 Task: Search one way flight ticket for 2 adults, 2 children, 2 infants in seat in first from Philadelphia: Philadelphia International Airport to Greensboro: Piedmont Triad International Airport on 5-1-2023. Choice of flights is Southwest. Number of bags: 2 carry on bags. Price is upto 81000. Outbound departure time preference is 18:00.
Action: Mouse moved to (196, 335)
Screenshot: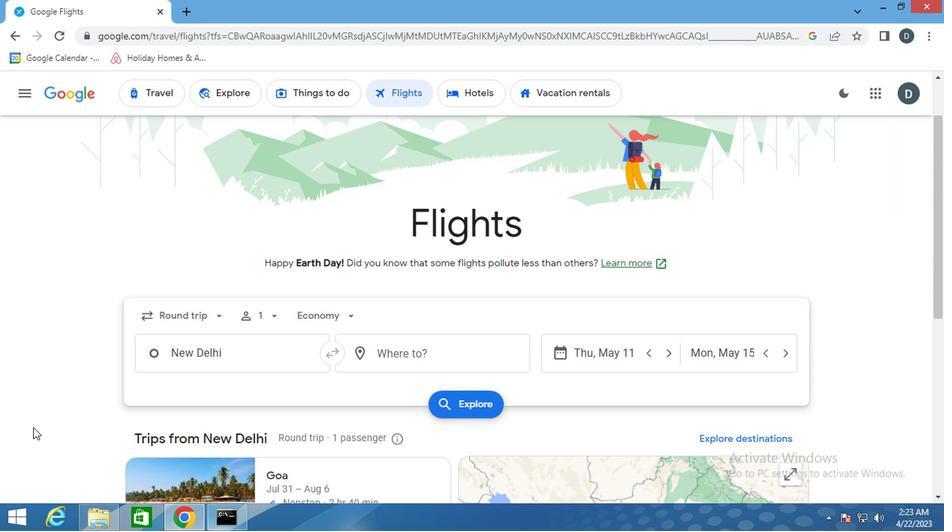 
Action: Mouse pressed left at (196, 335)
Screenshot: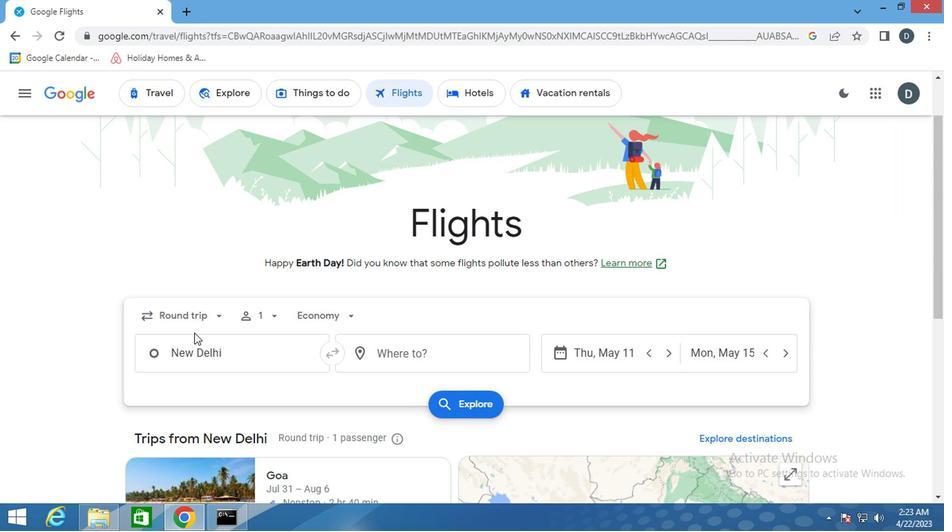 
Action: Mouse moved to (205, 321)
Screenshot: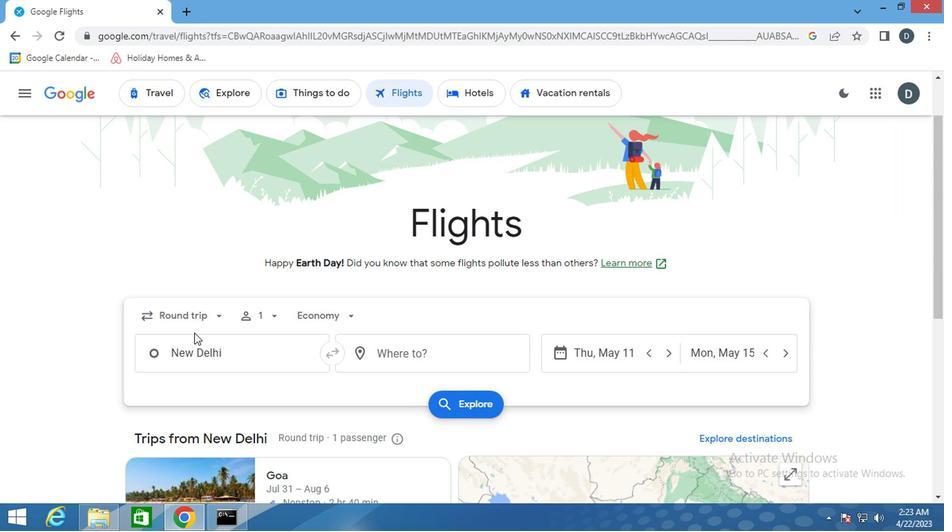 
Action: Mouse pressed left at (205, 321)
Screenshot: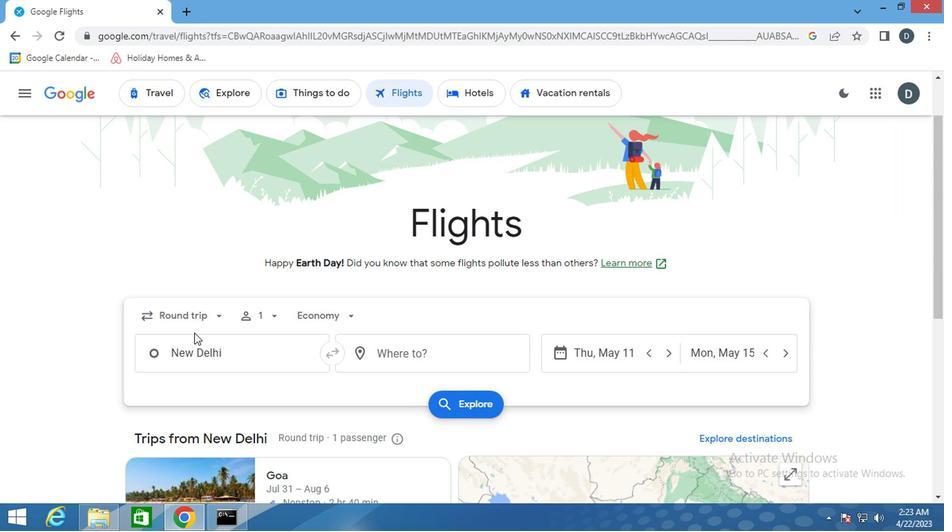 
Action: Mouse moved to (210, 376)
Screenshot: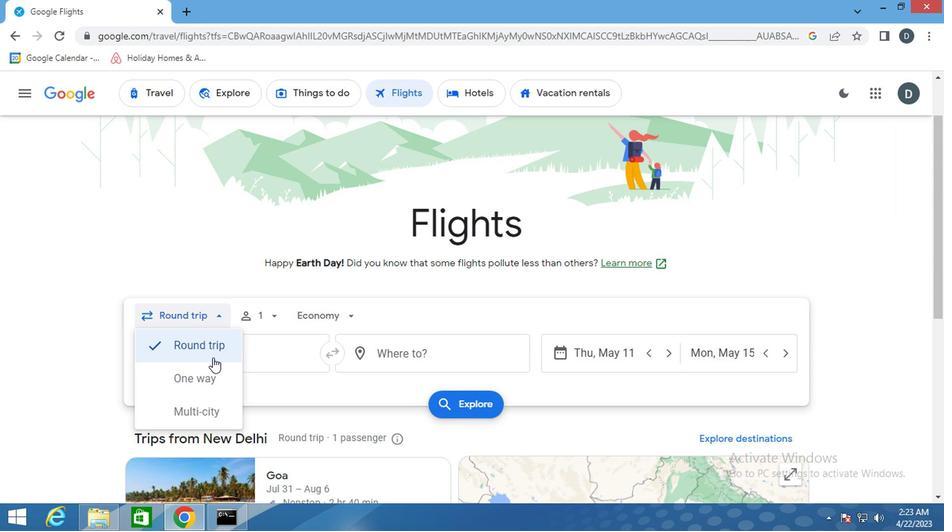 
Action: Mouse pressed left at (210, 376)
Screenshot: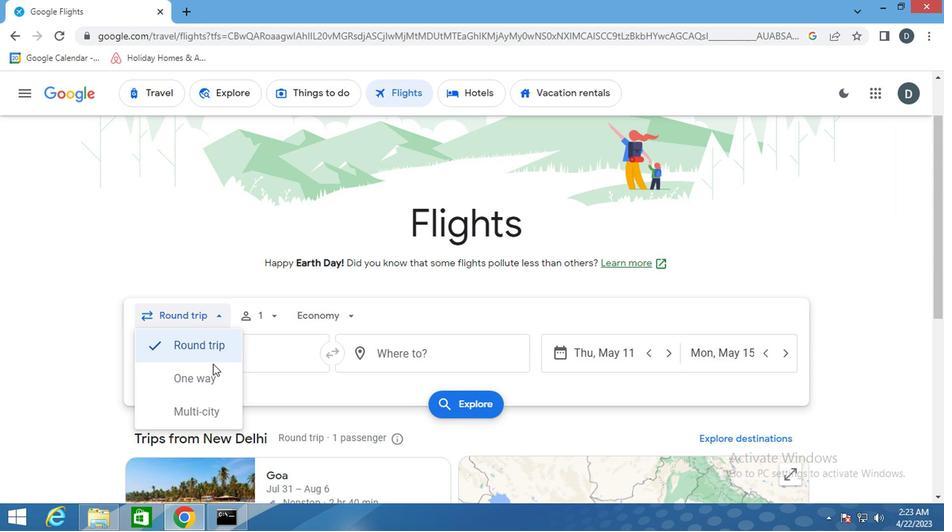 
Action: Mouse moved to (259, 319)
Screenshot: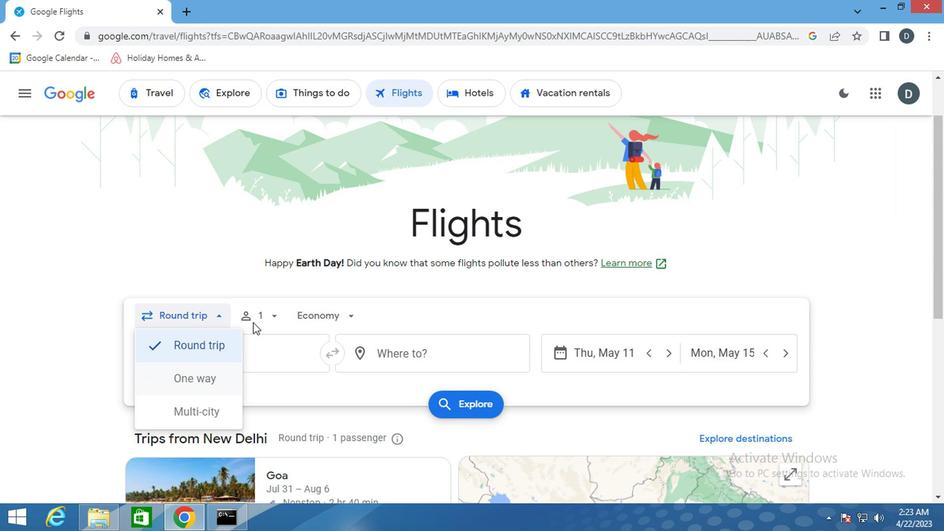 
Action: Mouse pressed left at (259, 319)
Screenshot: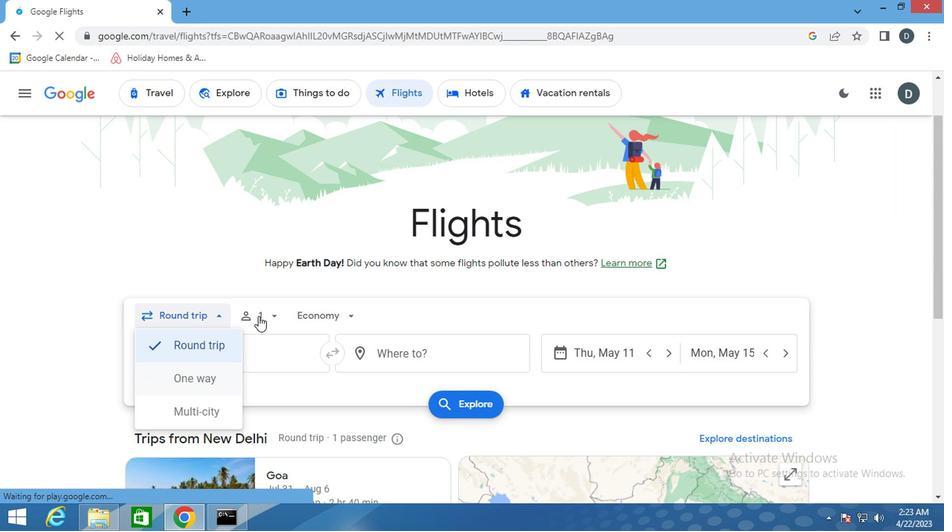 
Action: Mouse moved to (376, 349)
Screenshot: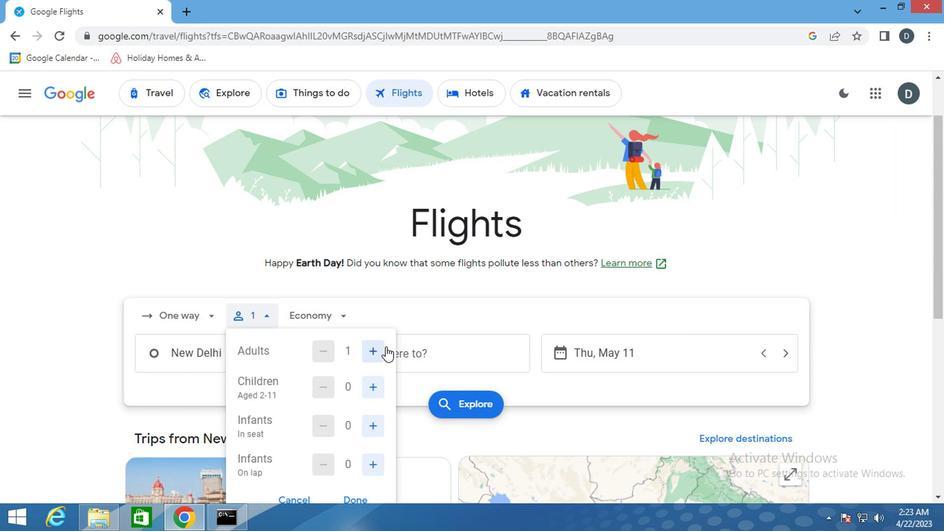 
Action: Mouse pressed left at (376, 349)
Screenshot: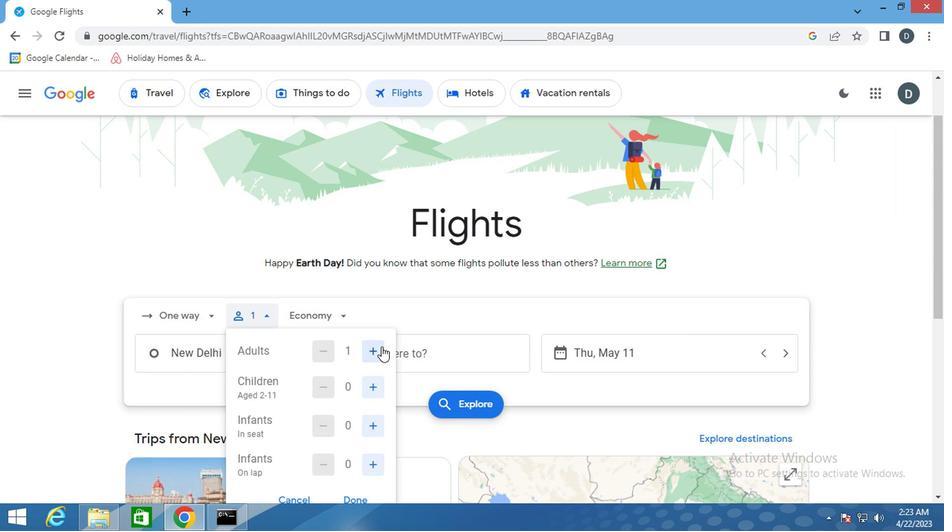 
Action: Mouse moved to (369, 383)
Screenshot: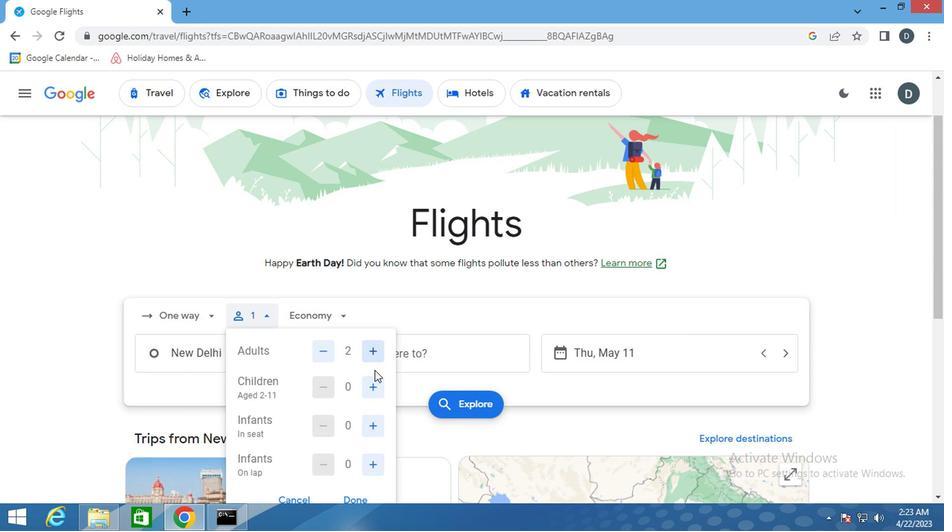 
Action: Mouse pressed left at (369, 383)
Screenshot: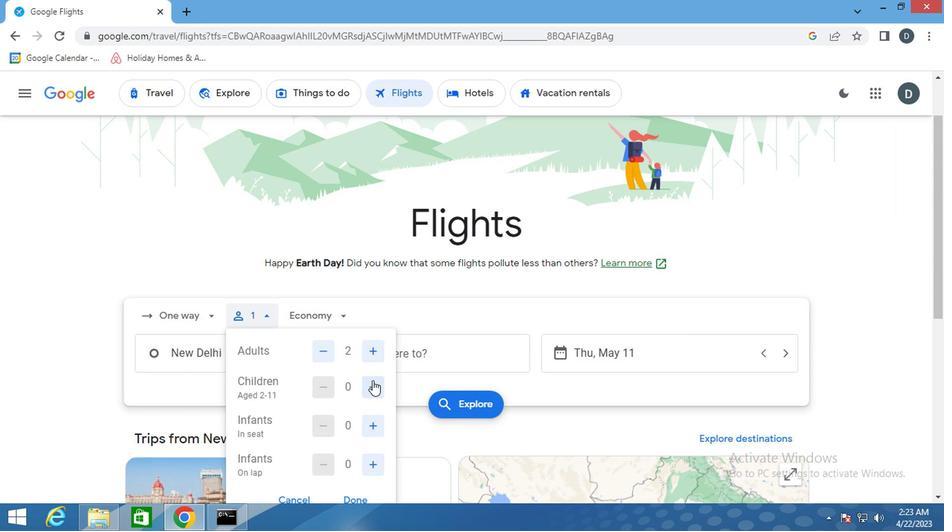 
Action: Mouse pressed left at (369, 383)
Screenshot: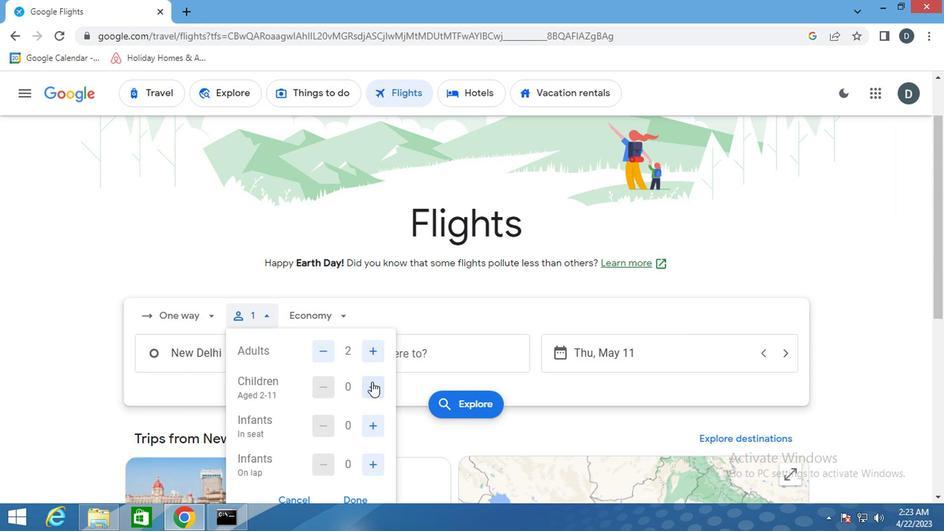 
Action: Mouse moved to (373, 425)
Screenshot: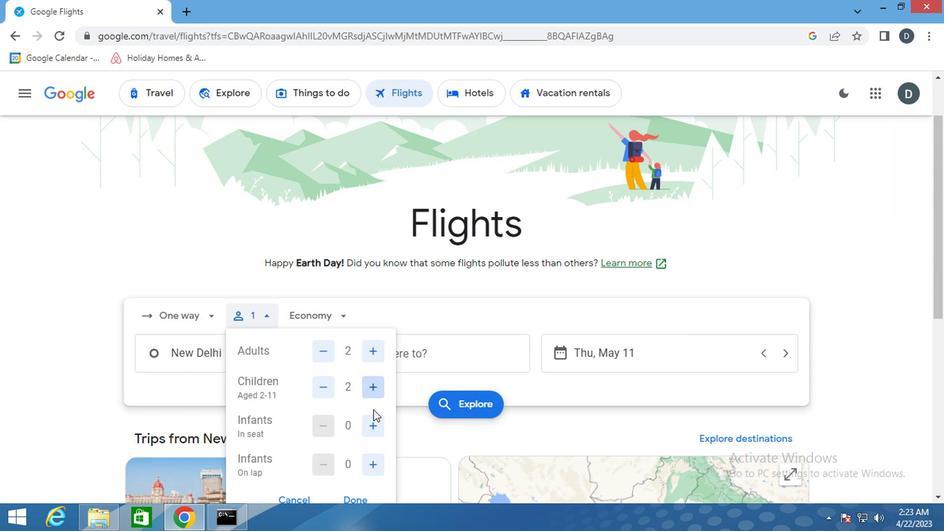 
Action: Mouse pressed left at (373, 425)
Screenshot: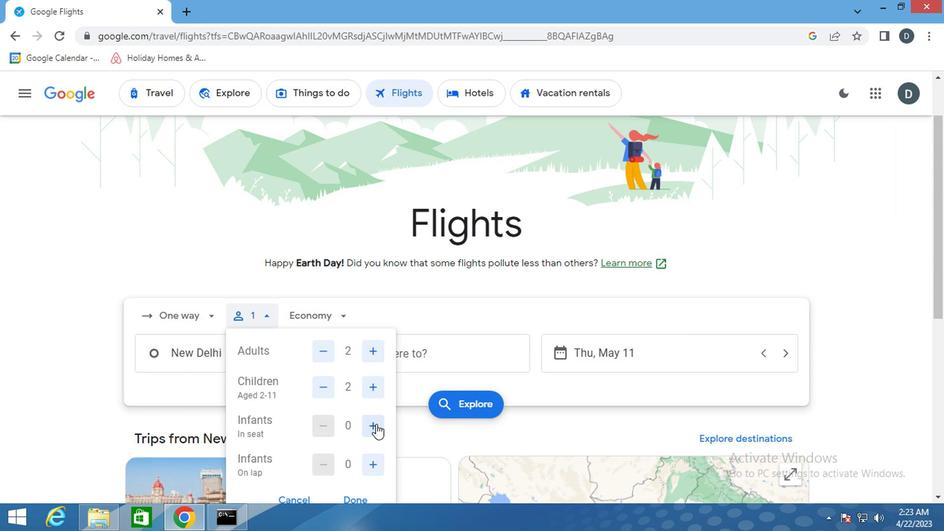 
Action: Mouse moved to (371, 423)
Screenshot: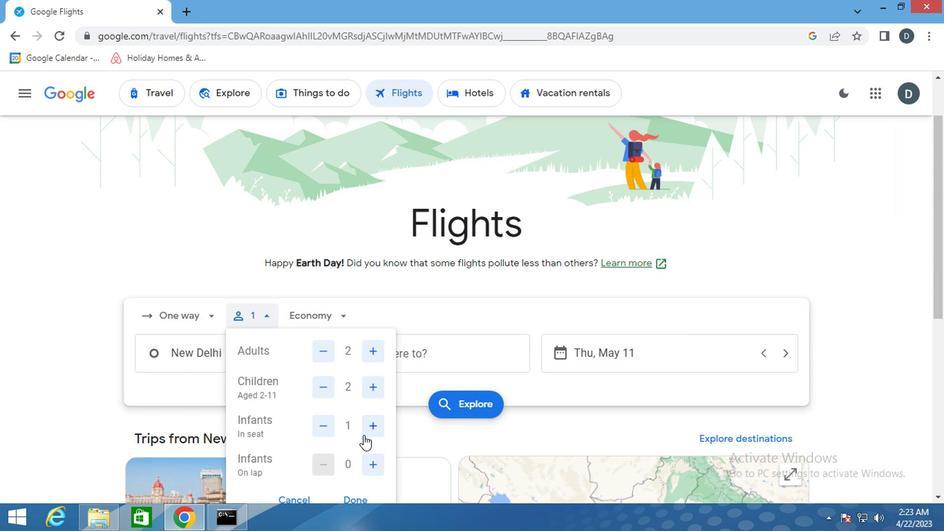 
Action: Mouse pressed left at (371, 423)
Screenshot: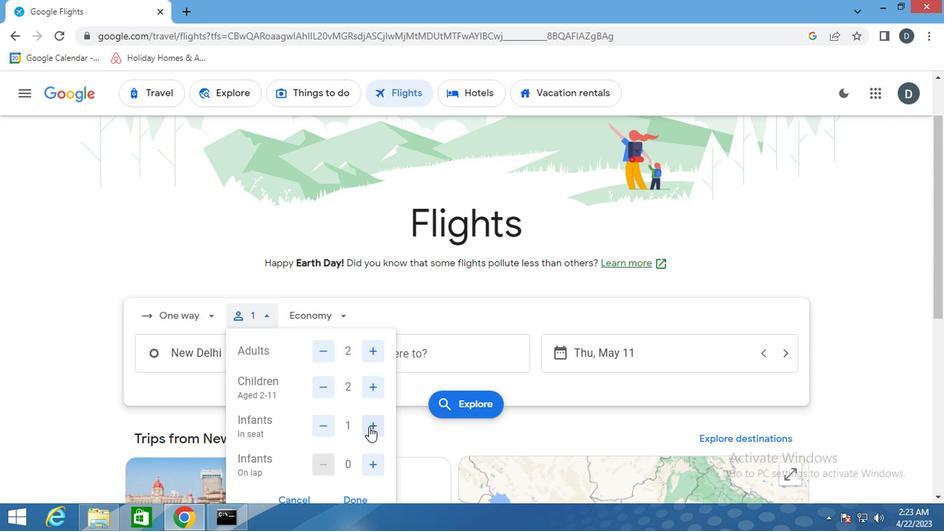 
Action: Mouse moved to (352, 494)
Screenshot: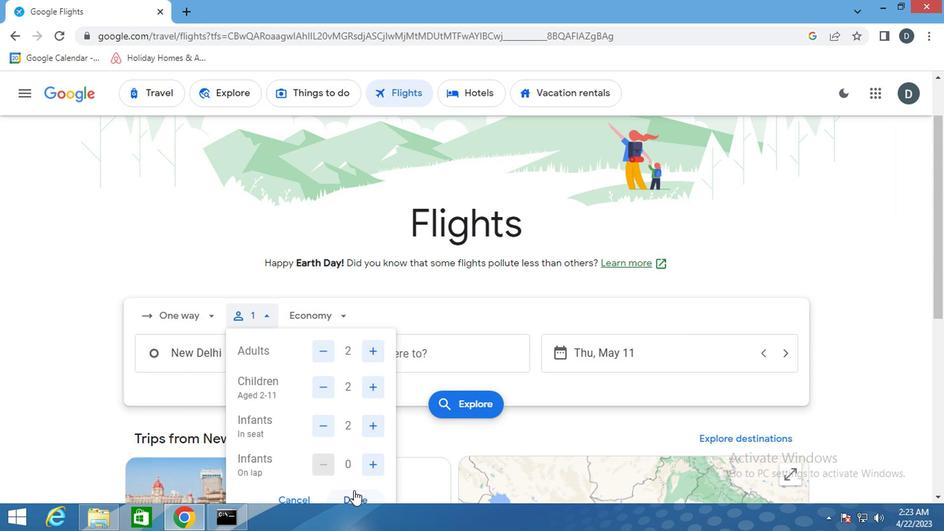 
Action: Mouse pressed left at (352, 494)
Screenshot: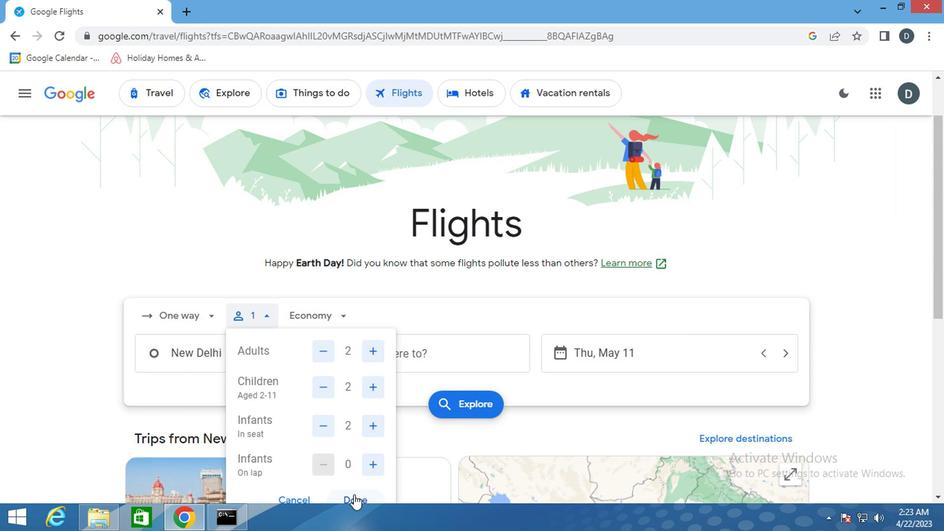
Action: Mouse moved to (315, 329)
Screenshot: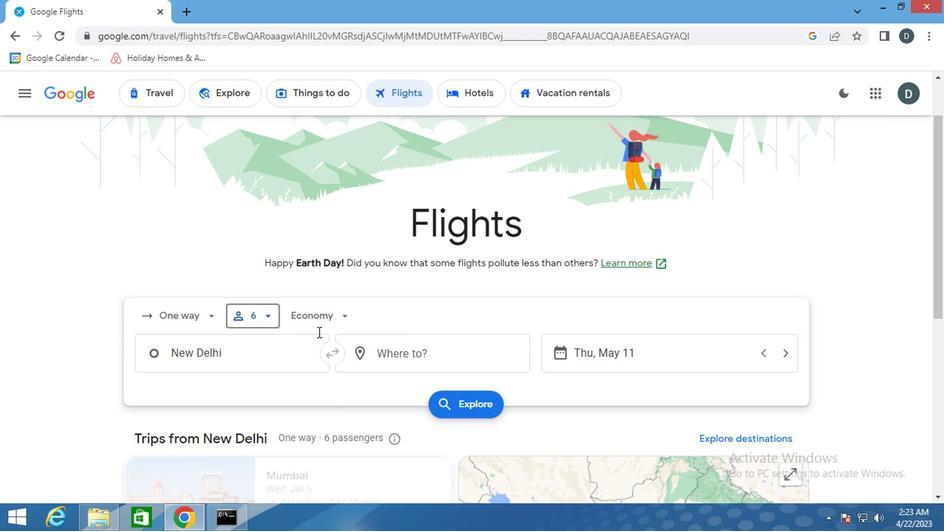 
Action: Mouse pressed left at (315, 329)
Screenshot: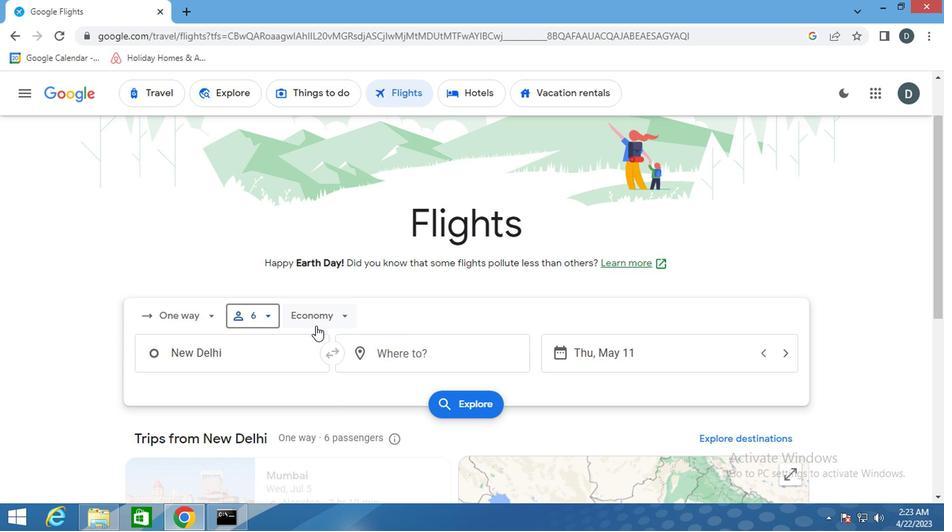 
Action: Mouse moved to (341, 444)
Screenshot: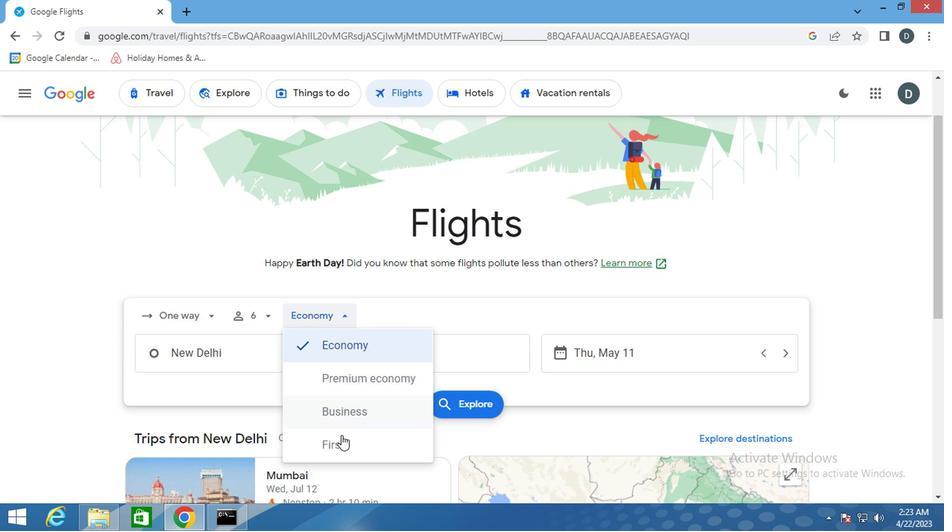 
Action: Mouse pressed left at (341, 444)
Screenshot: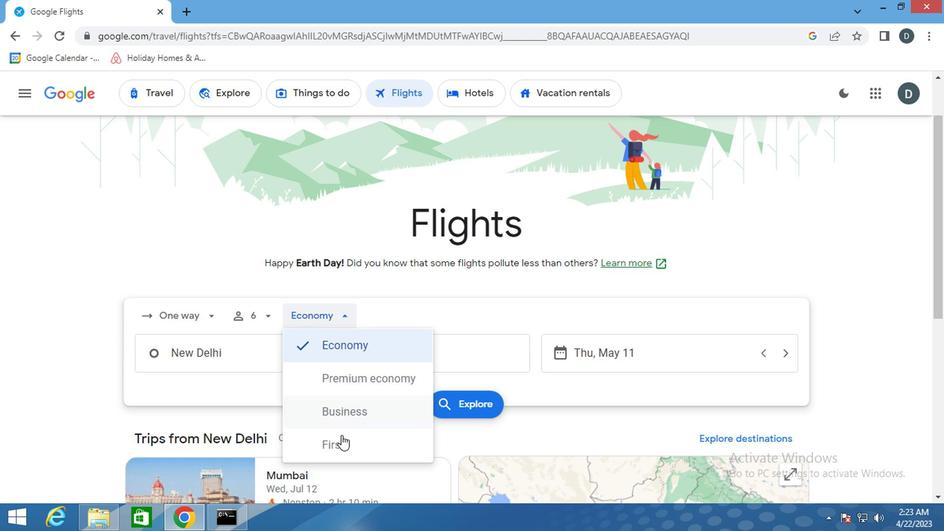 
Action: Mouse moved to (243, 360)
Screenshot: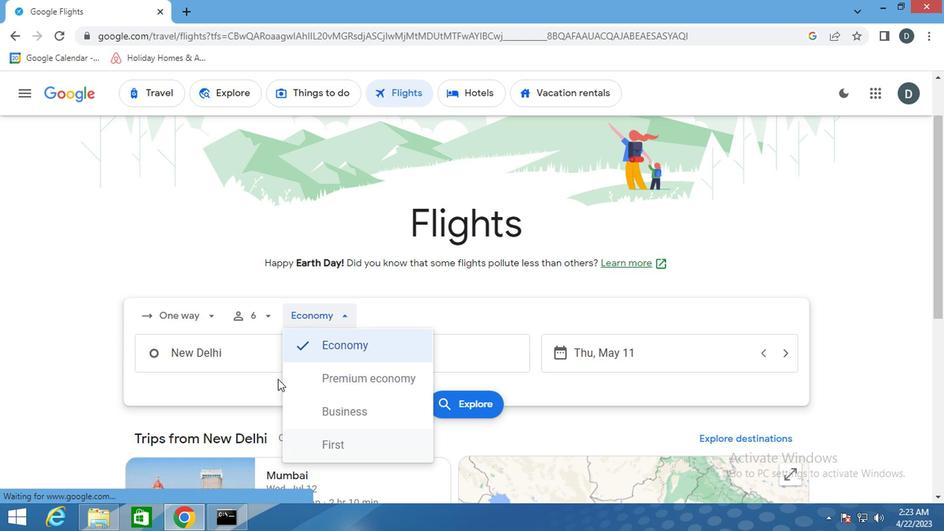 
Action: Mouse pressed left at (243, 360)
Screenshot: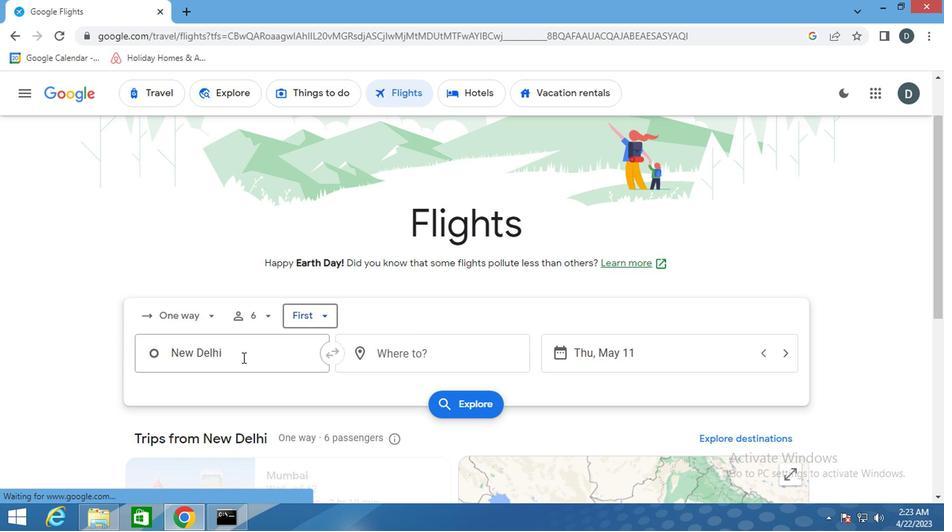 
Action: Key pressed <Key.shift>PHILAD
Screenshot: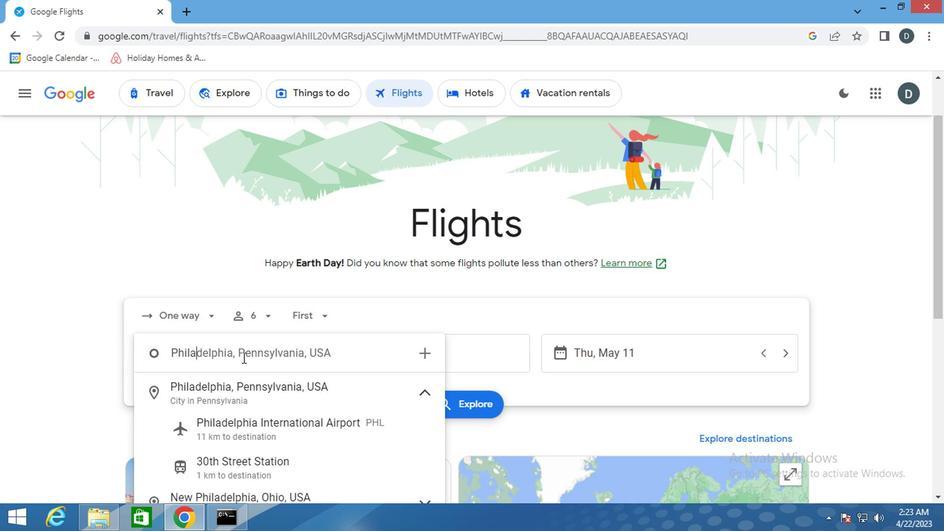 
Action: Mouse moved to (301, 429)
Screenshot: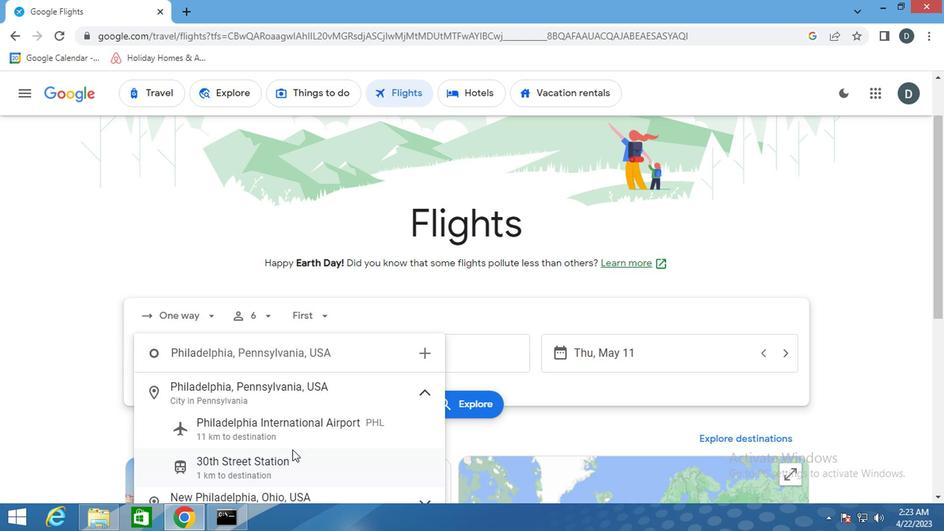 
Action: Mouse pressed left at (301, 429)
Screenshot: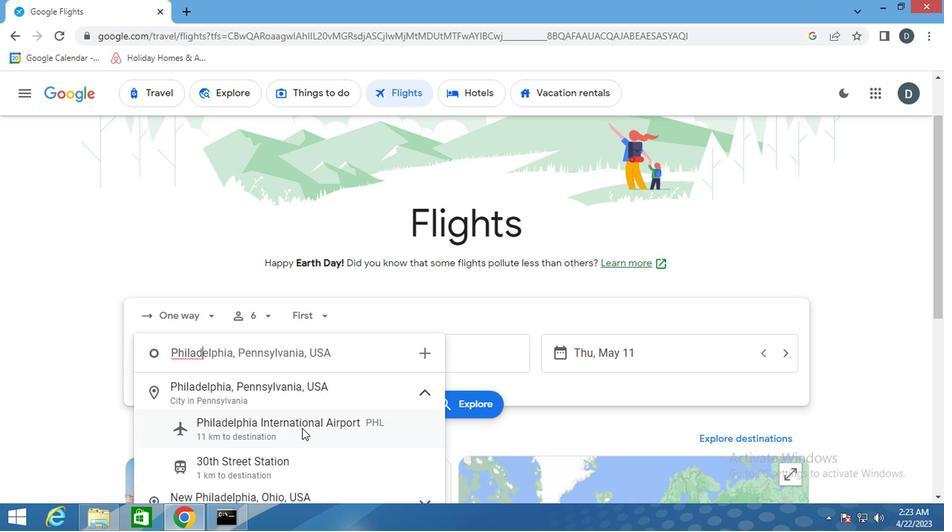 
Action: Mouse moved to (406, 363)
Screenshot: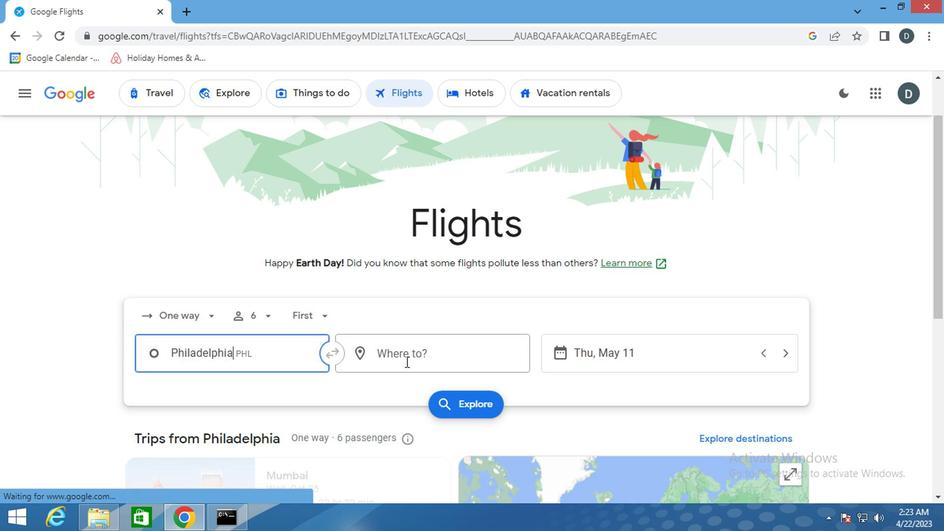 
Action: Mouse pressed left at (406, 363)
Screenshot: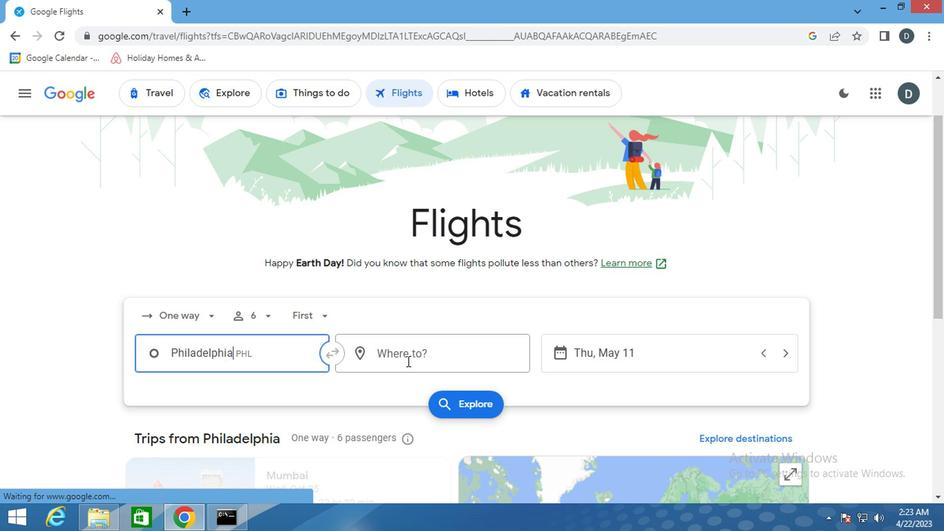 
Action: Key pressed <Key.shift>GREENS
Screenshot: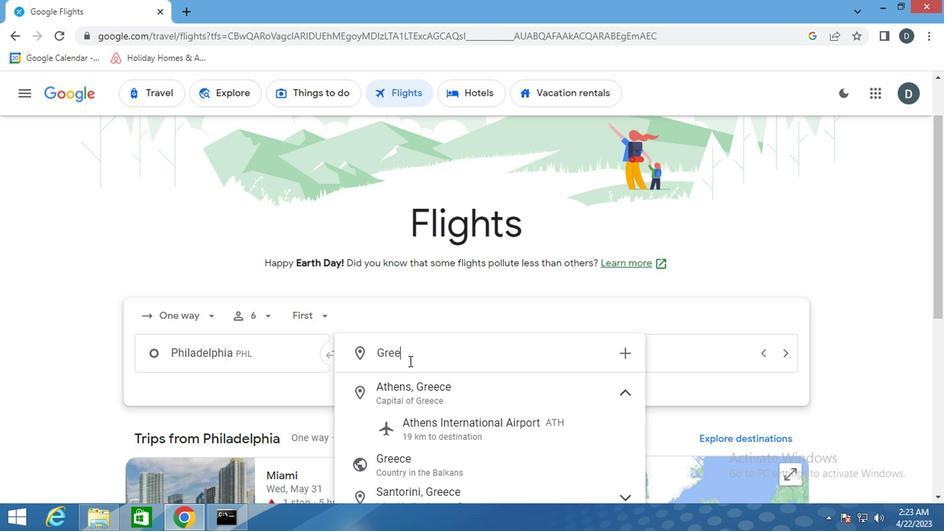 
Action: Mouse moved to (420, 420)
Screenshot: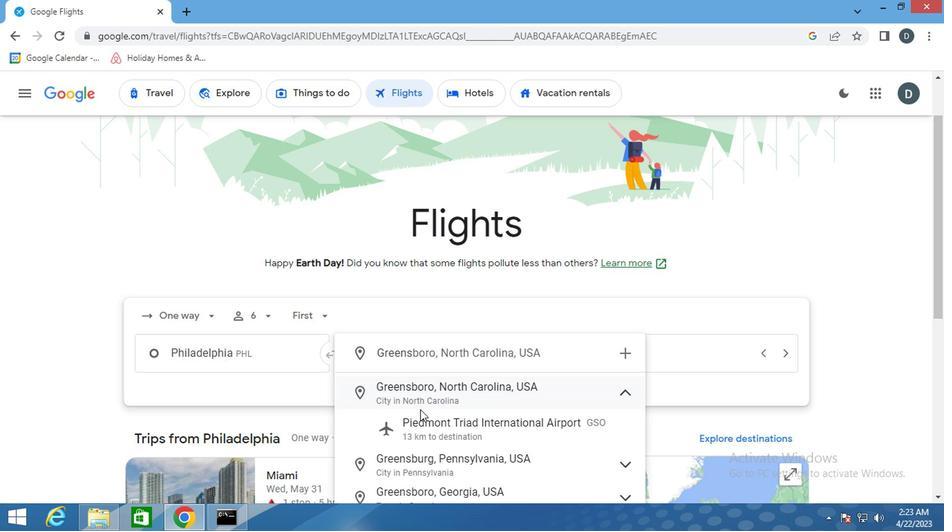 
Action: Mouse pressed left at (420, 420)
Screenshot: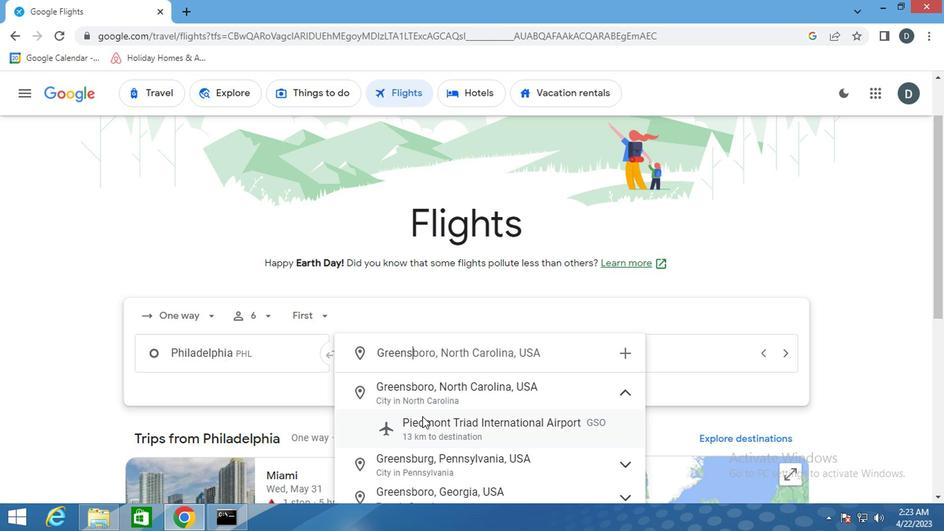 
Action: Mouse moved to (609, 347)
Screenshot: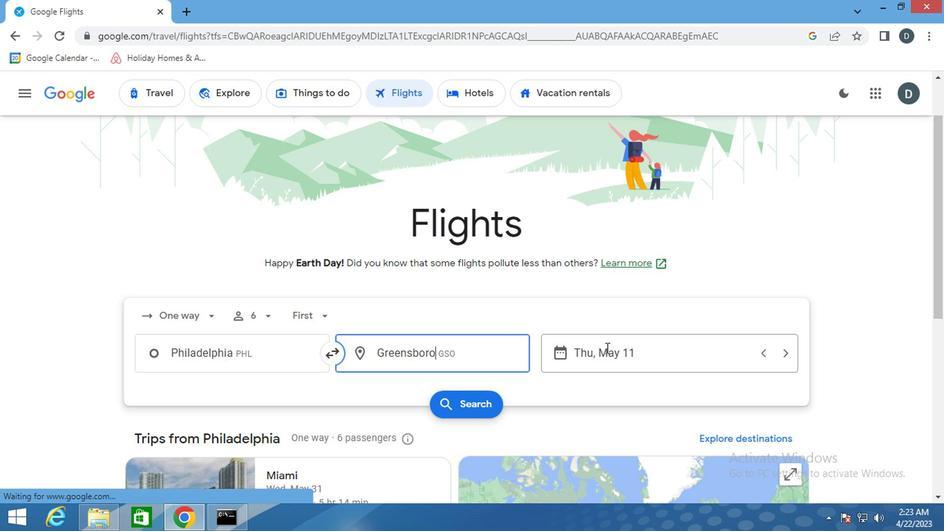
Action: Mouse pressed left at (609, 347)
Screenshot: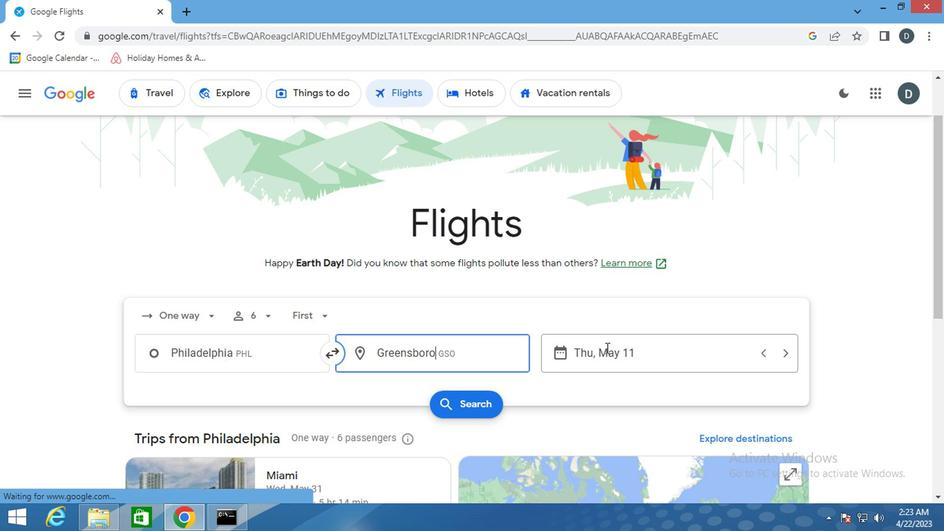 
Action: Mouse moved to (596, 257)
Screenshot: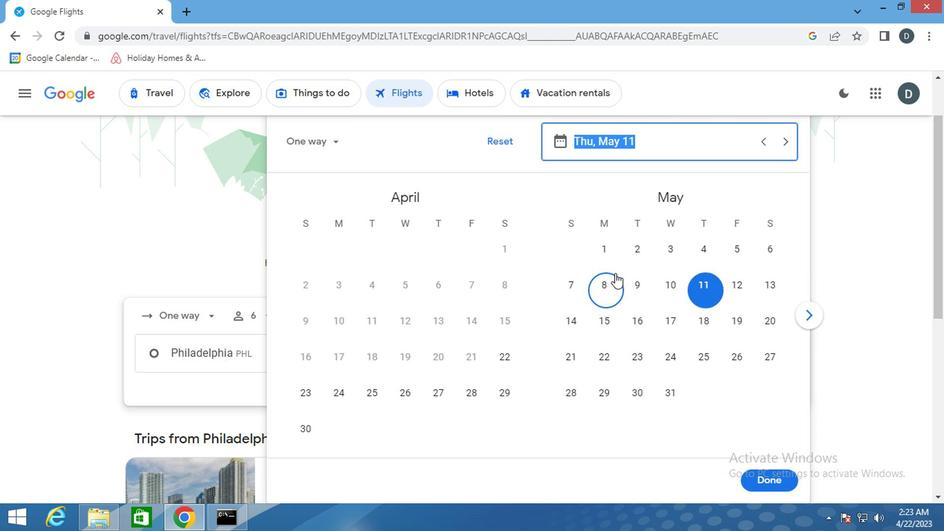 
Action: Mouse pressed left at (596, 257)
Screenshot: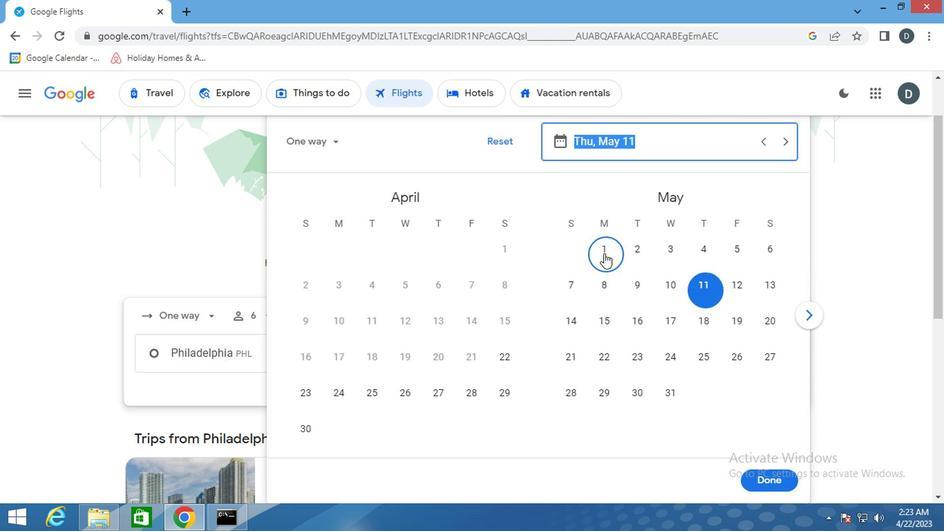 
Action: Mouse moved to (772, 484)
Screenshot: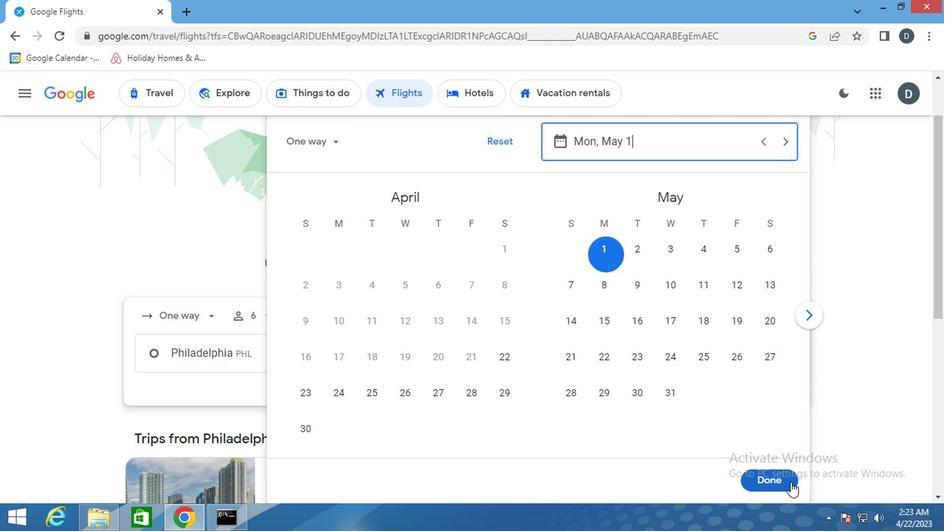 
Action: Mouse pressed left at (772, 484)
Screenshot: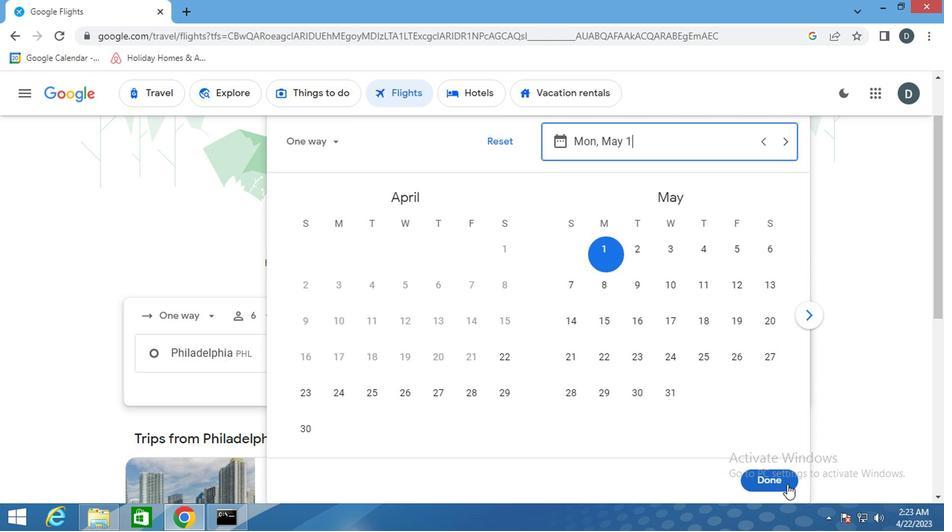 
Action: Mouse moved to (445, 406)
Screenshot: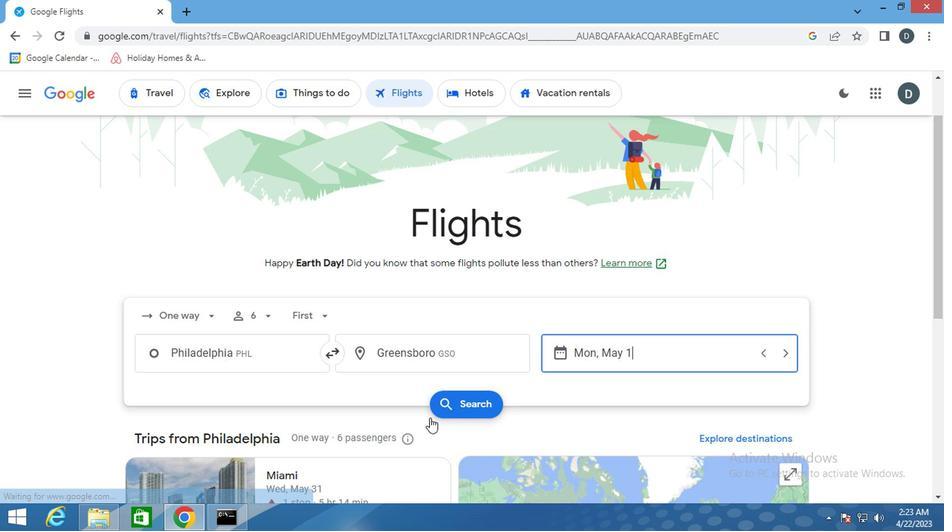 
Action: Mouse pressed left at (445, 406)
Screenshot: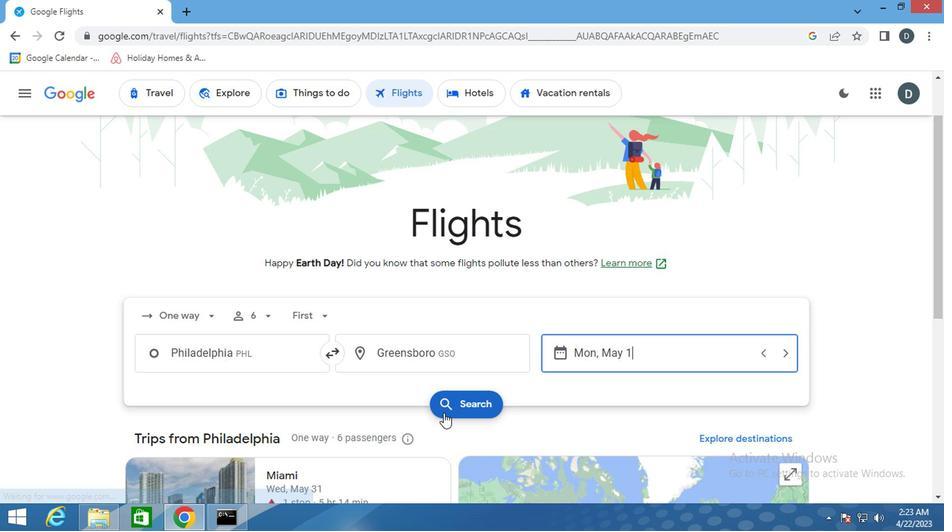 
Action: Mouse moved to (144, 225)
Screenshot: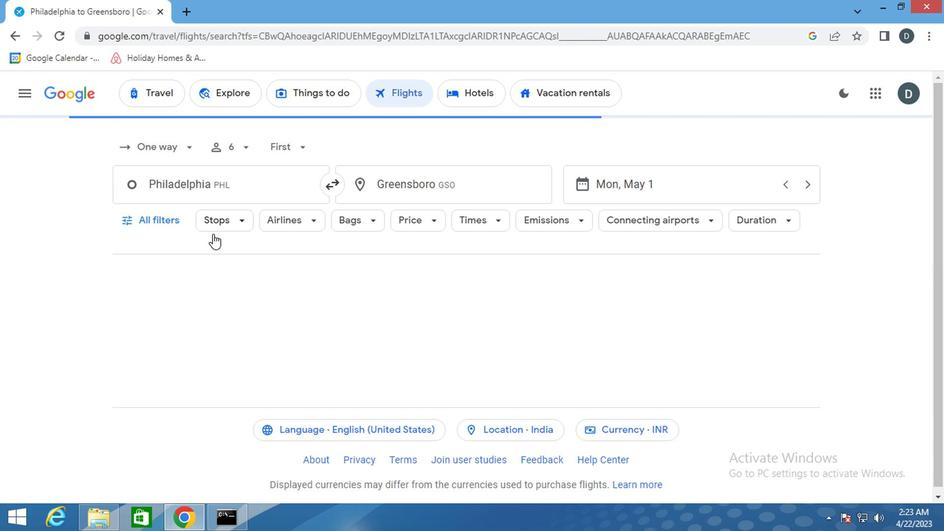 
Action: Mouse pressed left at (144, 225)
Screenshot: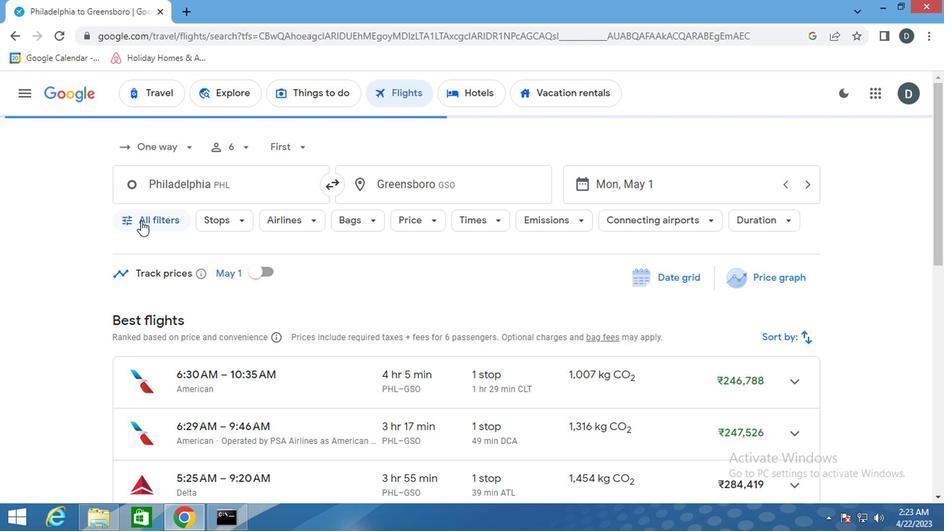 
Action: Mouse moved to (273, 418)
Screenshot: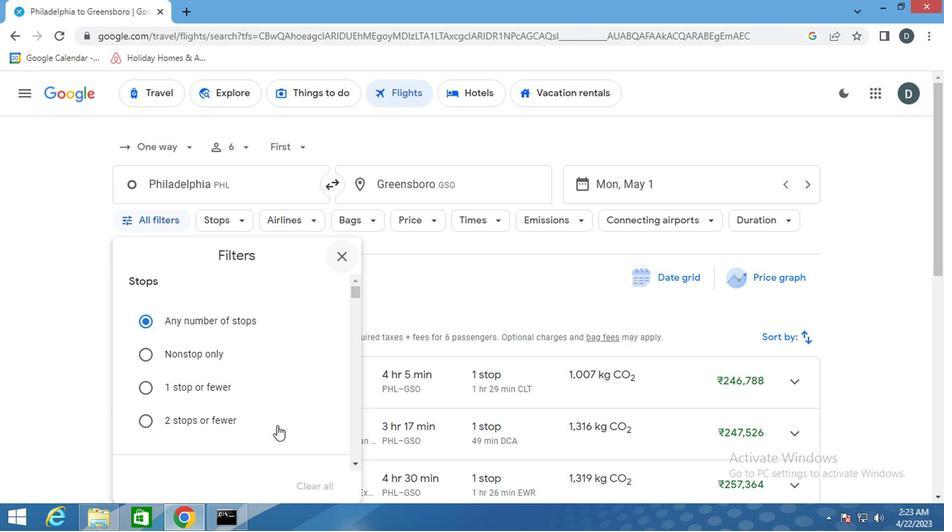 
Action: Mouse scrolled (273, 417) with delta (0, 0)
Screenshot: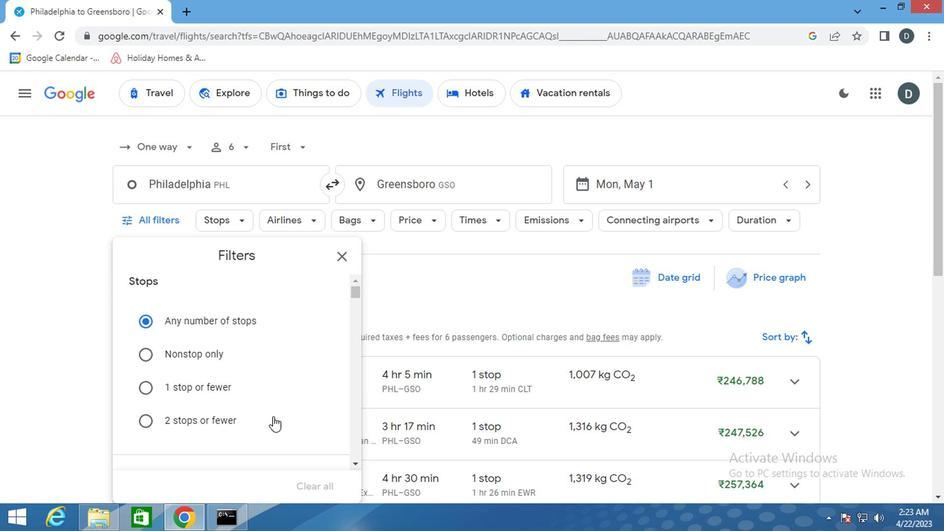 
Action: Mouse scrolled (273, 417) with delta (0, 0)
Screenshot: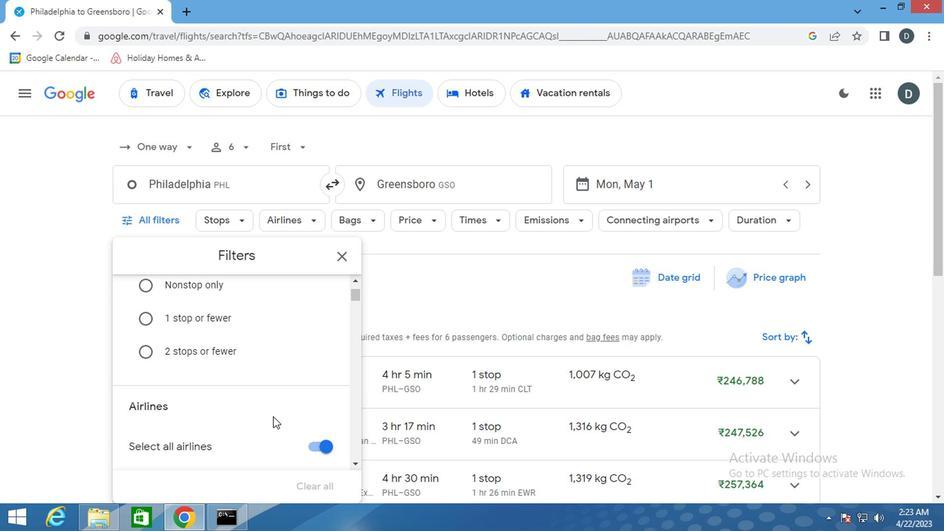 
Action: Mouse scrolled (273, 417) with delta (0, 0)
Screenshot: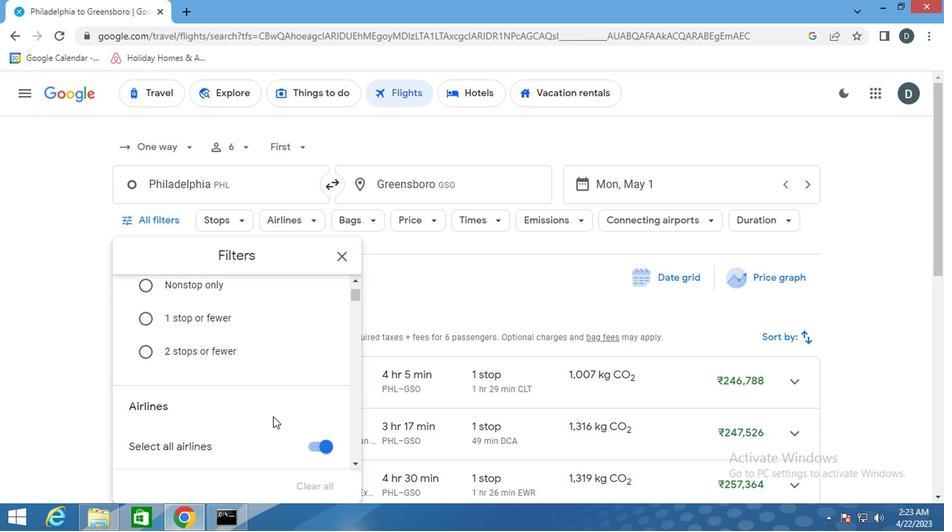 
Action: Mouse moved to (271, 411)
Screenshot: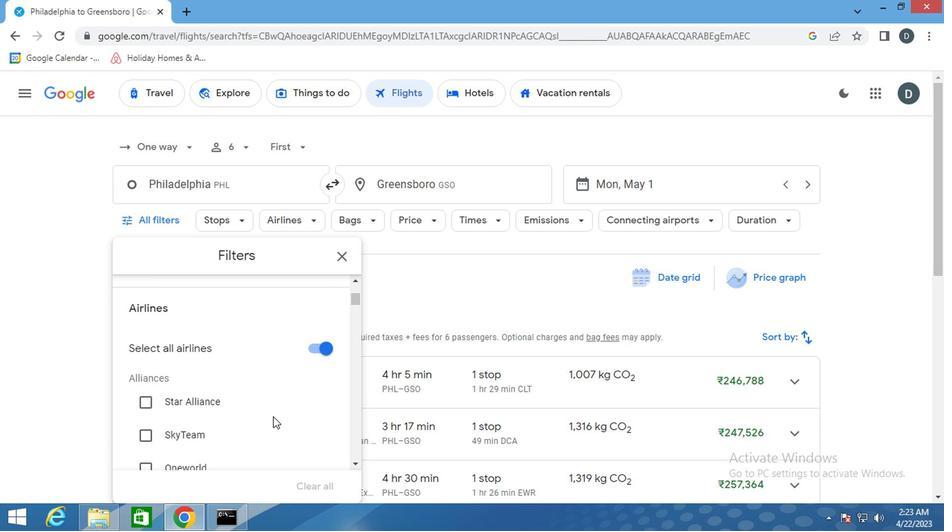 
Action: Mouse scrolled (271, 411) with delta (0, 0)
Screenshot: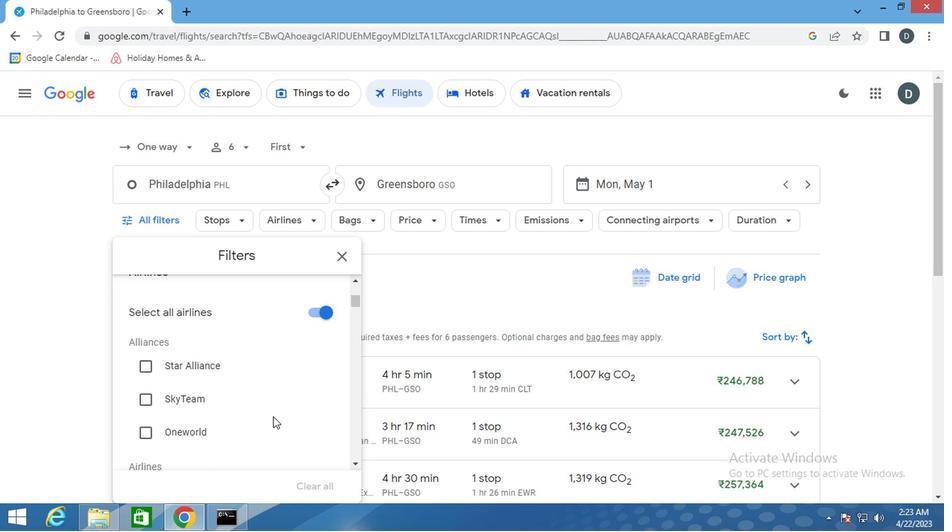 
Action: Mouse scrolled (271, 411) with delta (0, 0)
Screenshot: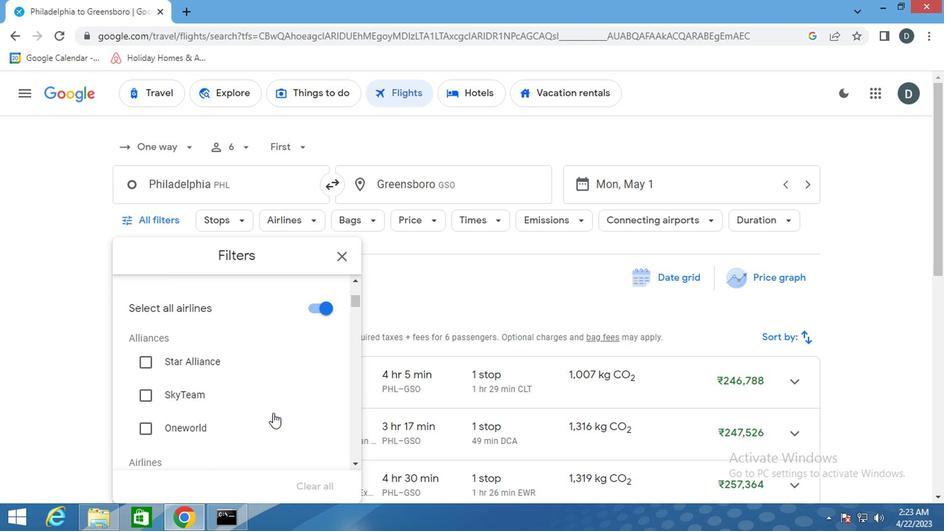 
Action: Mouse scrolled (271, 411) with delta (0, 0)
Screenshot: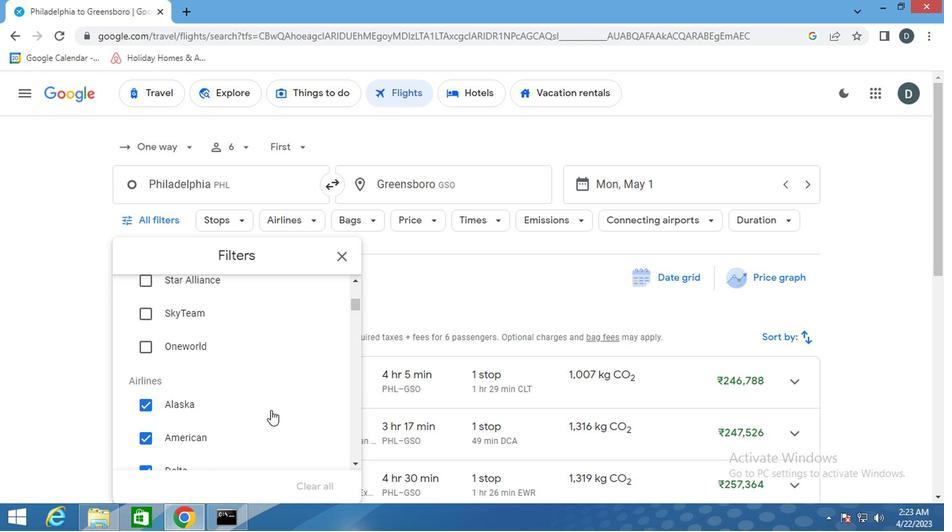 
Action: Mouse scrolled (271, 411) with delta (0, 0)
Screenshot: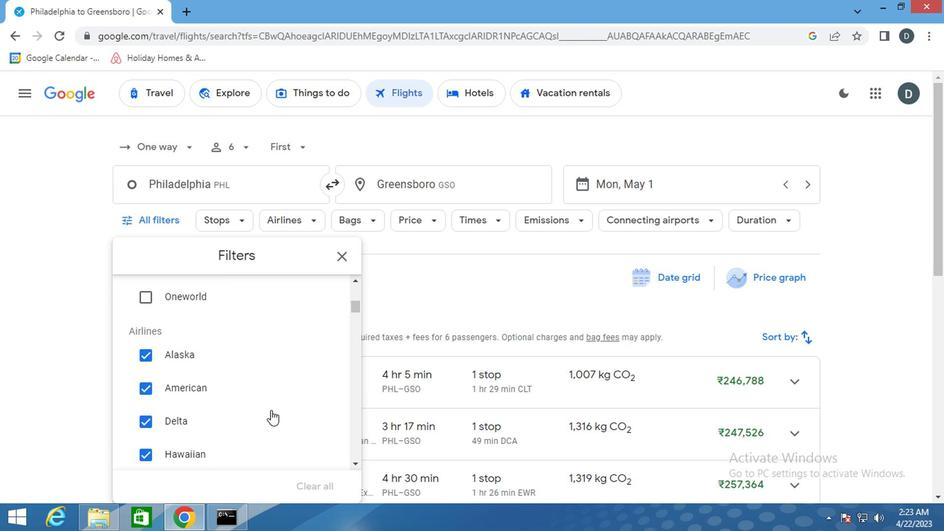 
Action: Mouse moved to (262, 400)
Screenshot: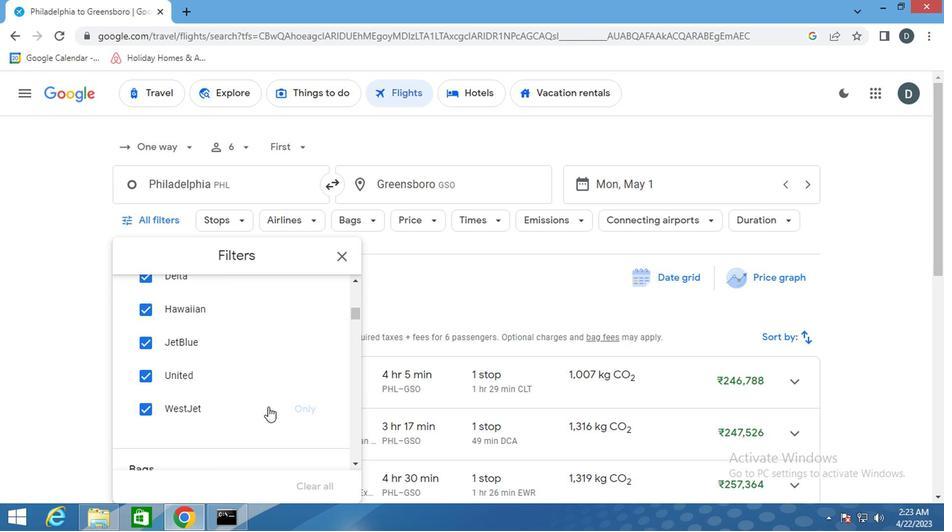 
Action: Mouse scrolled (262, 401) with delta (0, 0)
Screenshot: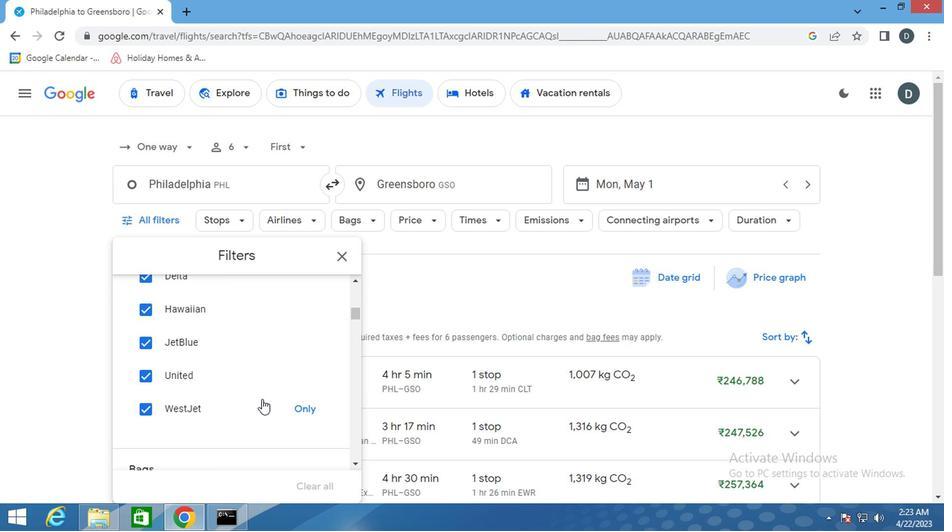 
Action: Mouse scrolled (262, 401) with delta (0, 0)
Screenshot: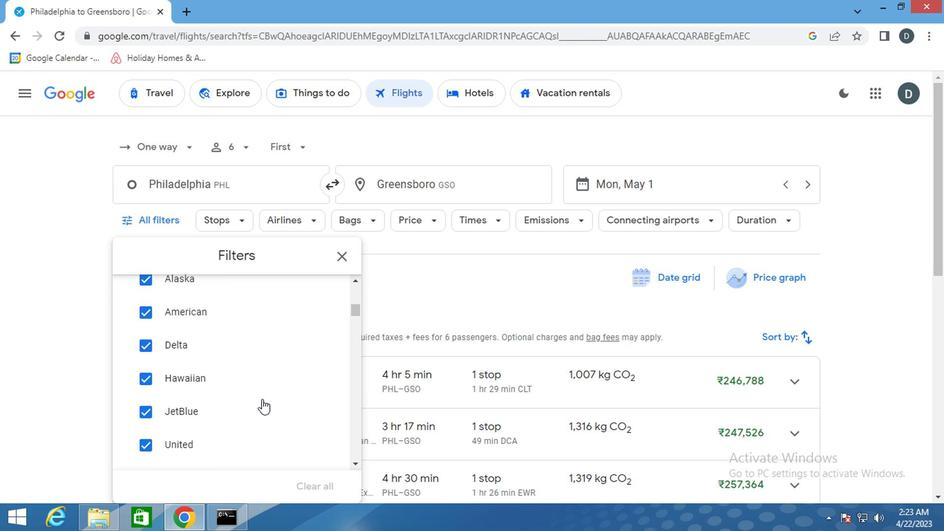 
Action: Mouse scrolled (262, 400) with delta (0, 0)
Screenshot: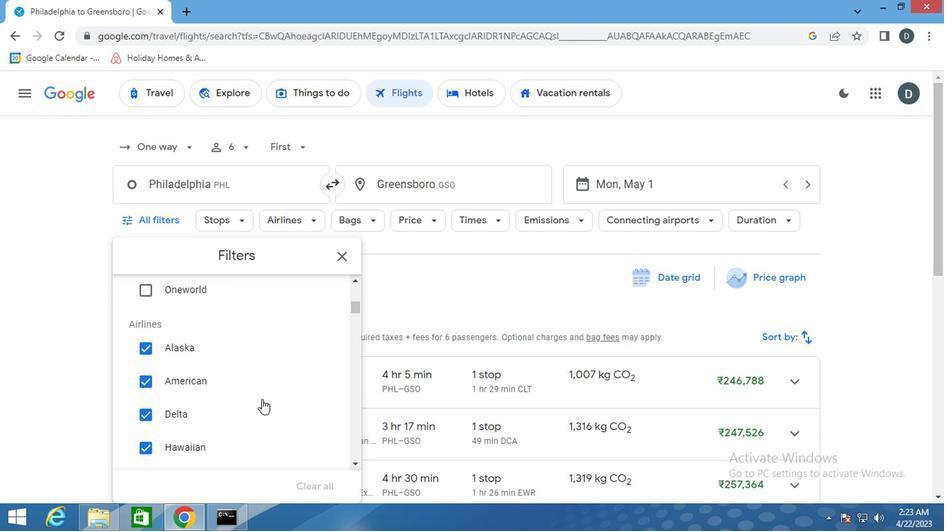 
Action: Mouse scrolled (262, 400) with delta (0, 0)
Screenshot: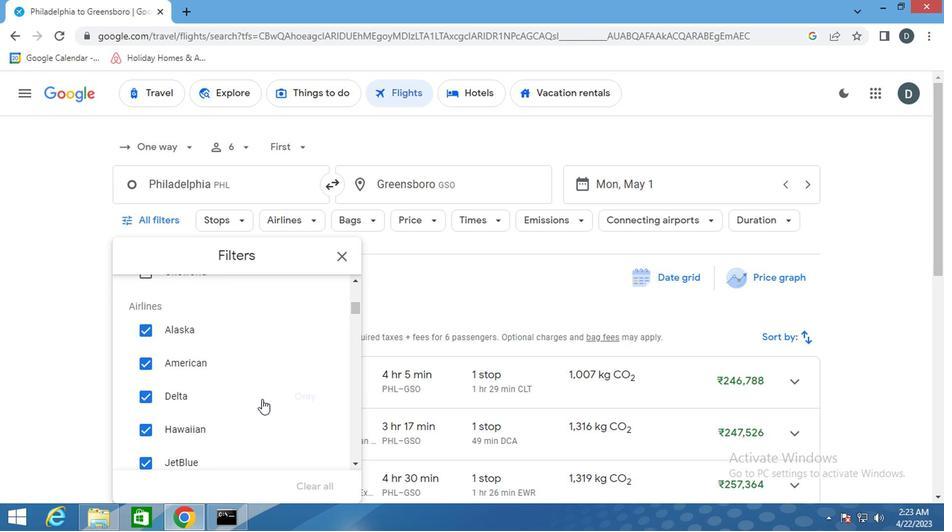 
Action: Mouse scrolled (262, 400) with delta (0, 0)
Screenshot: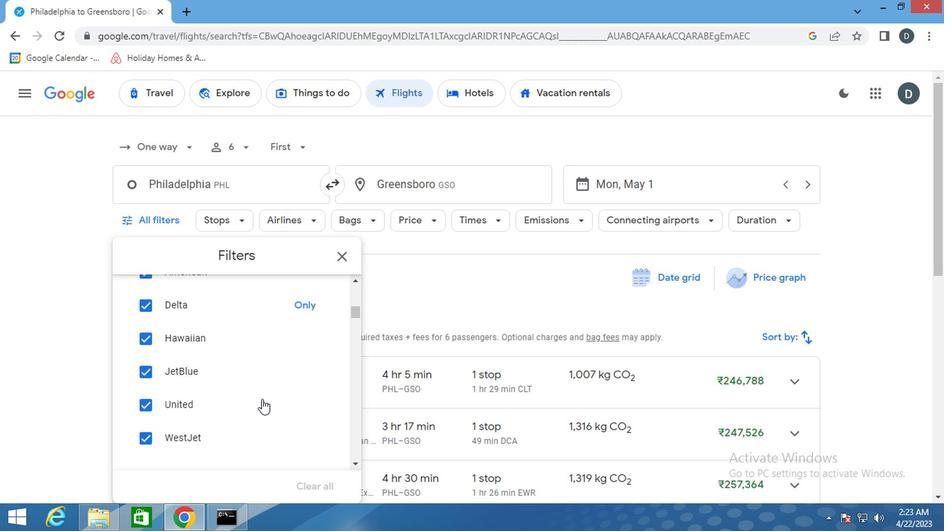 
Action: Mouse scrolled (262, 400) with delta (0, 0)
Screenshot: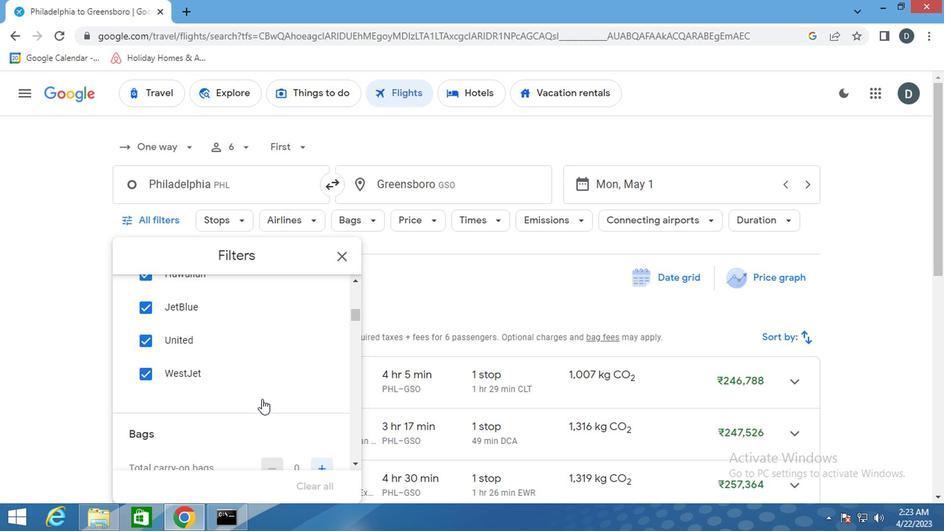 
Action: Mouse scrolled (262, 401) with delta (0, 0)
Screenshot: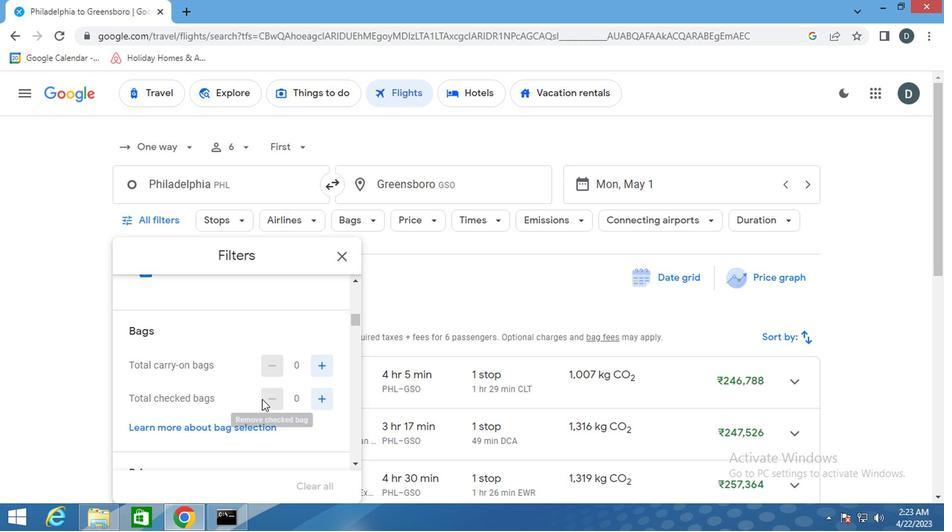 
Action: Mouse scrolled (262, 401) with delta (0, 0)
Screenshot: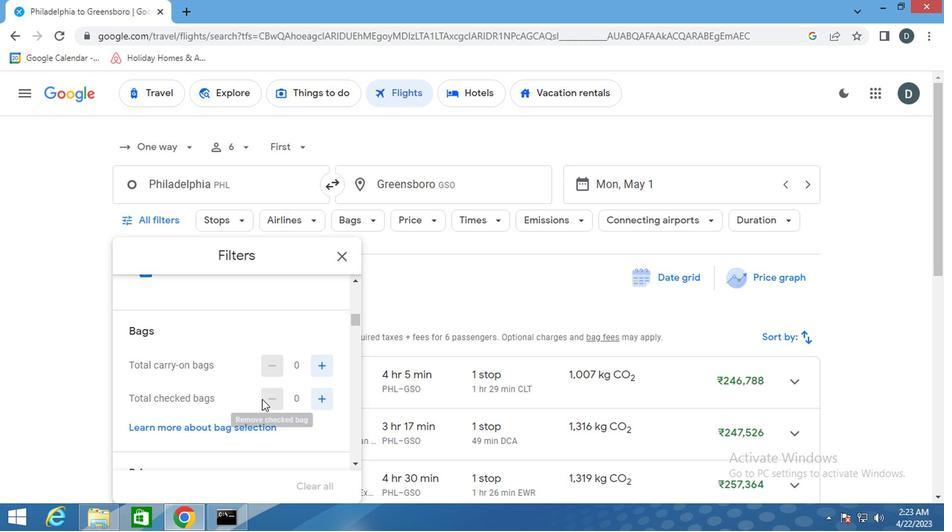 
Action: Mouse scrolled (262, 401) with delta (0, 0)
Screenshot: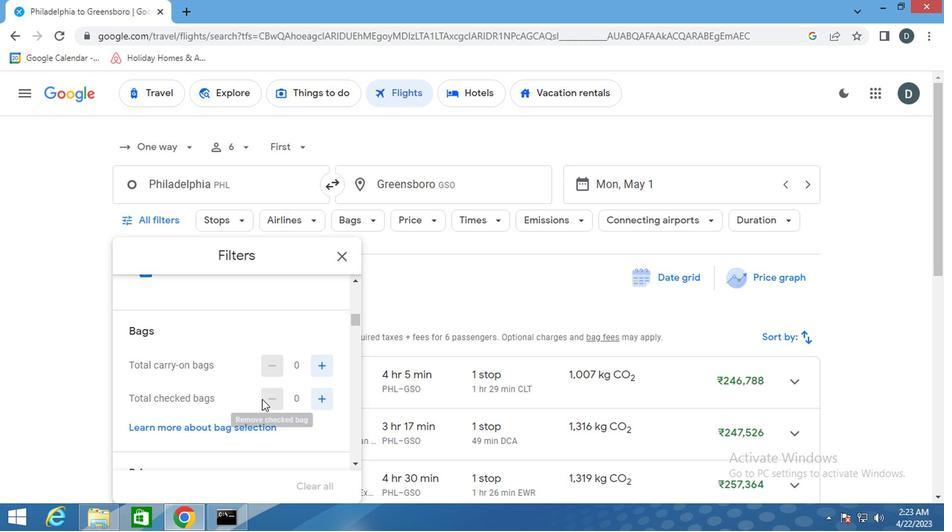 
Action: Mouse scrolled (262, 401) with delta (0, 0)
Screenshot: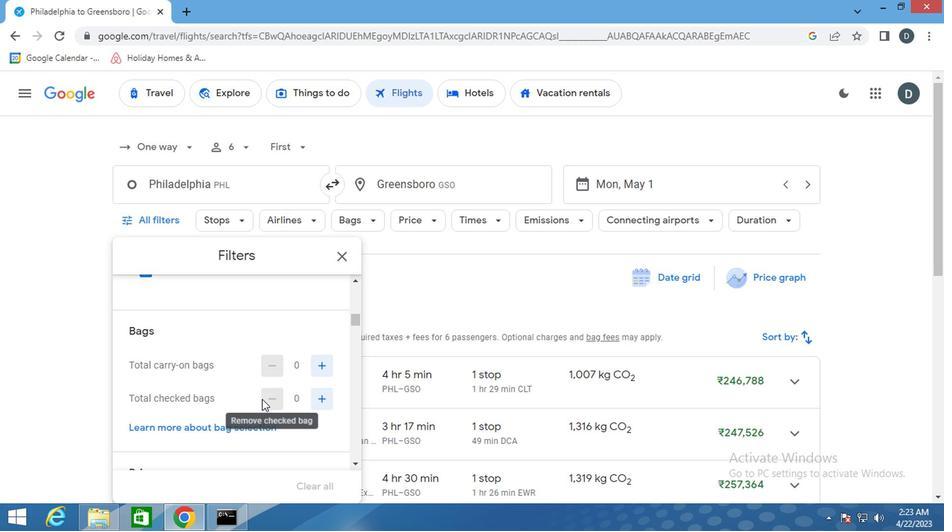 
Action: Mouse scrolled (262, 401) with delta (0, 0)
Screenshot: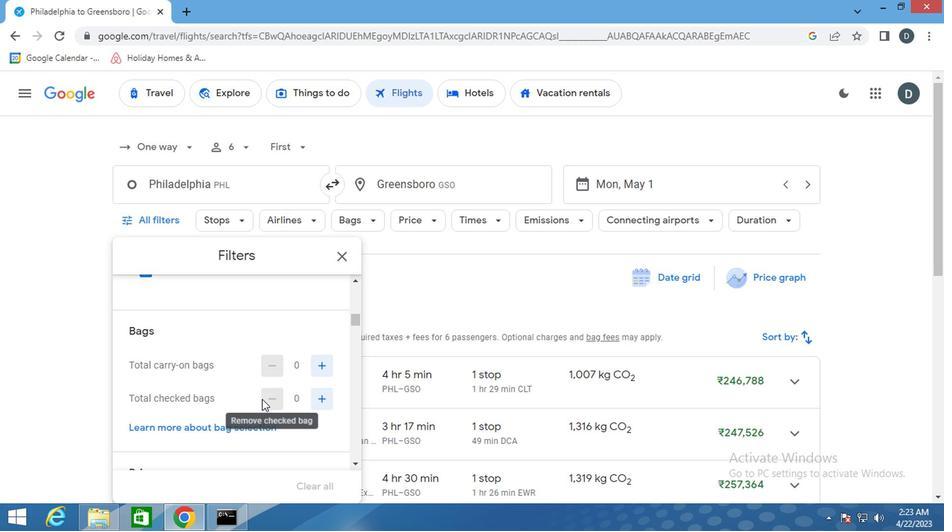 
Action: Mouse scrolled (262, 401) with delta (0, 0)
Screenshot: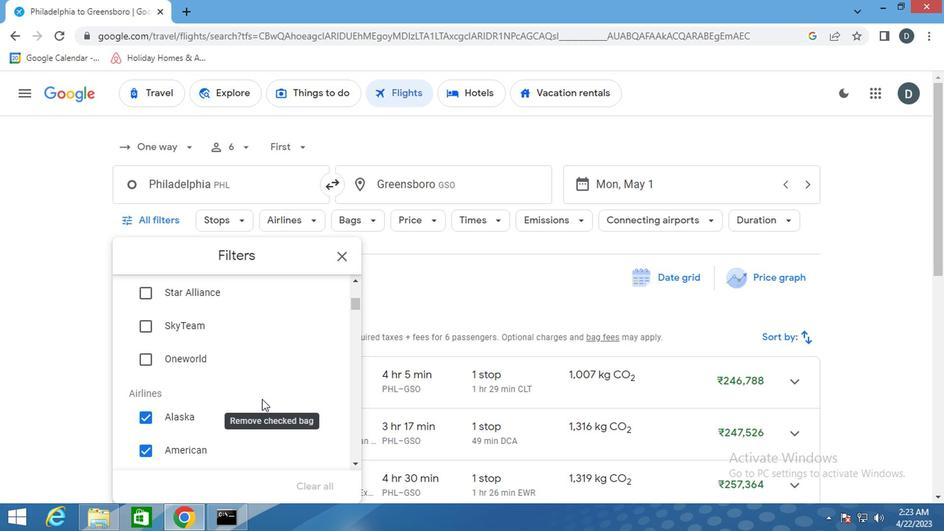 
Action: Mouse scrolled (262, 400) with delta (0, 0)
Screenshot: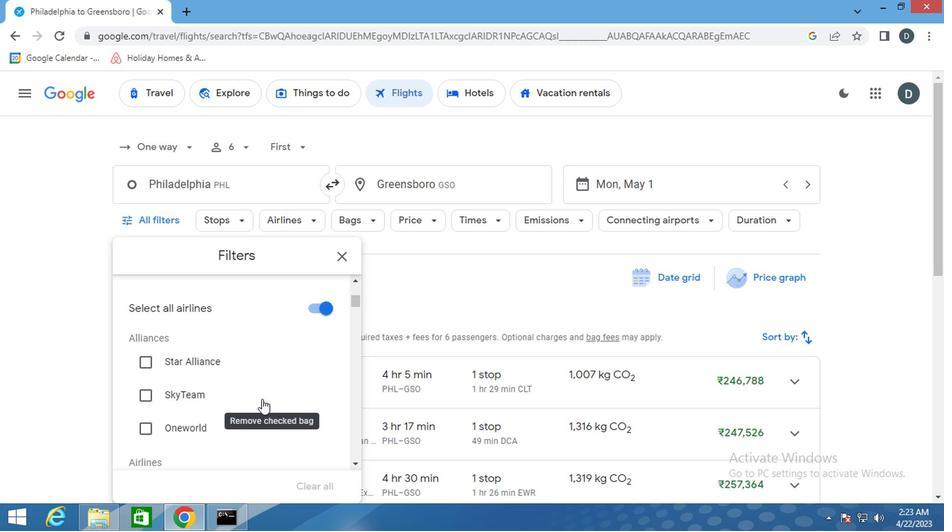 
Action: Mouse scrolled (262, 400) with delta (0, 0)
Screenshot: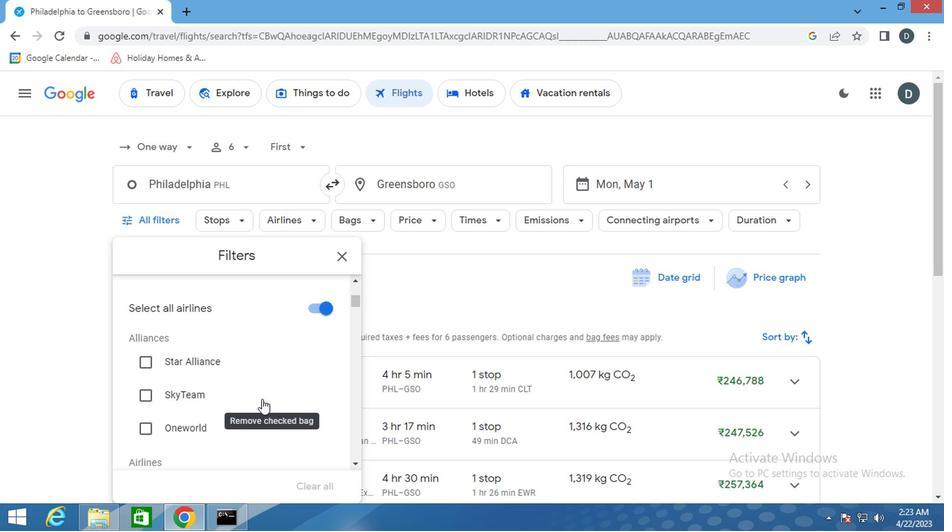 
Action: Mouse scrolled (262, 400) with delta (0, 0)
Screenshot: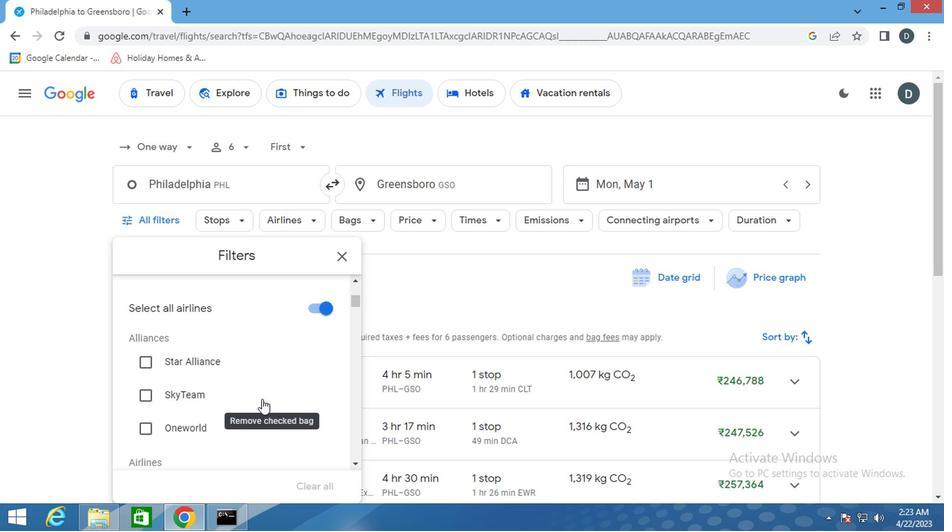 
Action: Mouse scrolled (262, 400) with delta (0, 0)
Screenshot: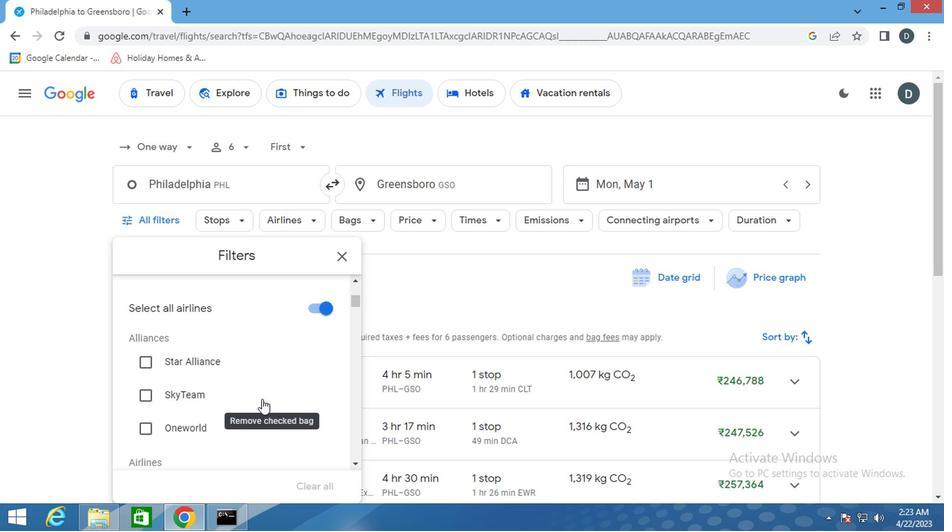 
Action: Mouse scrolled (262, 400) with delta (0, 0)
Screenshot: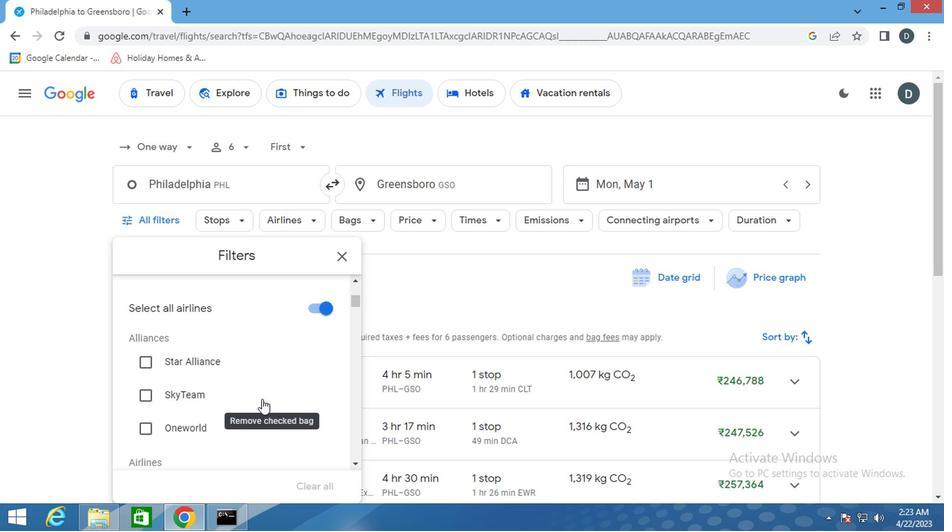 
Action: Mouse scrolled (262, 400) with delta (0, 0)
Screenshot: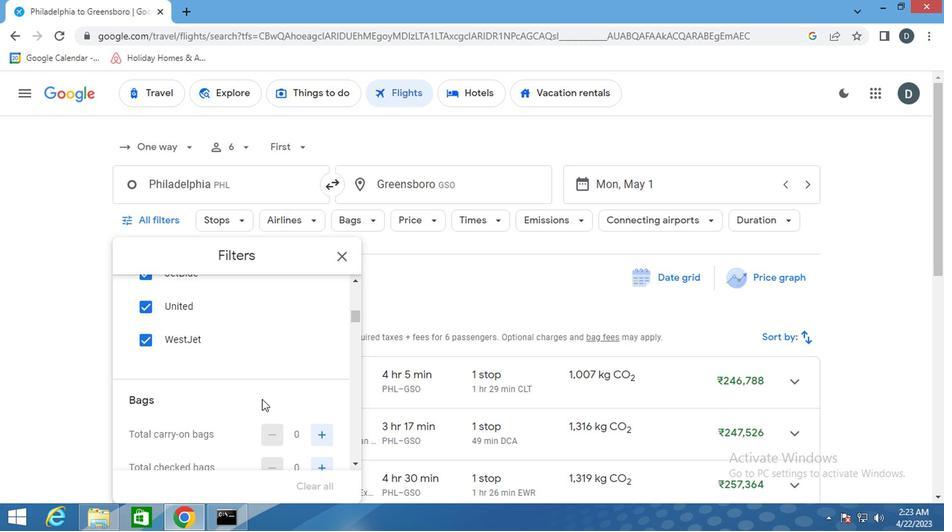 
Action: Mouse moved to (323, 368)
Screenshot: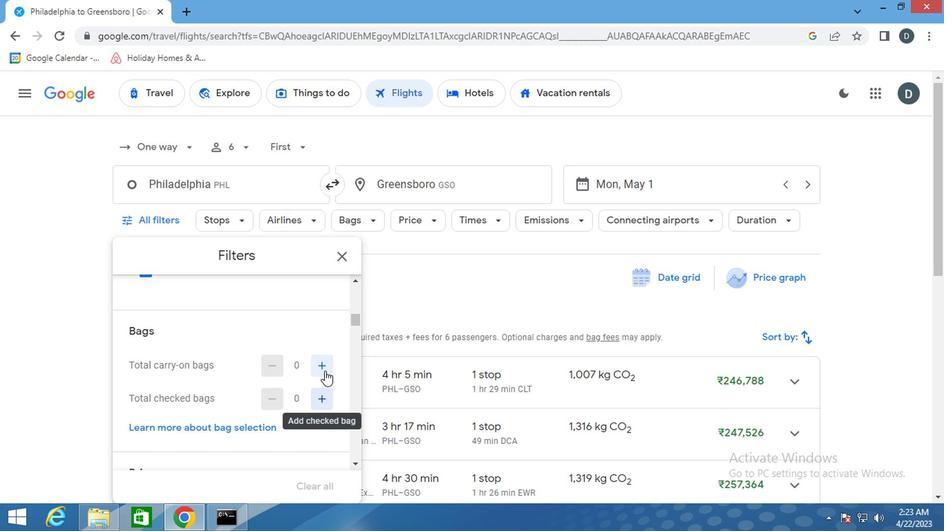 
Action: Mouse pressed left at (323, 368)
Screenshot: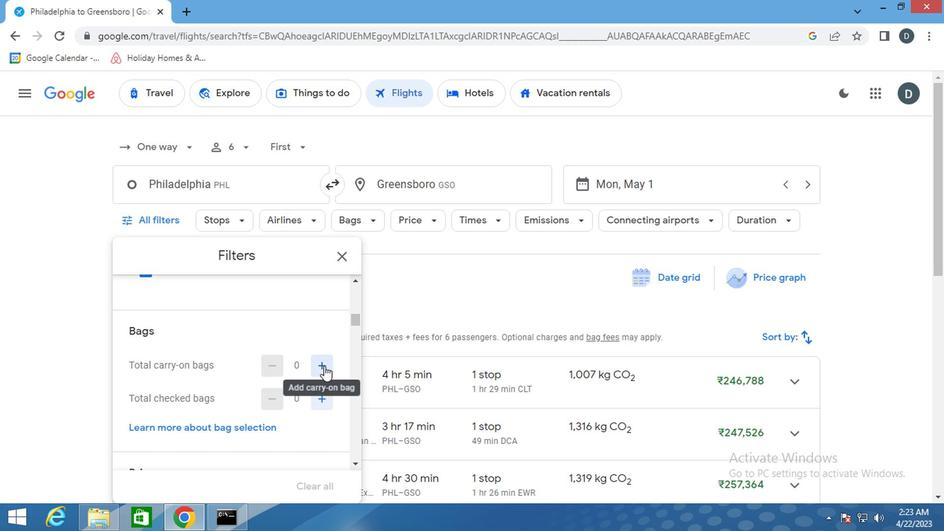 
Action: Mouse pressed left at (323, 368)
Screenshot: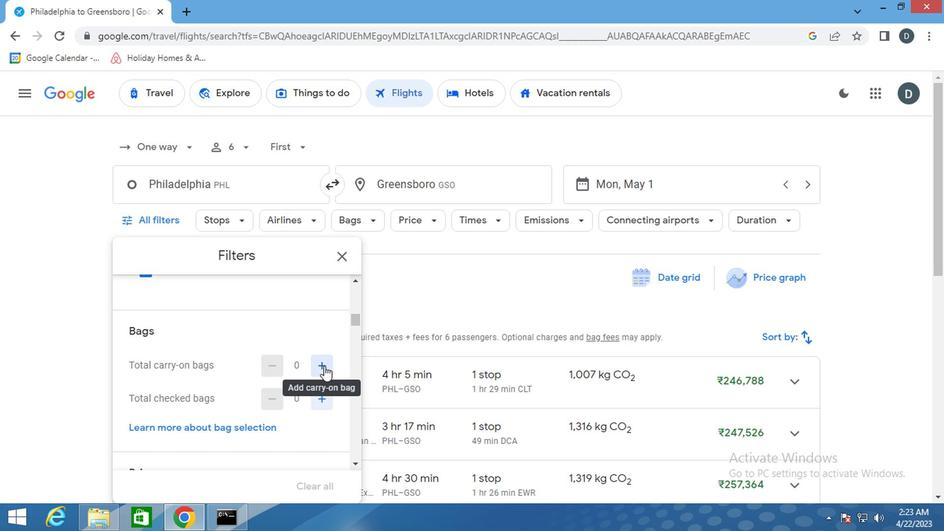 
Action: Mouse moved to (289, 420)
Screenshot: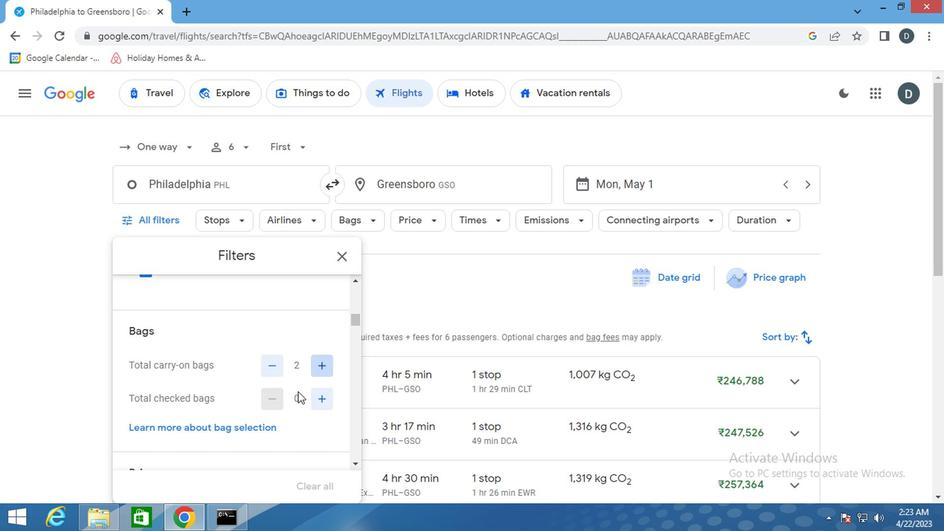 
Action: Mouse scrolled (289, 420) with delta (0, 0)
Screenshot: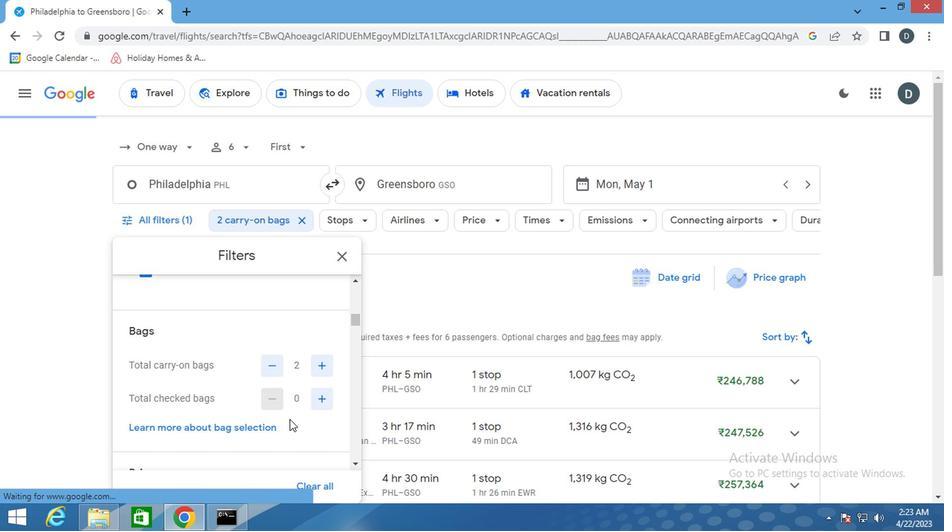 
Action: Mouse scrolled (289, 420) with delta (0, 0)
Screenshot: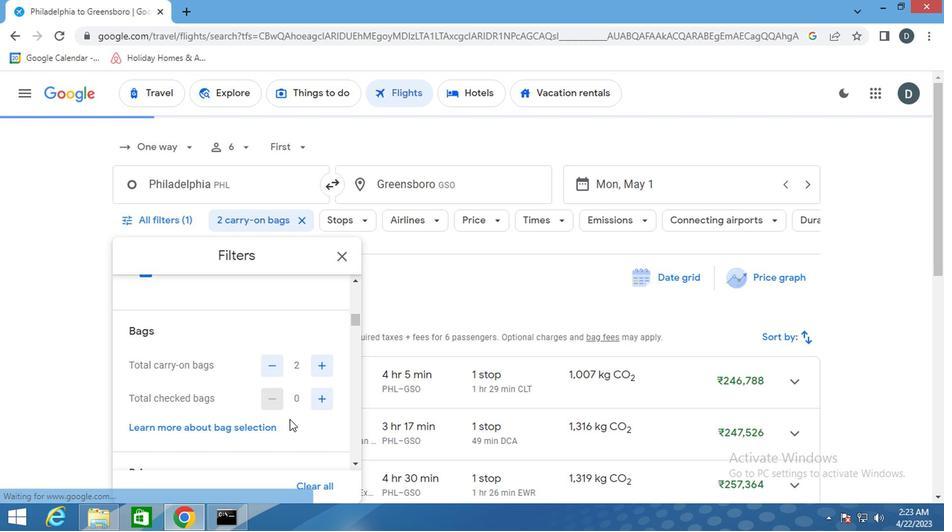 
Action: Mouse scrolled (289, 420) with delta (0, 0)
Screenshot: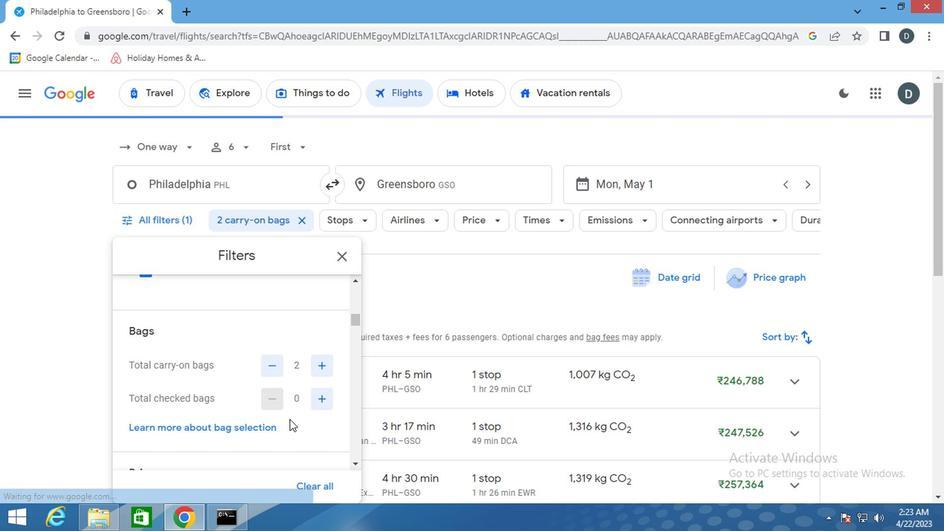 
Action: Mouse moved to (322, 329)
Screenshot: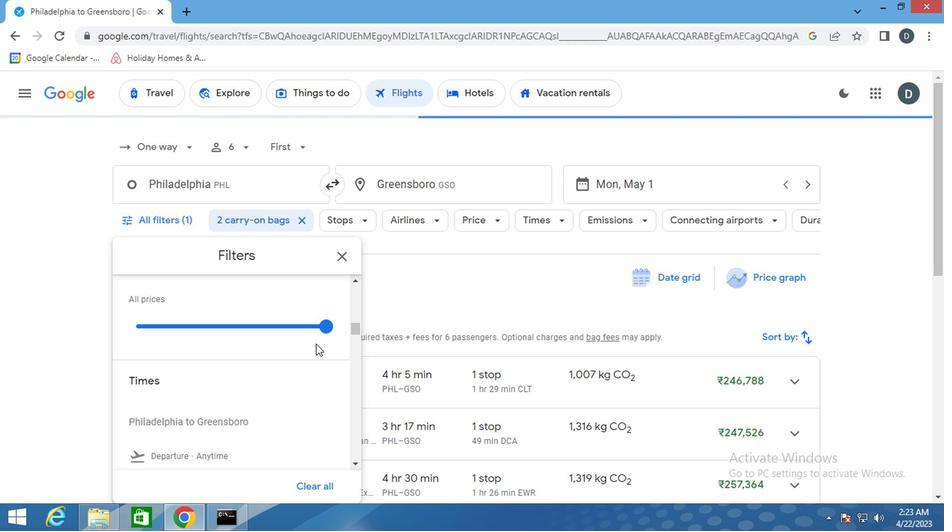 
Action: Mouse pressed left at (322, 329)
Screenshot: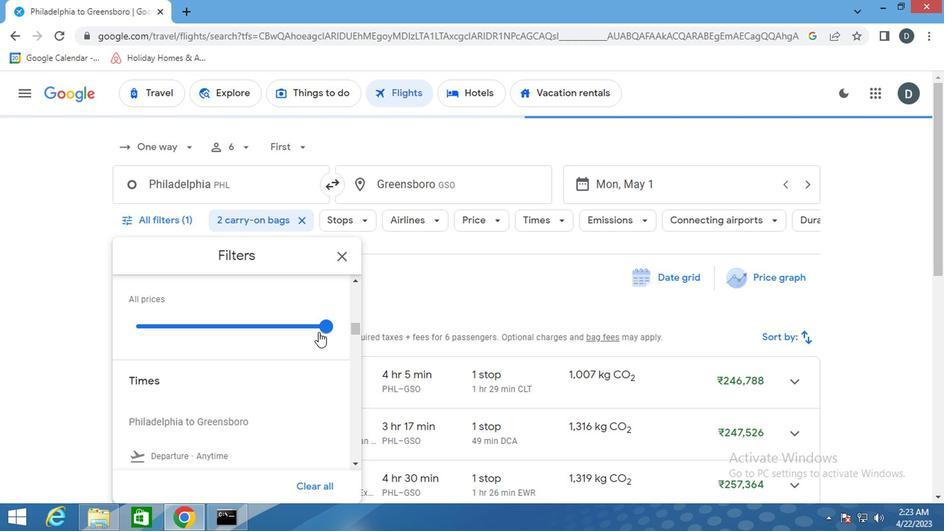 
Action: Mouse moved to (321, 330)
Screenshot: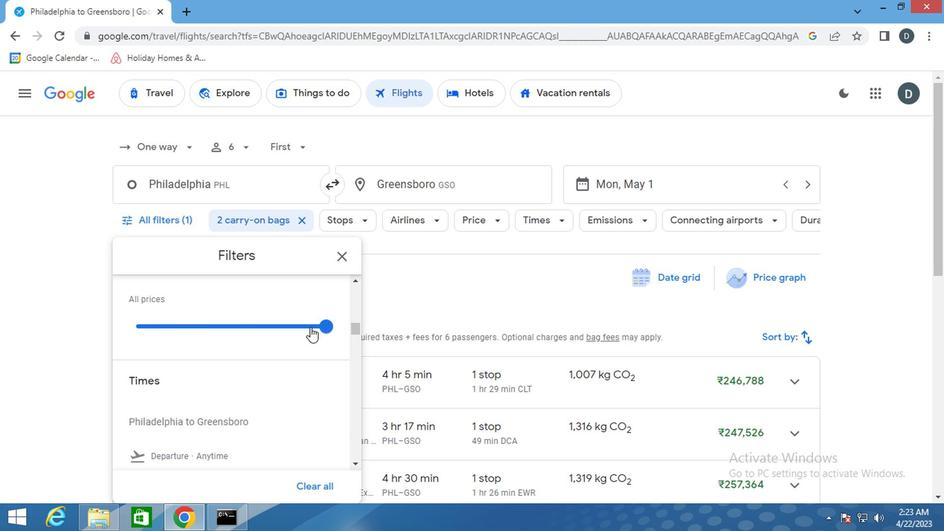 
Action: Mouse pressed left at (321, 330)
Screenshot: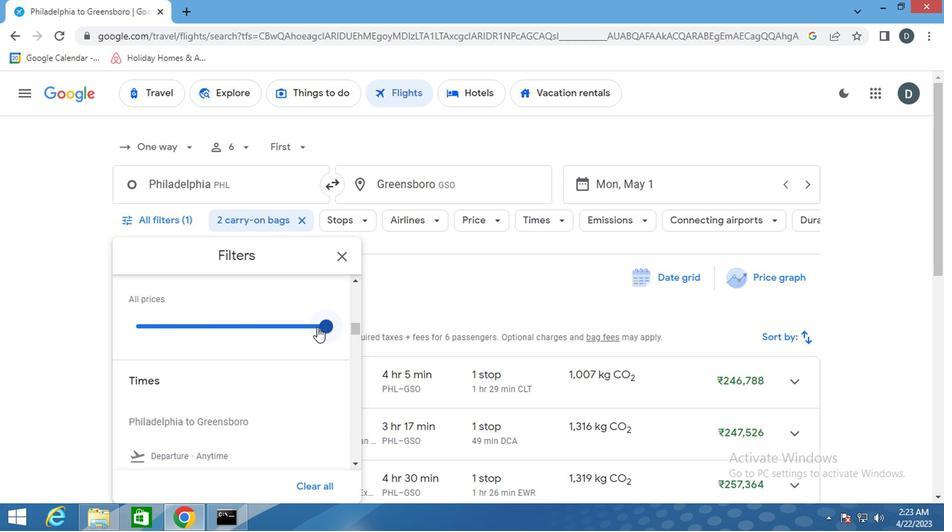 
Action: Mouse moved to (263, 356)
Screenshot: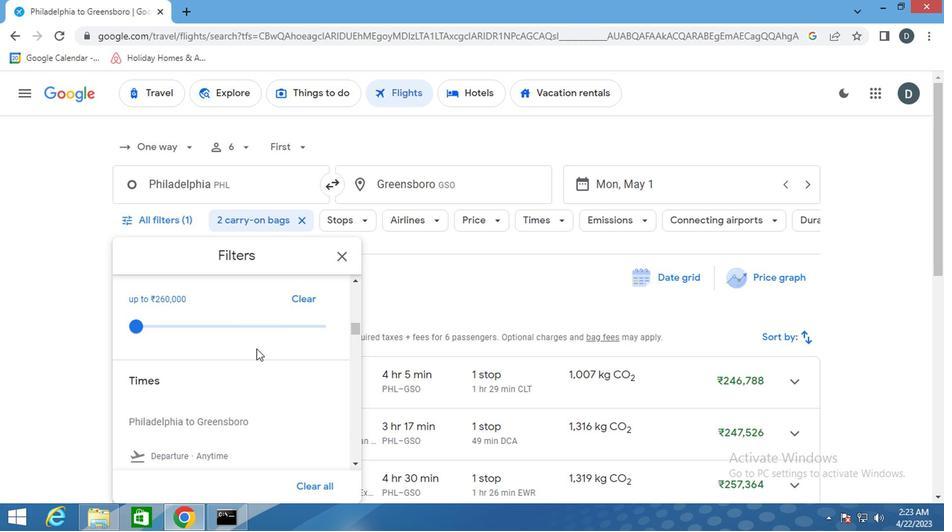 
Action: Mouse scrolled (263, 355) with delta (0, 0)
Screenshot: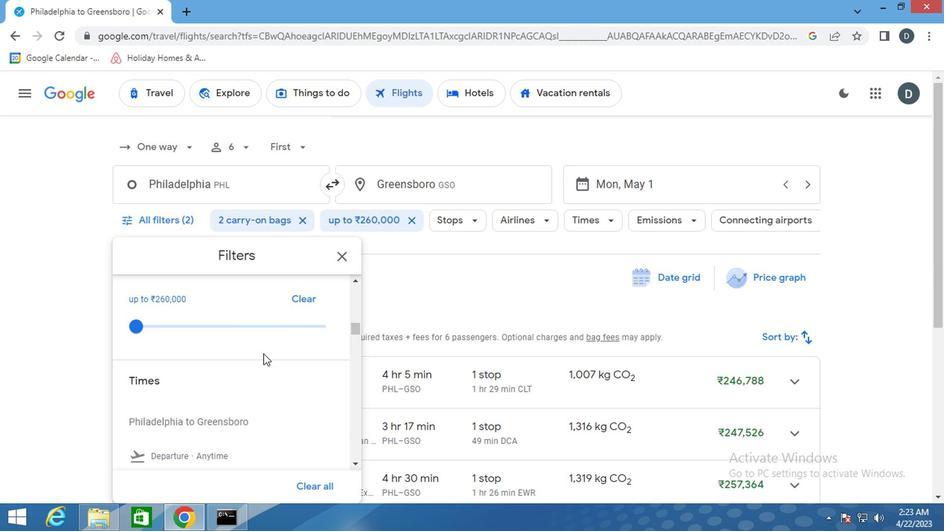 
Action: Mouse scrolled (263, 355) with delta (0, 0)
Screenshot: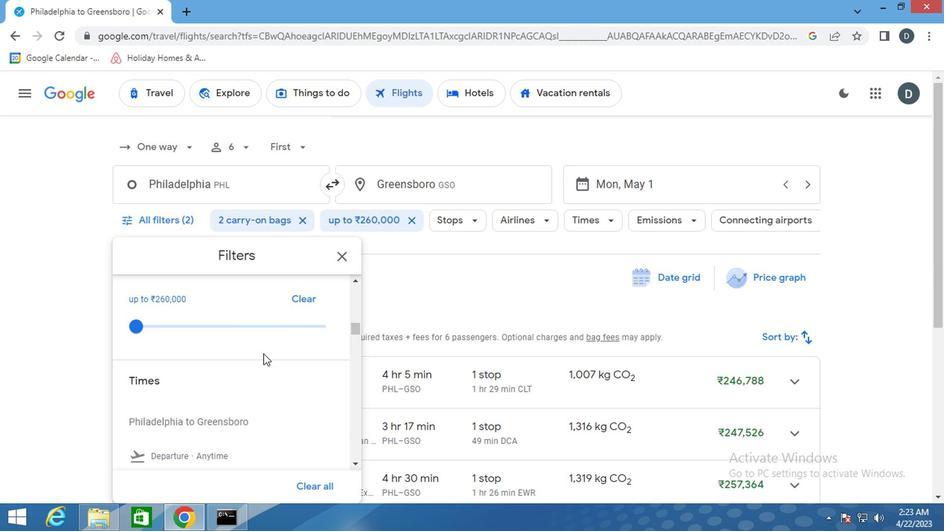 
Action: Mouse scrolled (263, 355) with delta (0, 0)
Screenshot: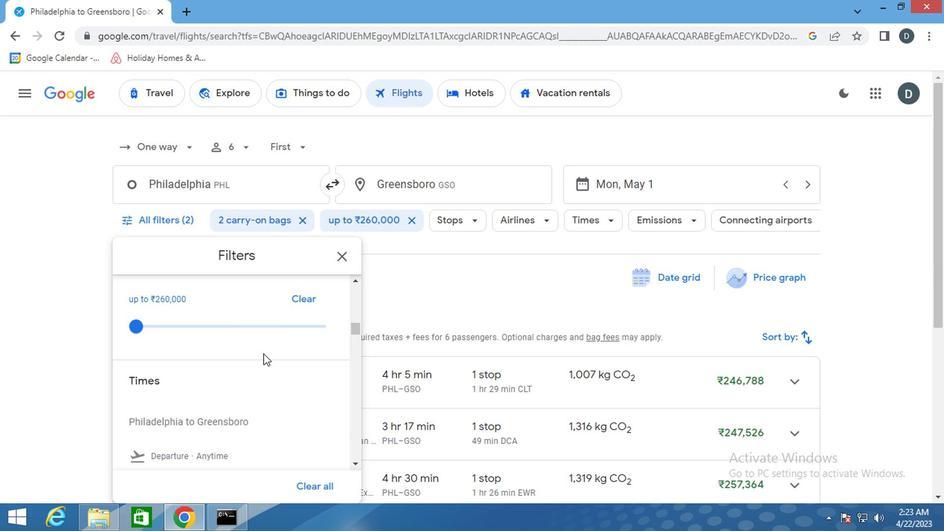 
Action: Mouse moved to (199, 338)
Screenshot: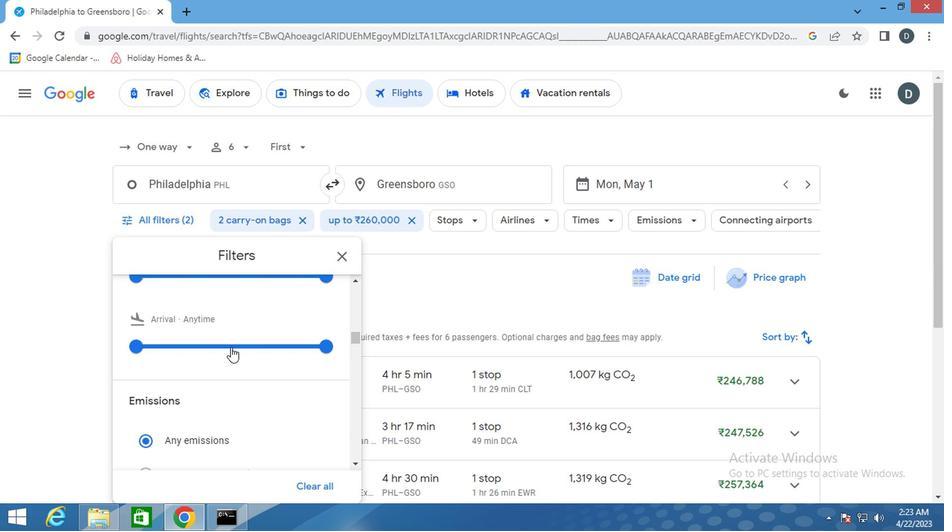 
Action: Mouse scrolled (199, 339) with delta (0, 0)
Screenshot: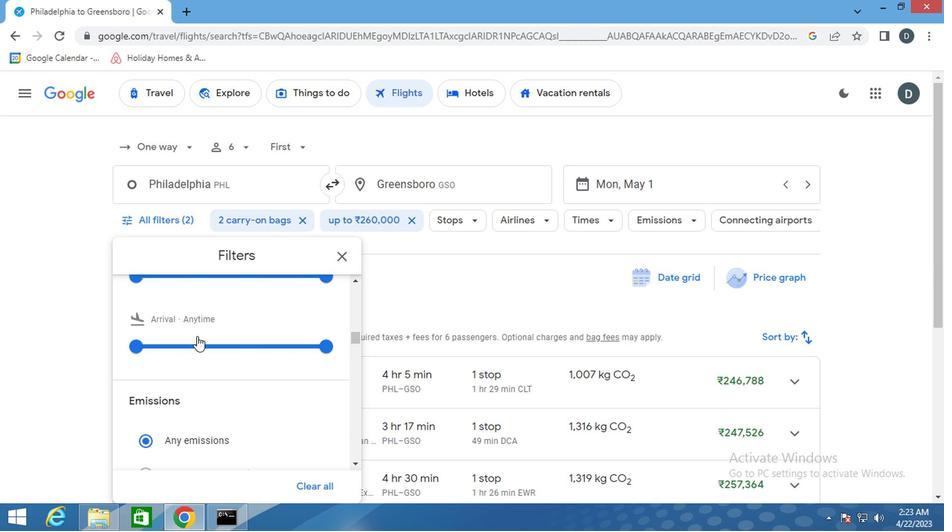 
Action: Mouse moved to (138, 343)
Screenshot: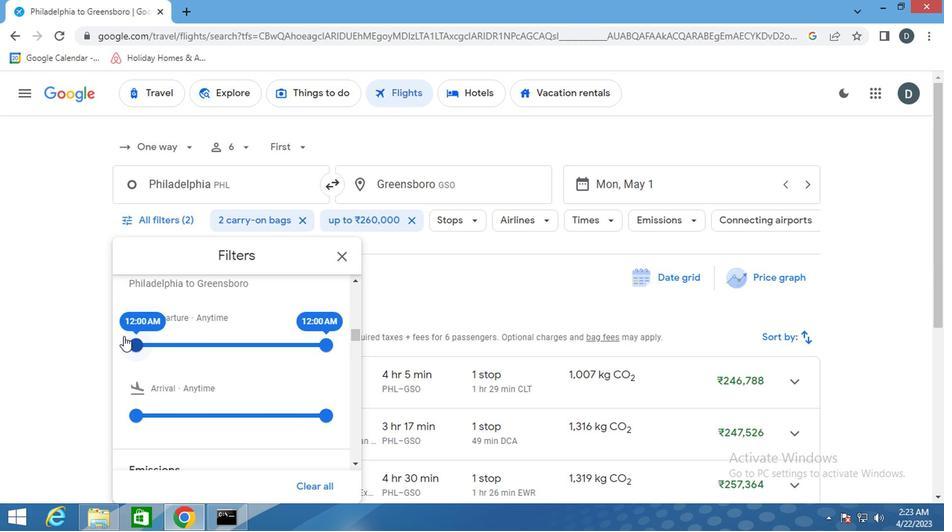 
Action: Mouse pressed left at (138, 343)
Screenshot: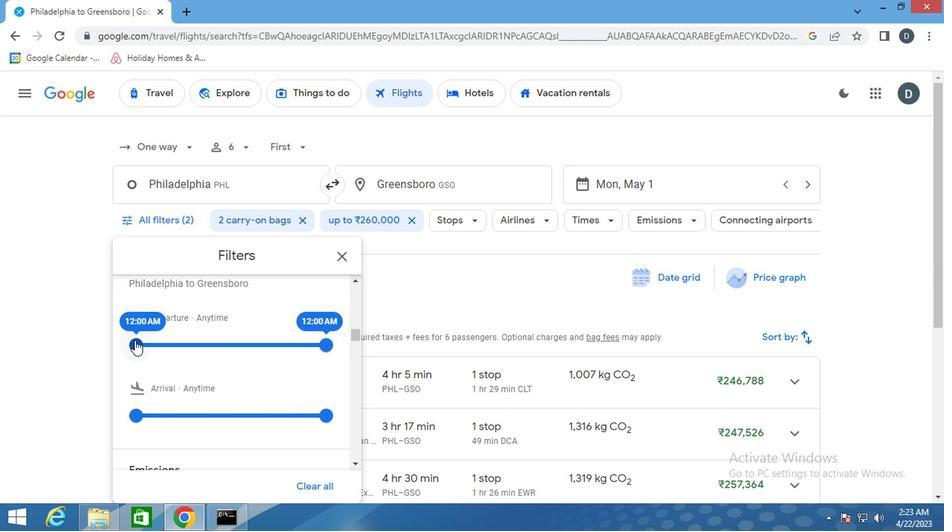 
Action: Mouse moved to (330, 349)
Screenshot: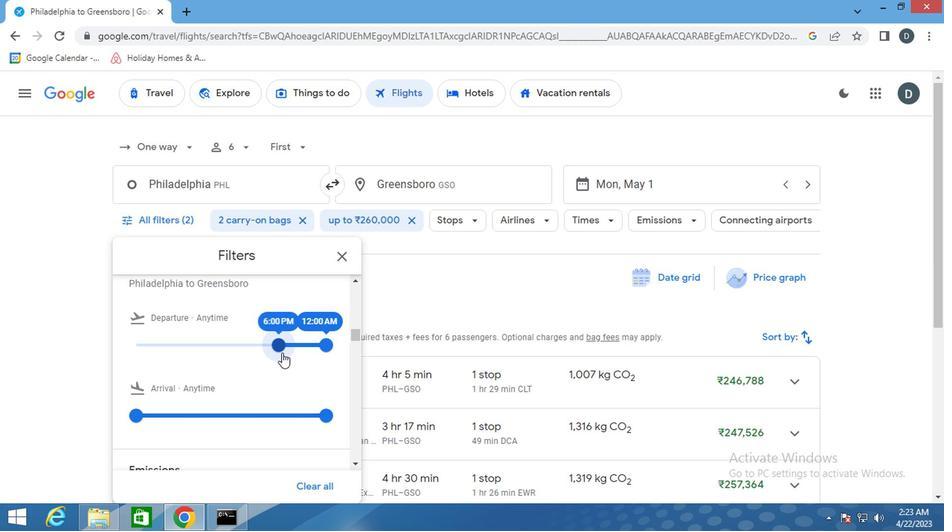 
Action: Mouse pressed left at (330, 349)
Screenshot: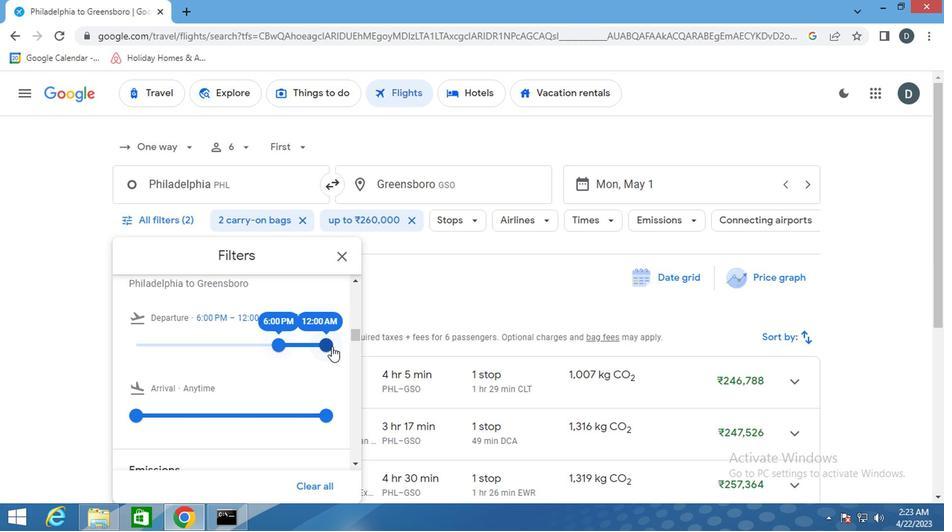 
Action: Mouse moved to (279, 381)
Screenshot: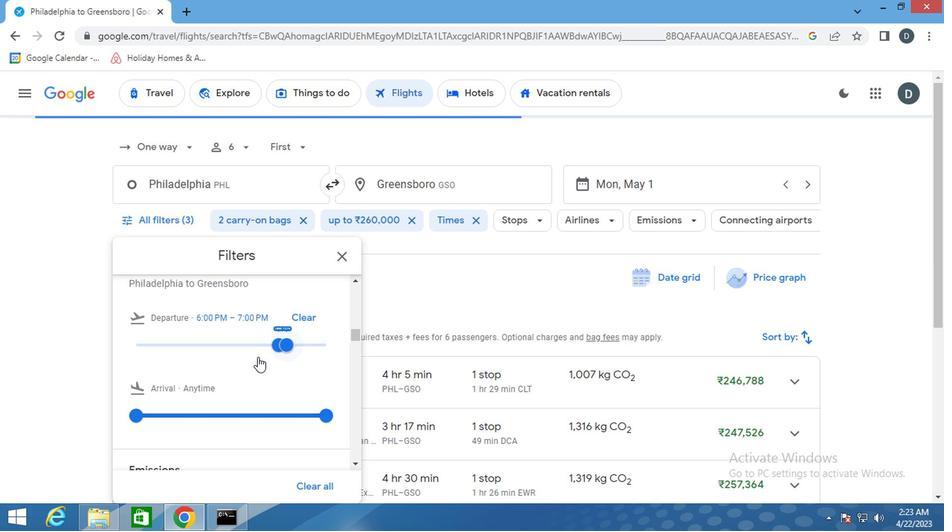 
Action: Mouse scrolled (279, 381) with delta (0, 0)
Screenshot: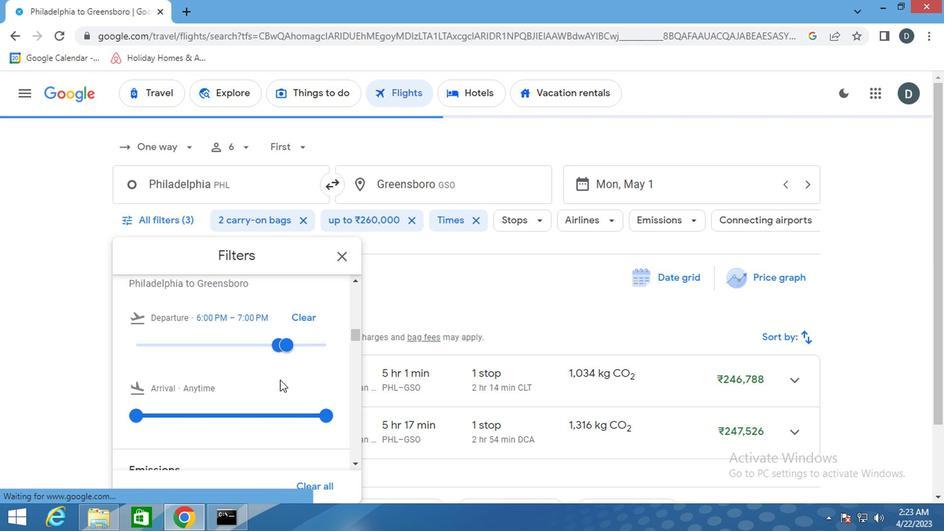 
Action: Mouse scrolled (279, 381) with delta (0, 0)
Screenshot: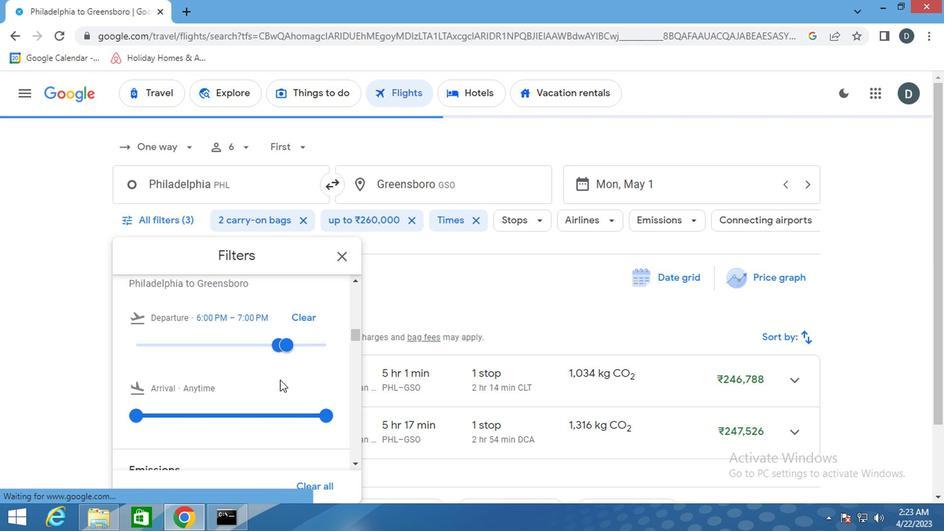 
Action: Mouse scrolled (279, 381) with delta (0, 0)
Screenshot: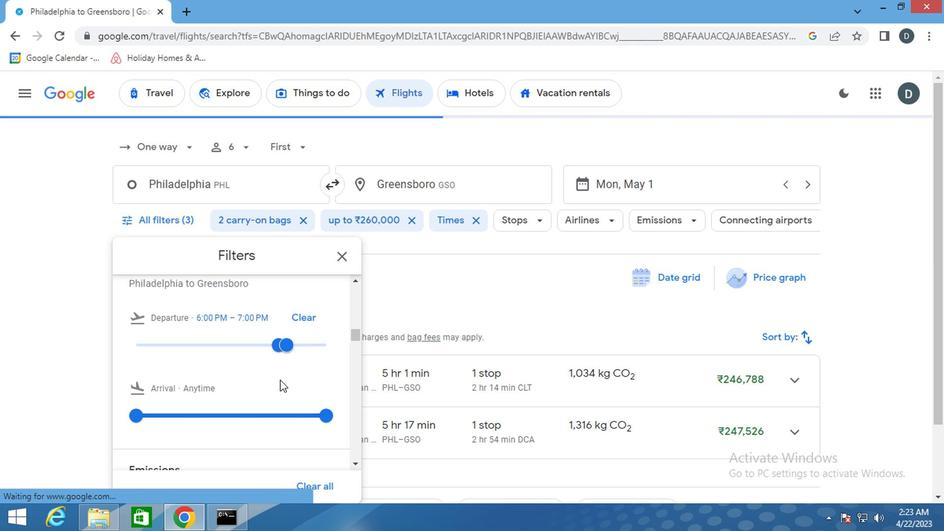 
Action: Mouse scrolled (279, 381) with delta (0, 0)
Screenshot: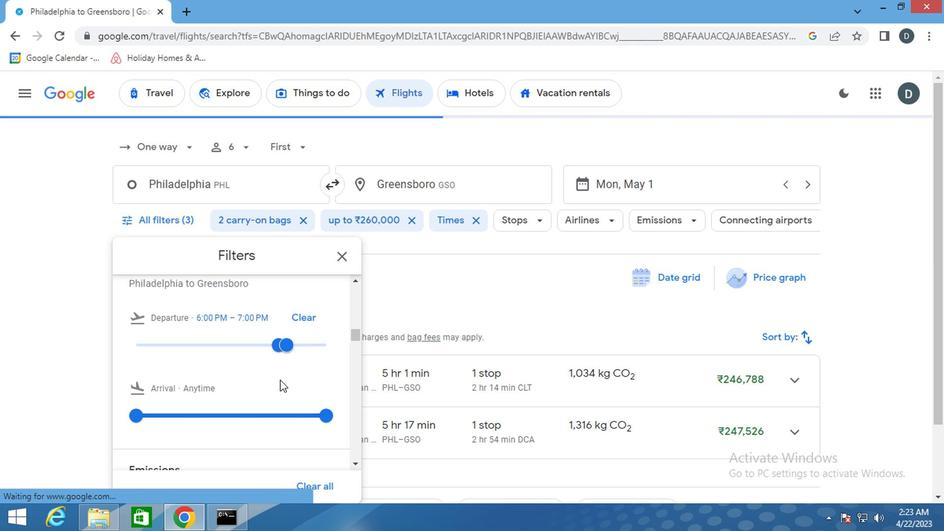 
Action: Mouse scrolled (279, 381) with delta (0, 0)
Screenshot: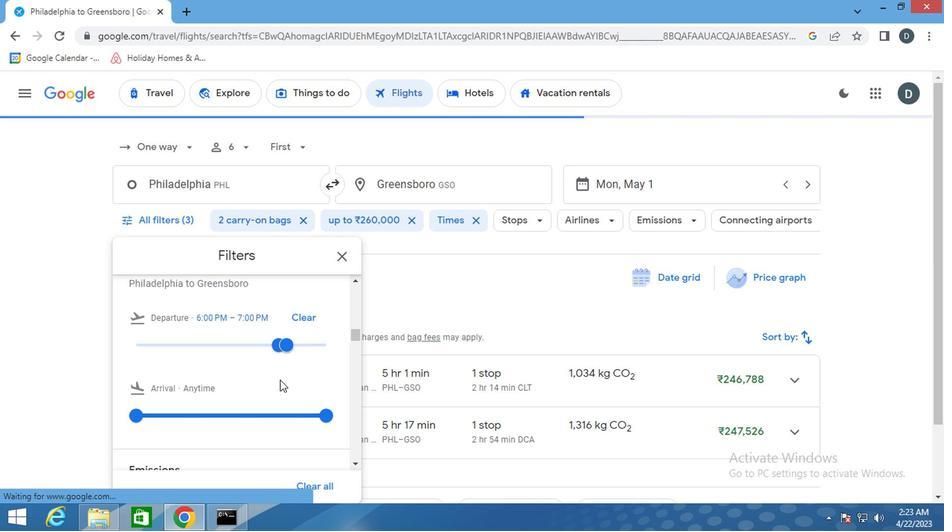 
Action: Mouse scrolled (279, 381) with delta (0, 0)
Screenshot: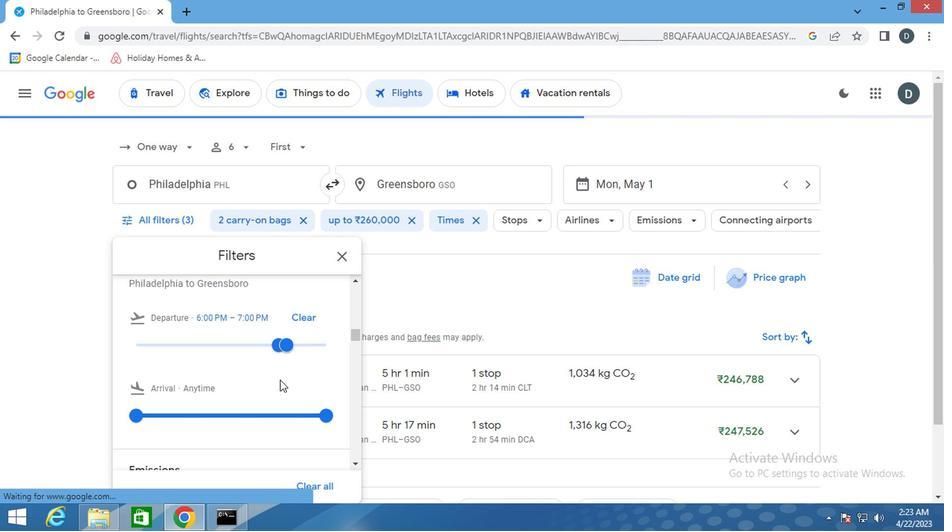 
Action: Mouse scrolled (279, 381) with delta (0, 0)
Screenshot: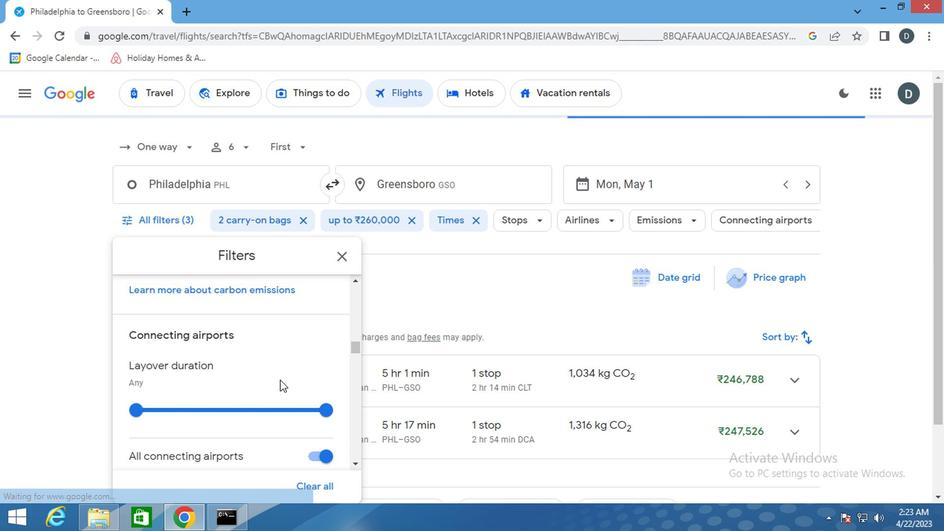 
Action: Mouse scrolled (279, 381) with delta (0, 0)
Screenshot: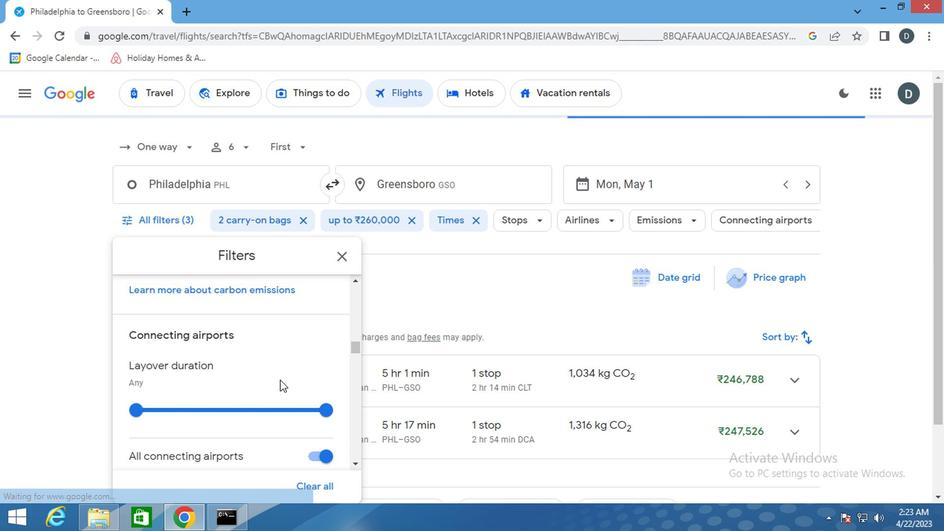 
Action: Mouse scrolled (279, 381) with delta (0, 0)
Screenshot: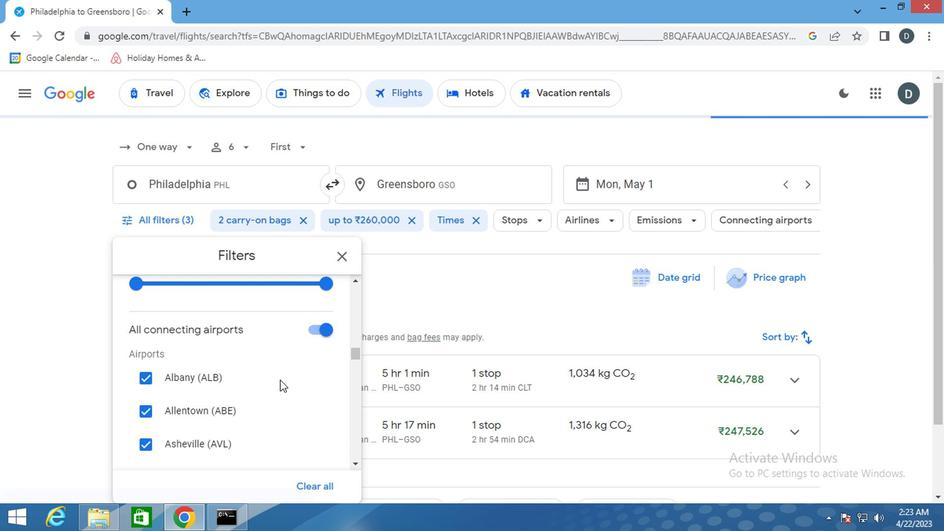 
Action: Mouse scrolled (279, 381) with delta (0, 0)
Screenshot: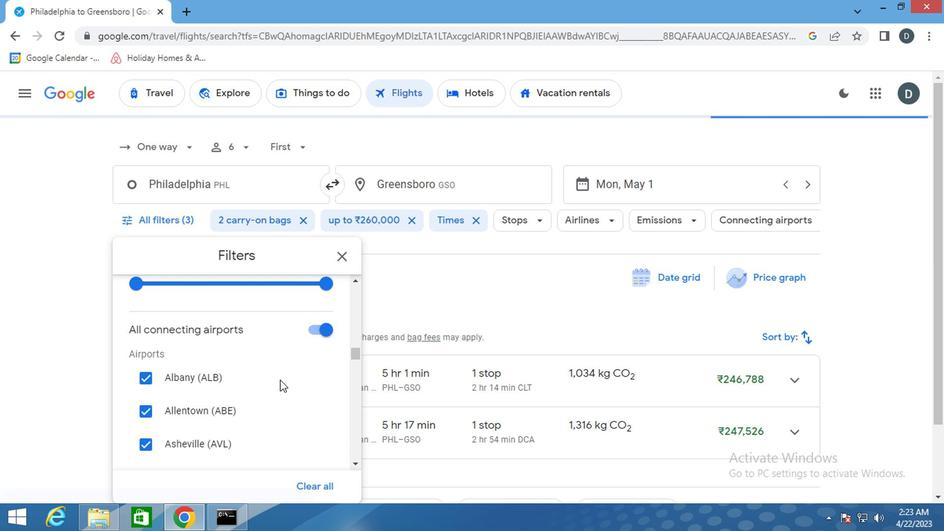 
Action: Mouse scrolled (279, 381) with delta (0, 0)
Screenshot: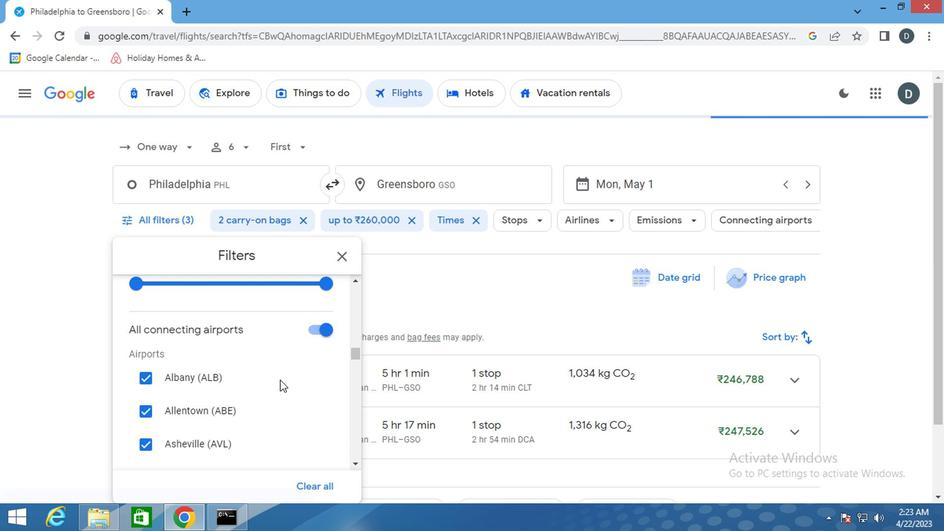 
Action: Mouse scrolled (279, 381) with delta (0, 0)
Screenshot: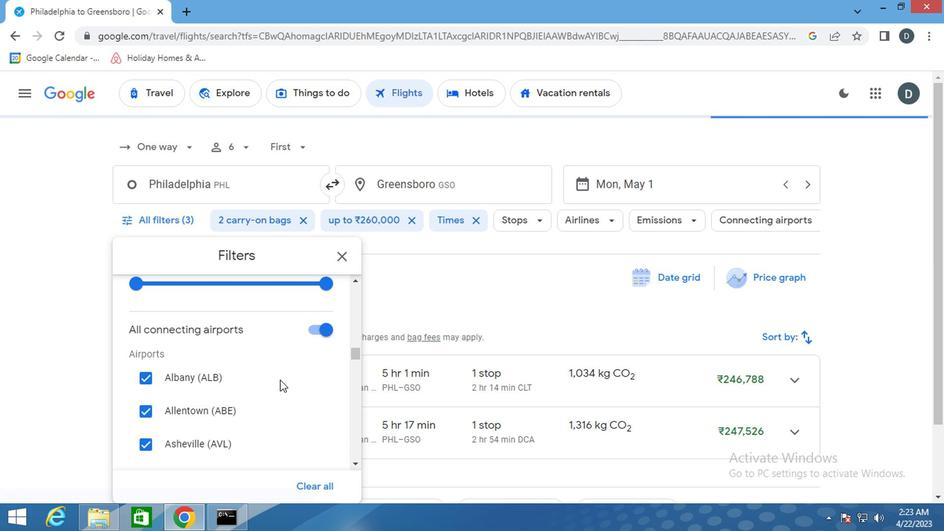 
Action: Mouse scrolled (279, 381) with delta (0, 0)
Screenshot: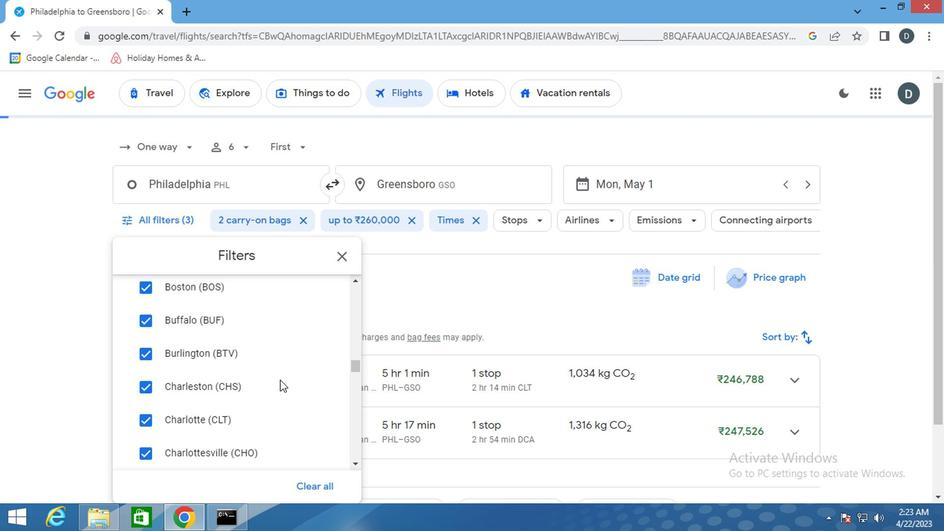 
Action: Mouse scrolled (279, 381) with delta (0, 0)
Screenshot: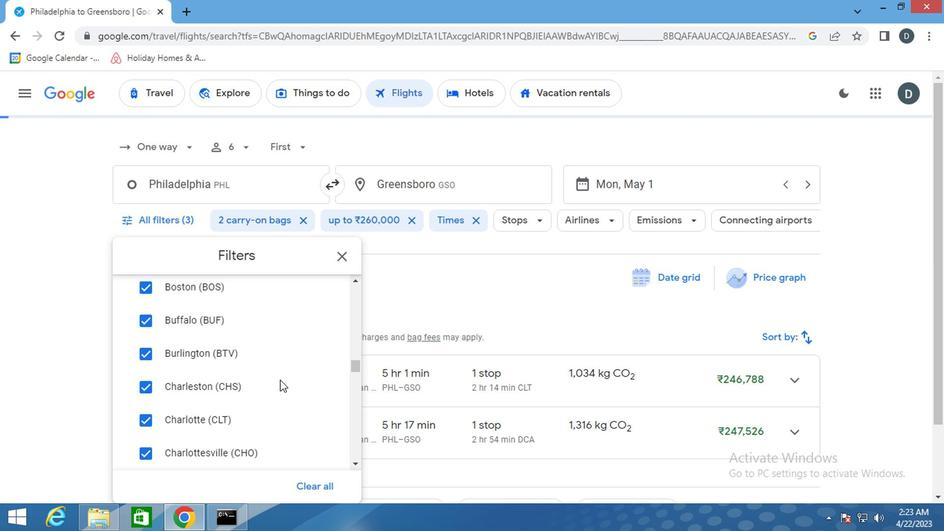 
Action: Mouse scrolled (279, 381) with delta (0, 0)
Screenshot: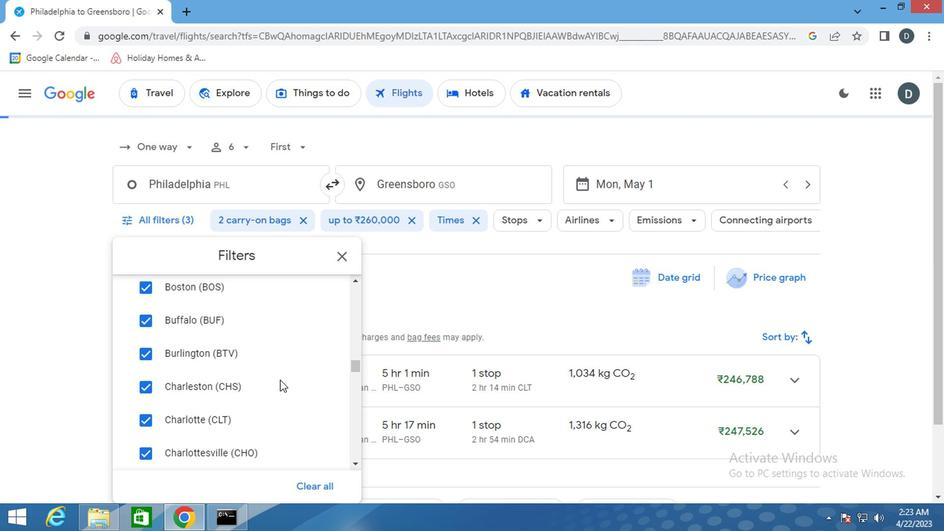 
Action: Mouse scrolled (279, 381) with delta (0, 0)
Screenshot: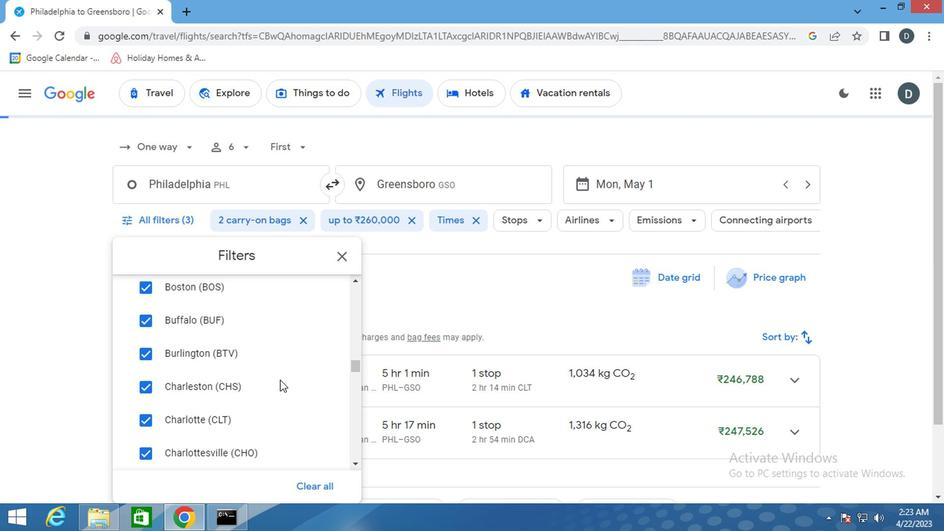
Action: Mouse scrolled (279, 381) with delta (0, 0)
Screenshot: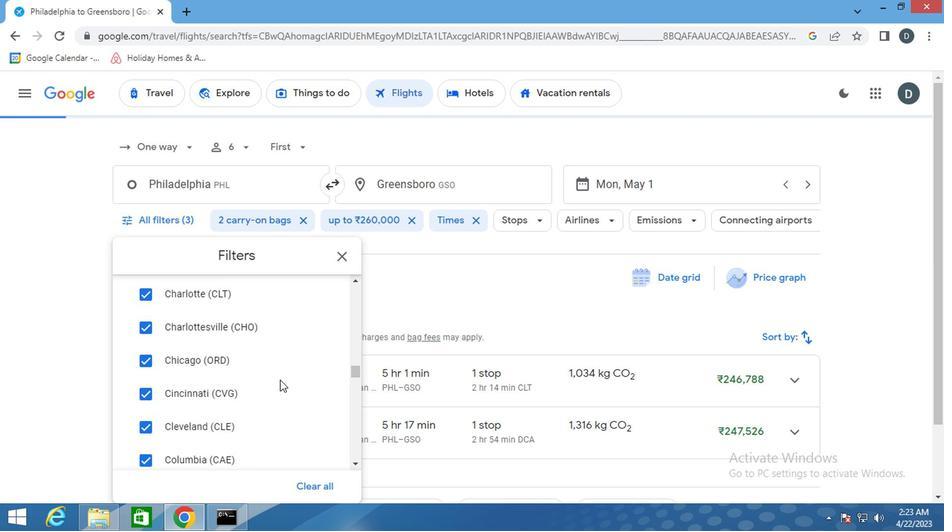 
Action: Mouse scrolled (279, 381) with delta (0, 0)
Screenshot: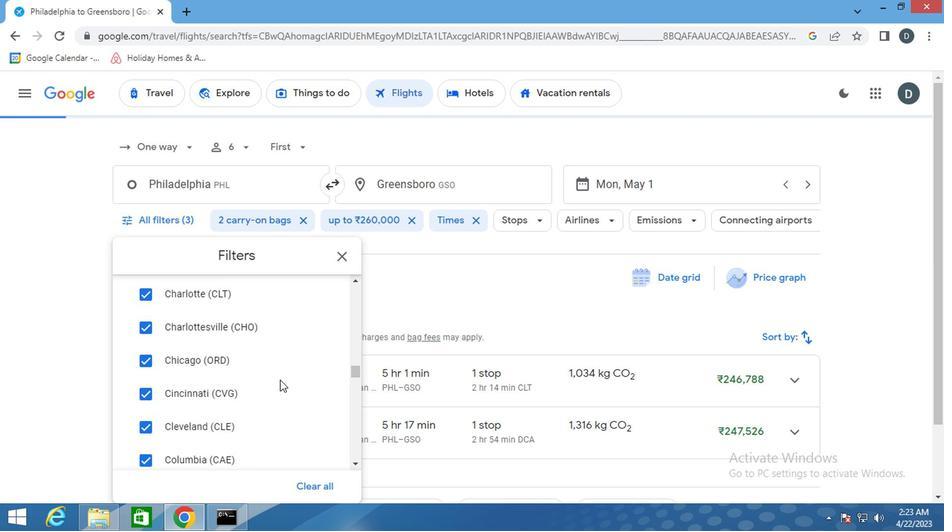 
Action: Mouse scrolled (279, 381) with delta (0, 0)
Screenshot: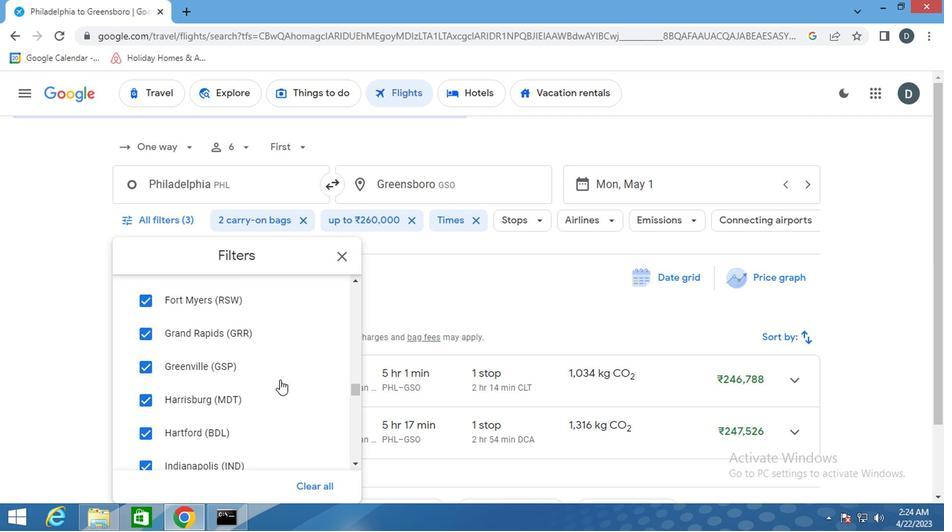 
Action: Mouse scrolled (279, 381) with delta (0, 0)
Screenshot: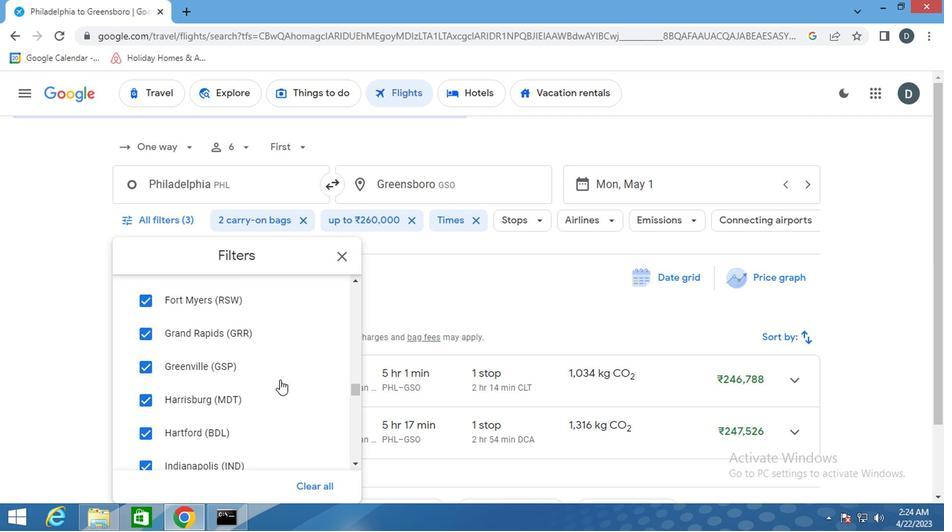 
Action: Mouse scrolled (279, 381) with delta (0, 0)
Screenshot: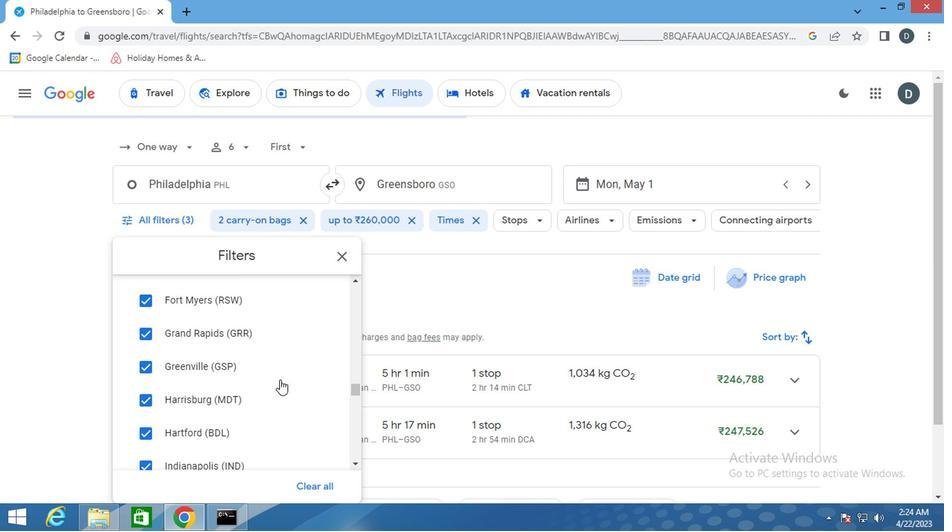 
Action: Mouse scrolled (279, 381) with delta (0, 0)
Screenshot: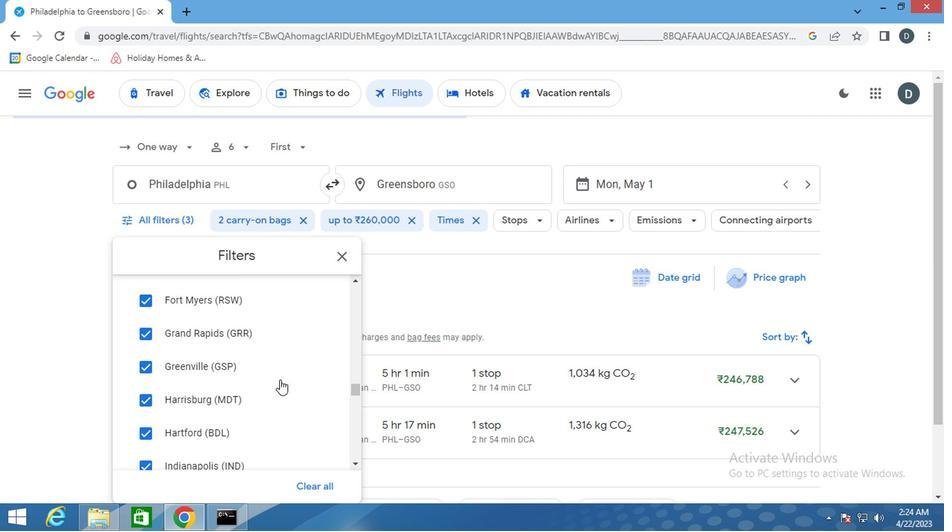
Action: Mouse scrolled (279, 381) with delta (0, 0)
Screenshot: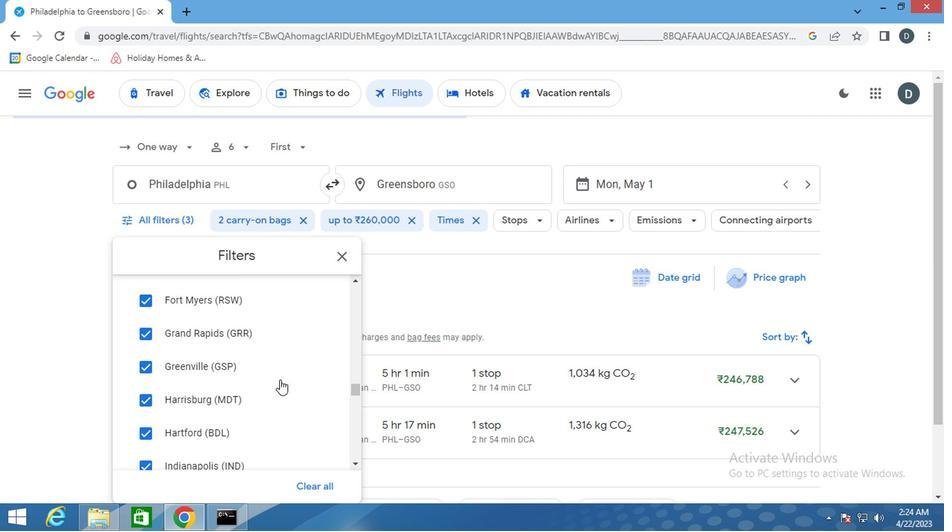 
Action: Mouse scrolled (279, 381) with delta (0, 0)
Screenshot: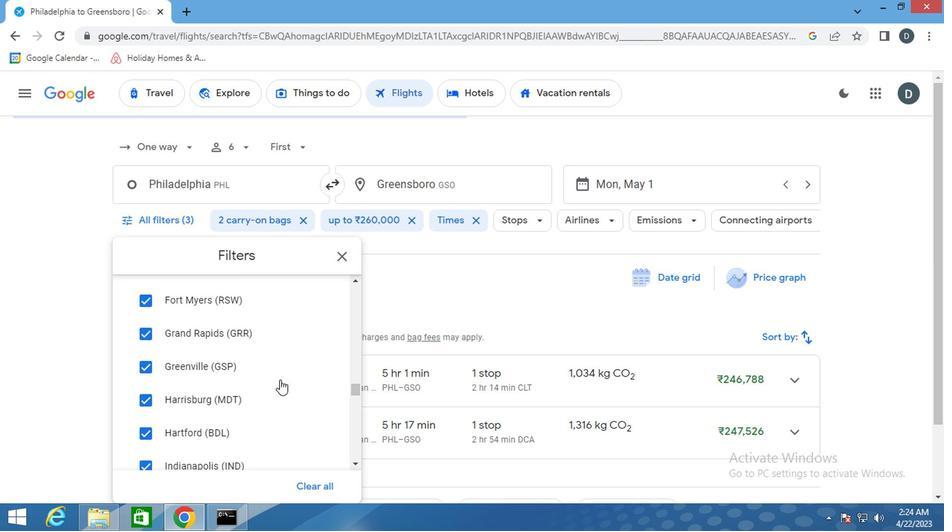 
Action: Mouse scrolled (279, 381) with delta (0, 0)
Screenshot: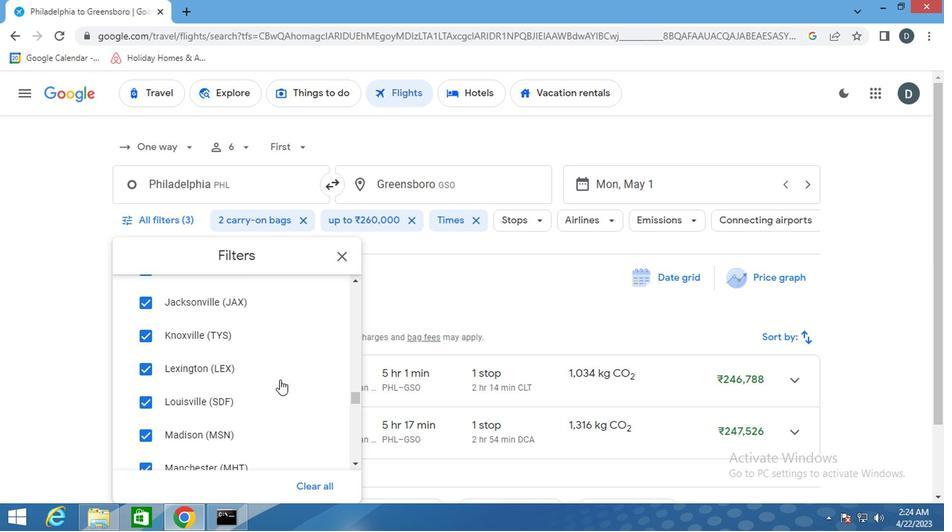 
Action: Mouse scrolled (279, 381) with delta (0, 0)
Screenshot: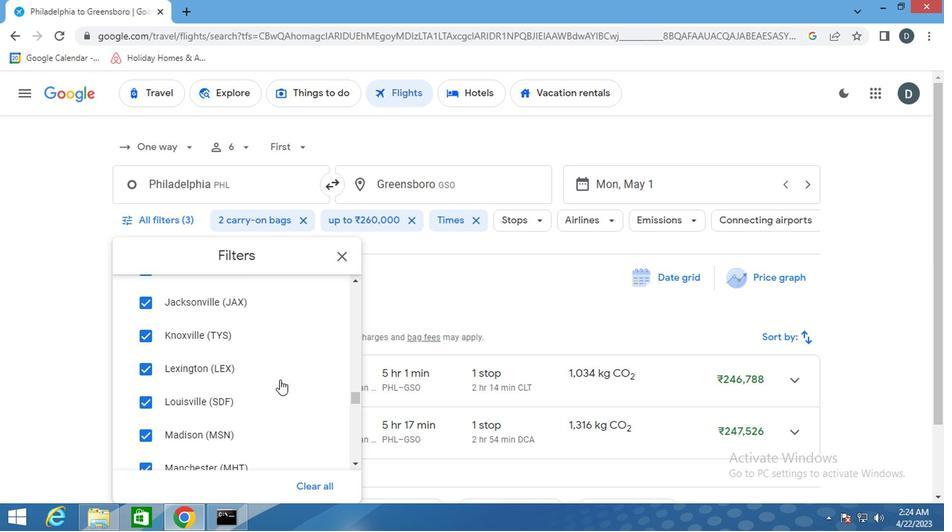 
Action: Mouse scrolled (279, 381) with delta (0, 0)
Screenshot: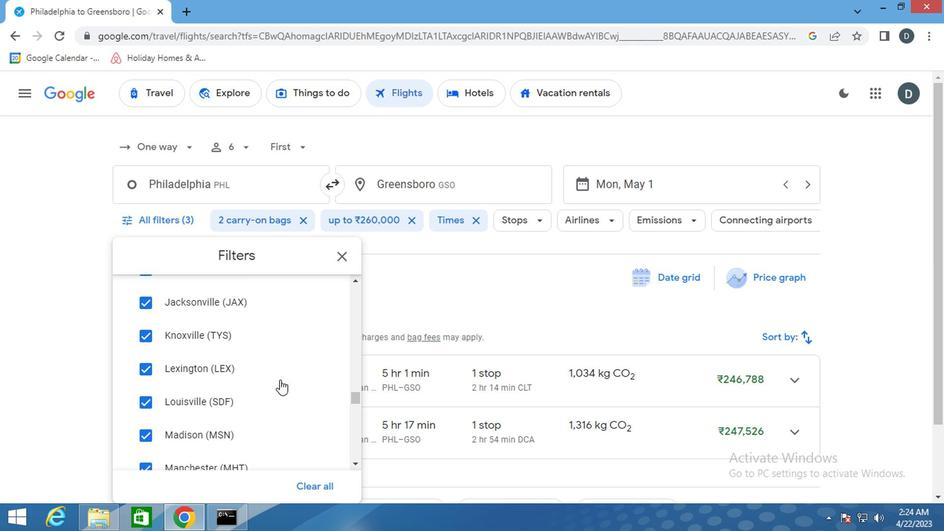 
Action: Mouse scrolled (279, 381) with delta (0, 0)
Screenshot: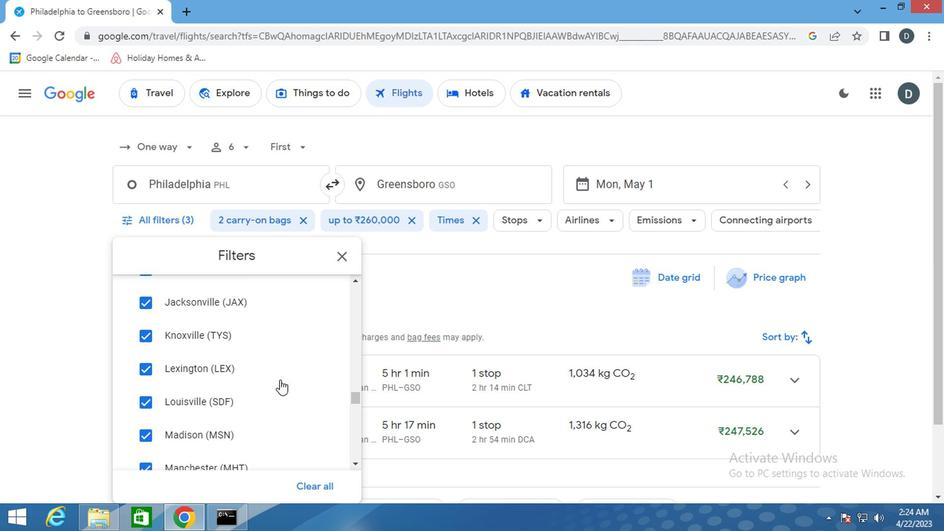 
Action: Mouse scrolled (279, 381) with delta (0, 0)
Screenshot: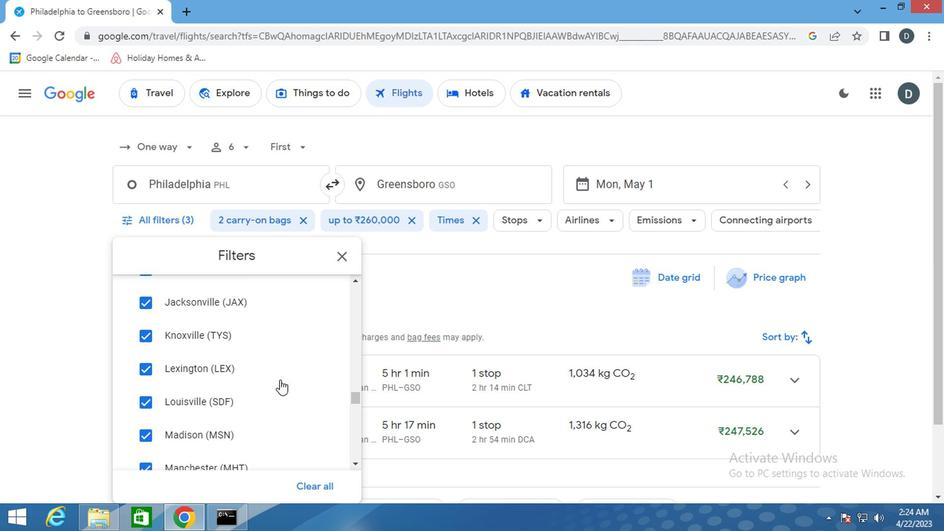 
Action: Mouse scrolled (279, 381) with delta (0, 0)
Screenshot: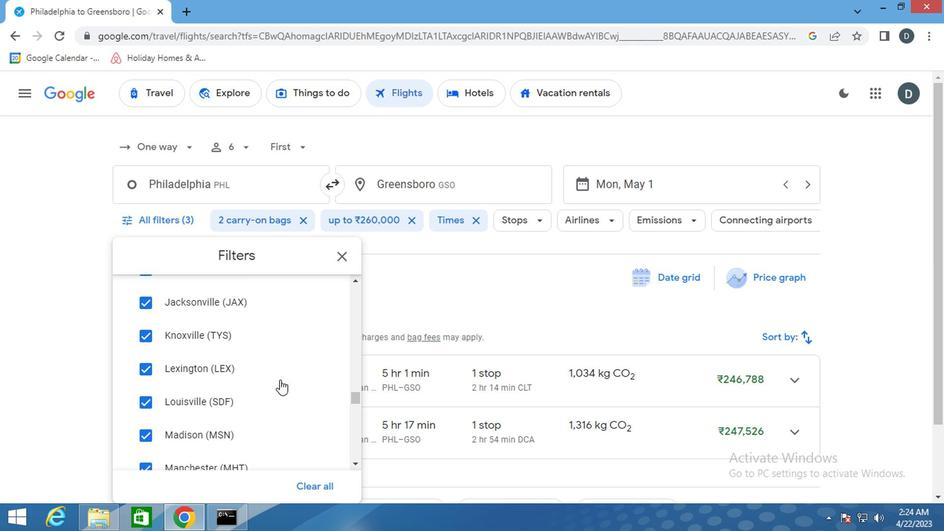 
Action: Mouse scrolled (279, 381) with delta (0, 0)
Screenshot: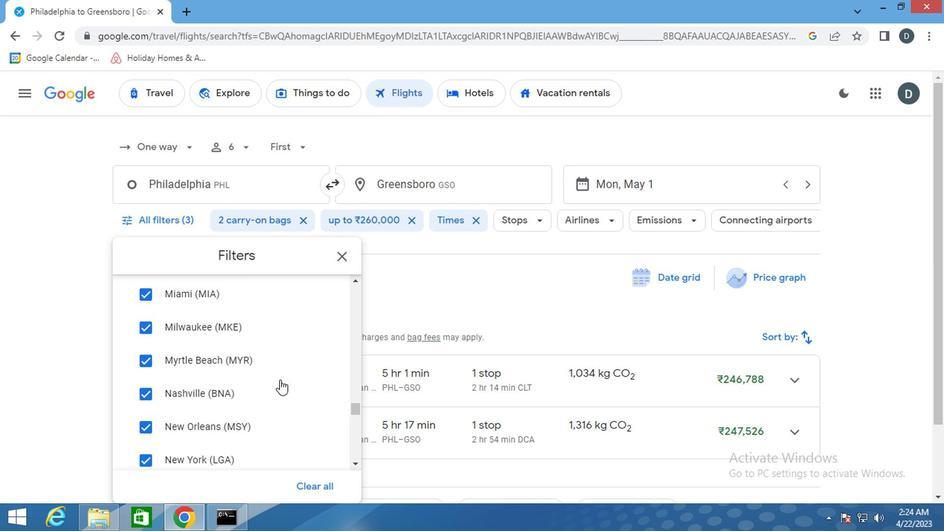 
Action: Mouse scrolled (279, 381) with delta (0, 0)
Screenshot: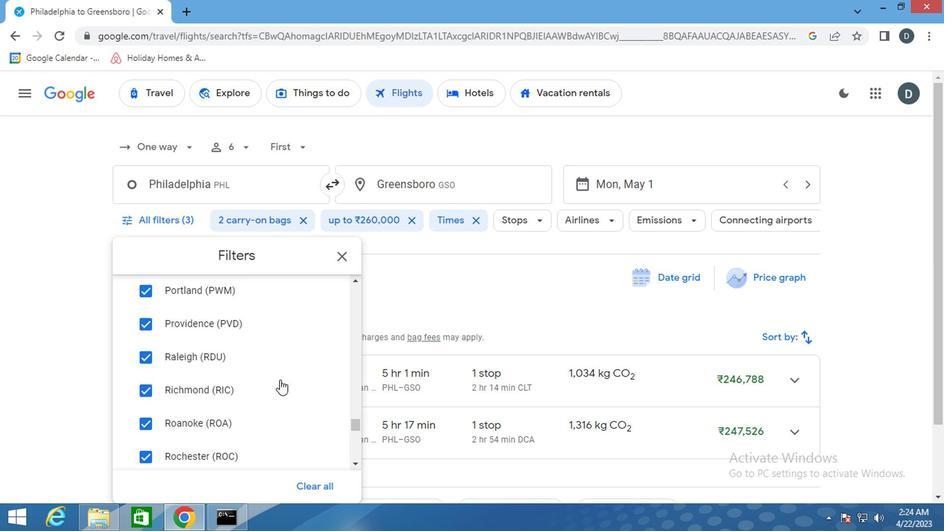 
Action: Mouse scrolled (279, 381) with delta (0, 0)
Screenshot: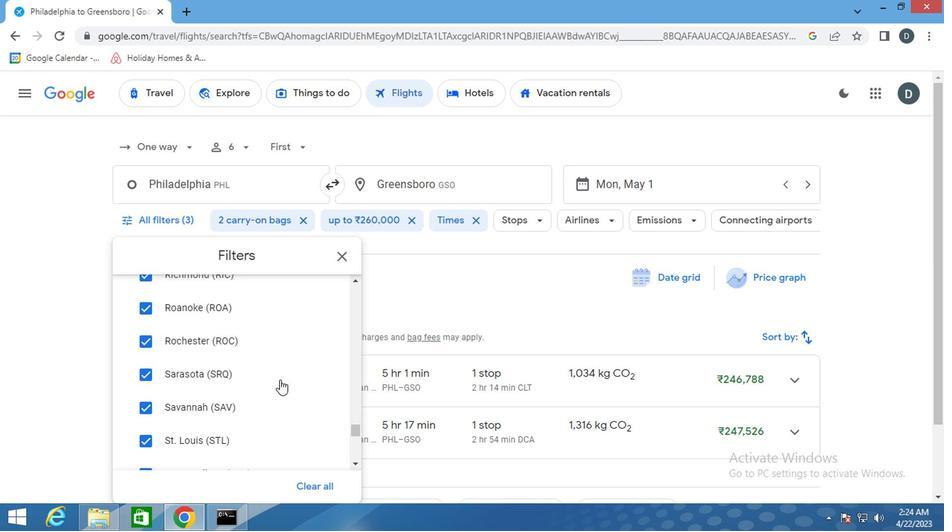
Action: Mouse scrolled (279, 381) with delta (0, 0)
Screenshot: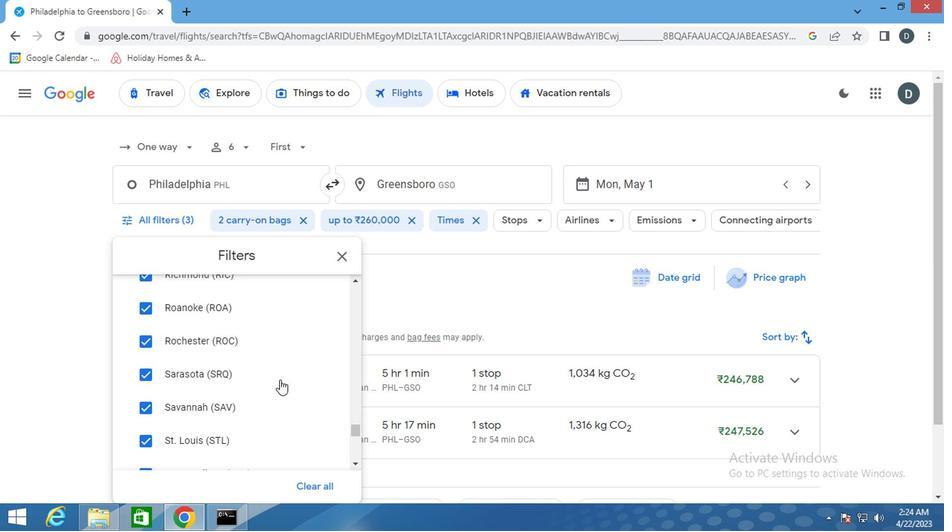 
Action: Mouse scrolled (279, 381) with delta (0, 0)
Screenshot: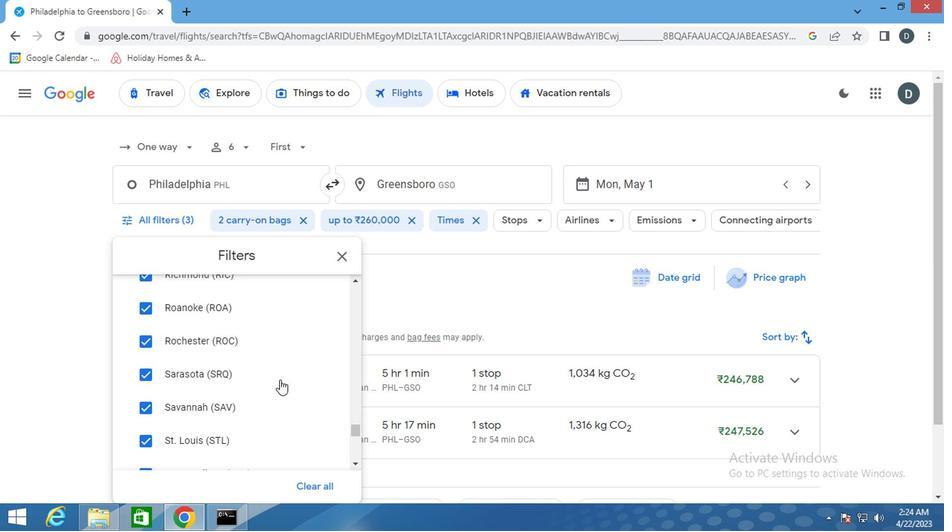 
Action: Mouse scrolled (279, 381) with delta (0, 0)
Screenshot: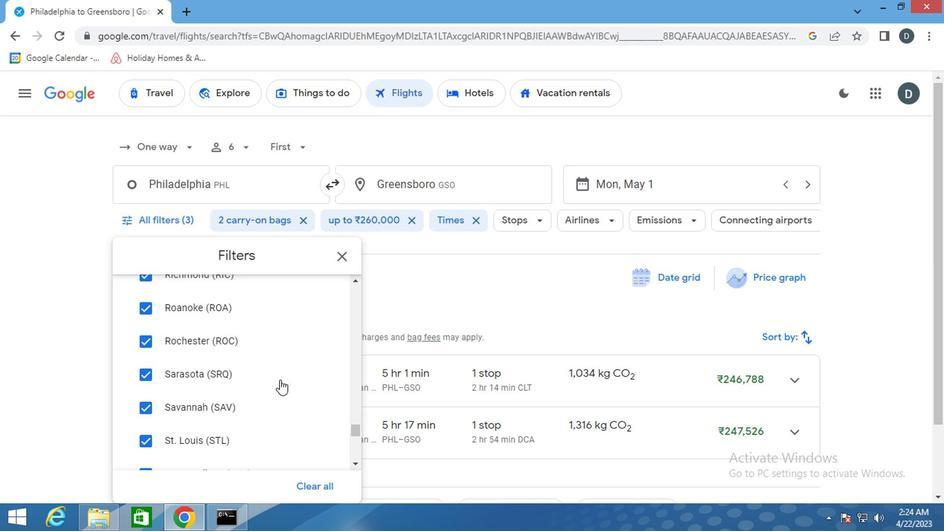 
Action: Mouse scrolled (279, 381) with delta (0, 0)
Screenshot: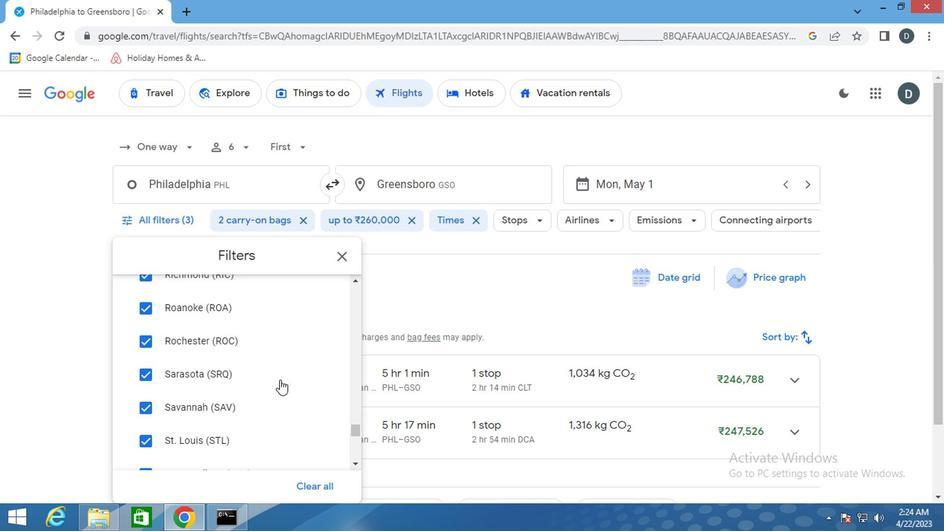 
Action: Mouse scrolled (279, 381) with delta (0, 0)
Screenshot: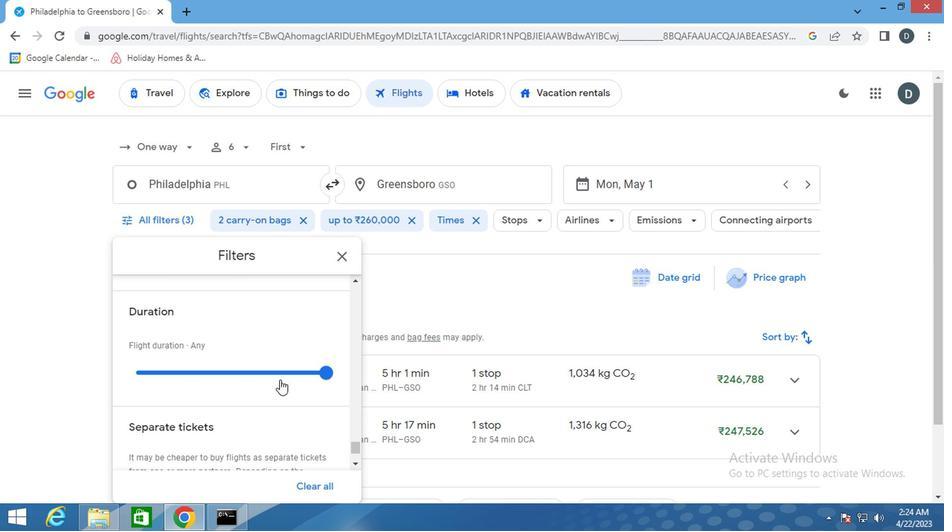 
Action: Mouse scrolled (279, 381) with delta (0, 0)
Screenshot: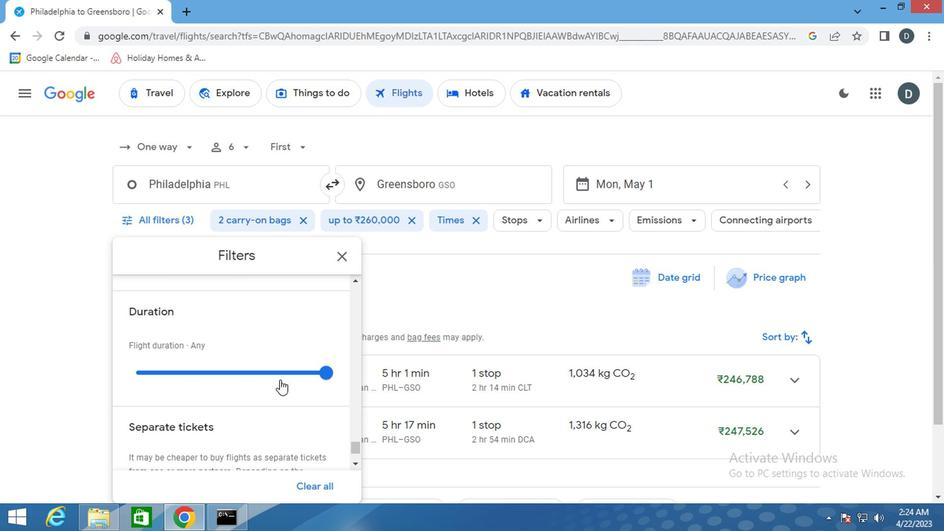 
Action: Mouse scrolled (279, 381) with delta (0, 0)
Screenshot: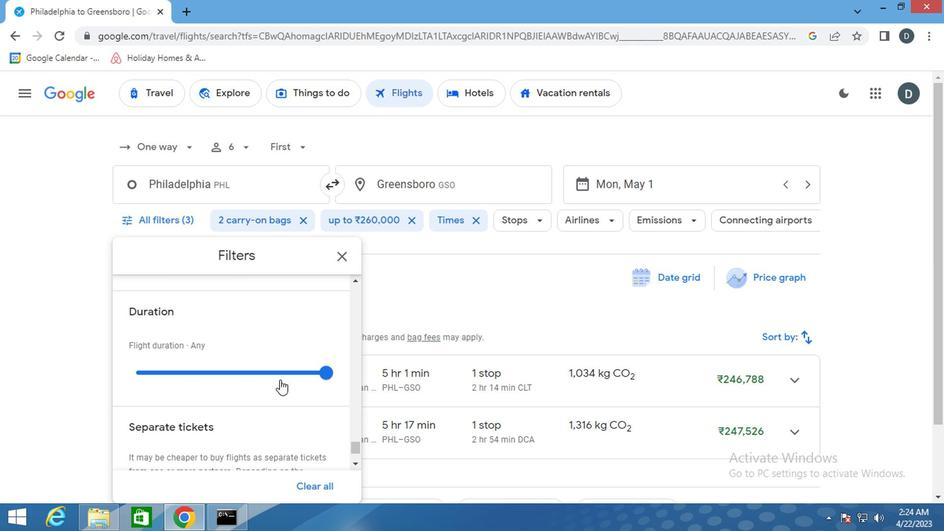
Action: Mouse scrolled (279, 381) with delta (0, 0)
Screenshot: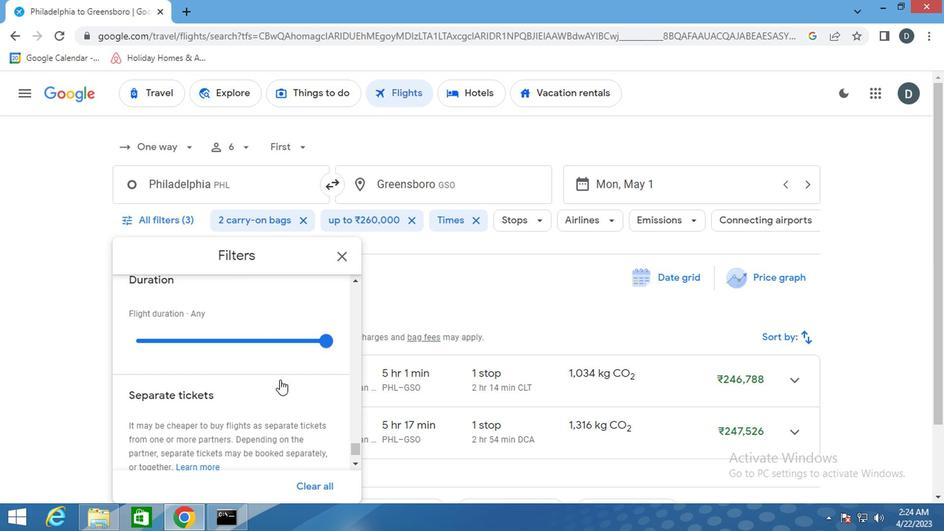 
Action: Mouse scrolled (279, 381) with delta (0, 0)
Screenshot: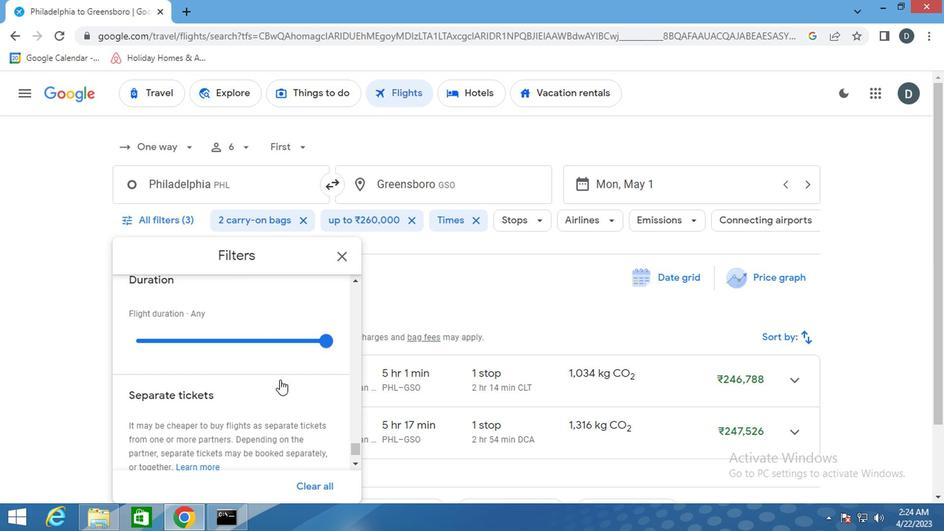 
Action: Mouse scrolled (279, 381) with delta (0, 0)
Screenshot: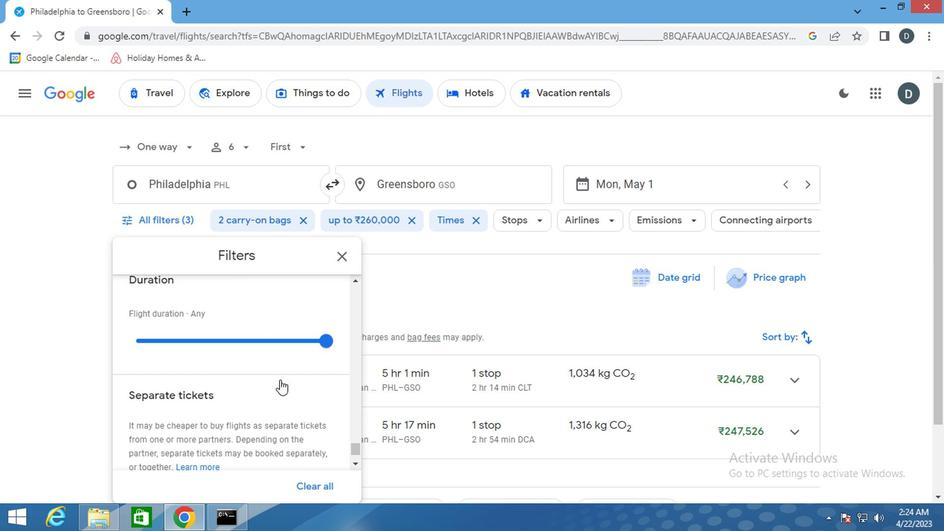 
Action: Mouse scrolled (279, 381) with delta (0, 0)
Screenshot: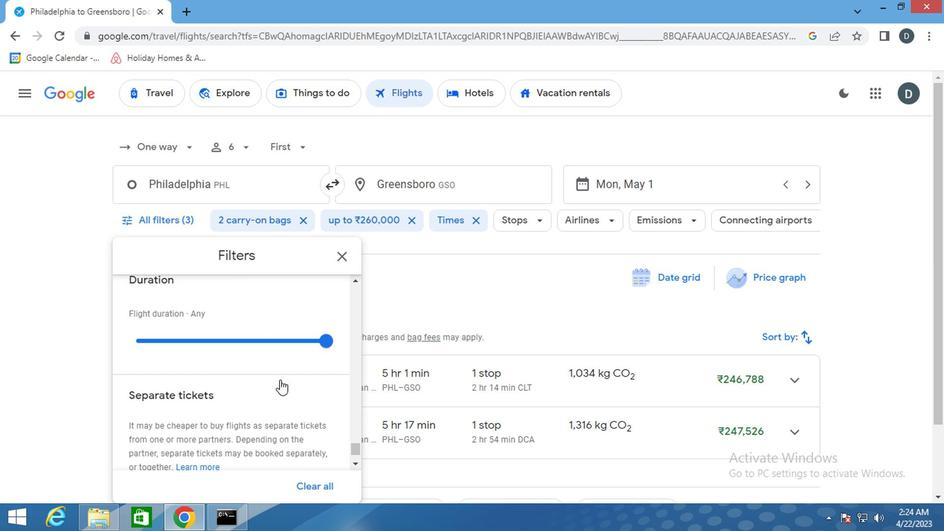 
Action: Mouse moved to (342, 261)
Screenshot: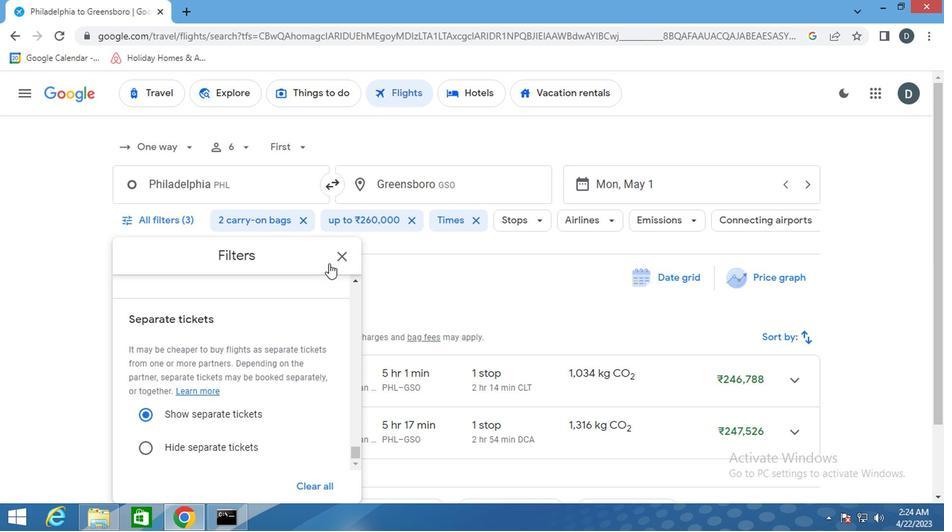 
Action: Mouse pressed left at (342, 261)
Screenshot: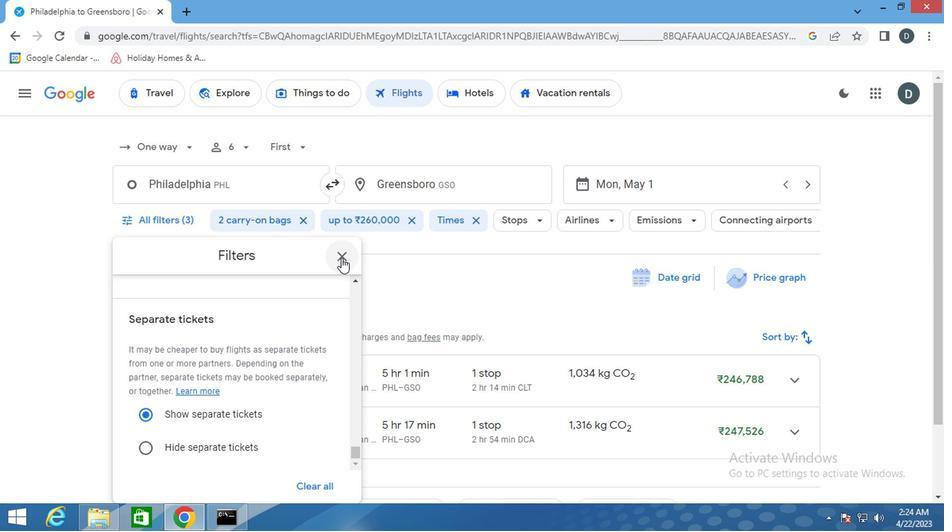 
